 Task: Find connections with filter location Pleven with filter topic #careerswith filter profile language German with filter current company KATERRA with filter school St. Anthony's High School - India with filter industry Public Health with filter service category Interaction Design with filter keywords title Real Estate Broker
Action: Mouse moved to (248, 279)
Screenshot: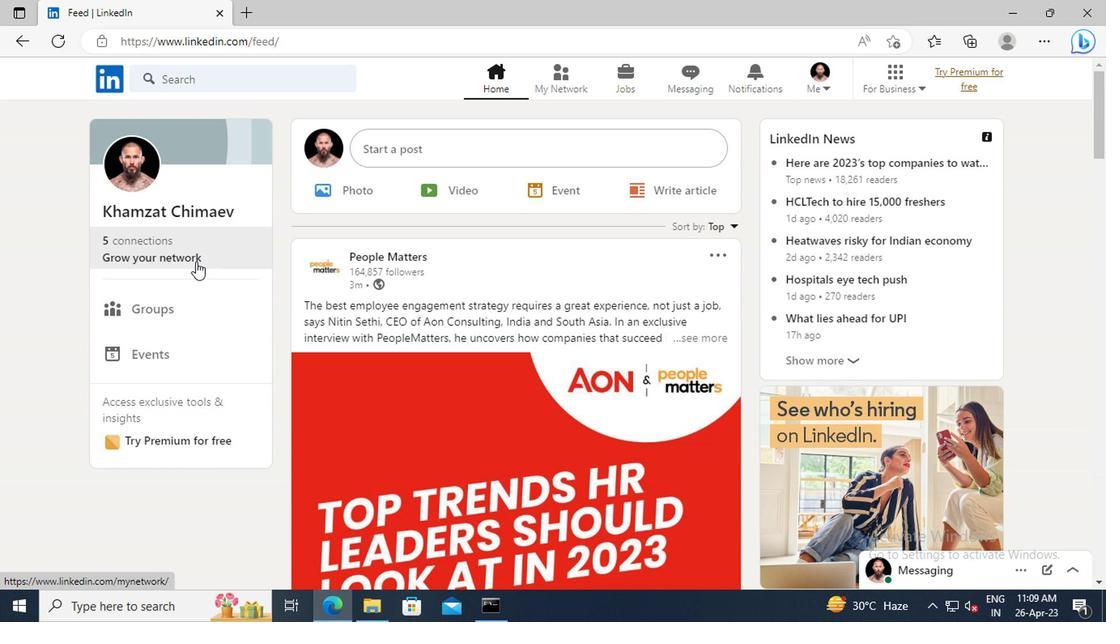 
Action: Mouse pressed left at (248, 279)
Screenshot: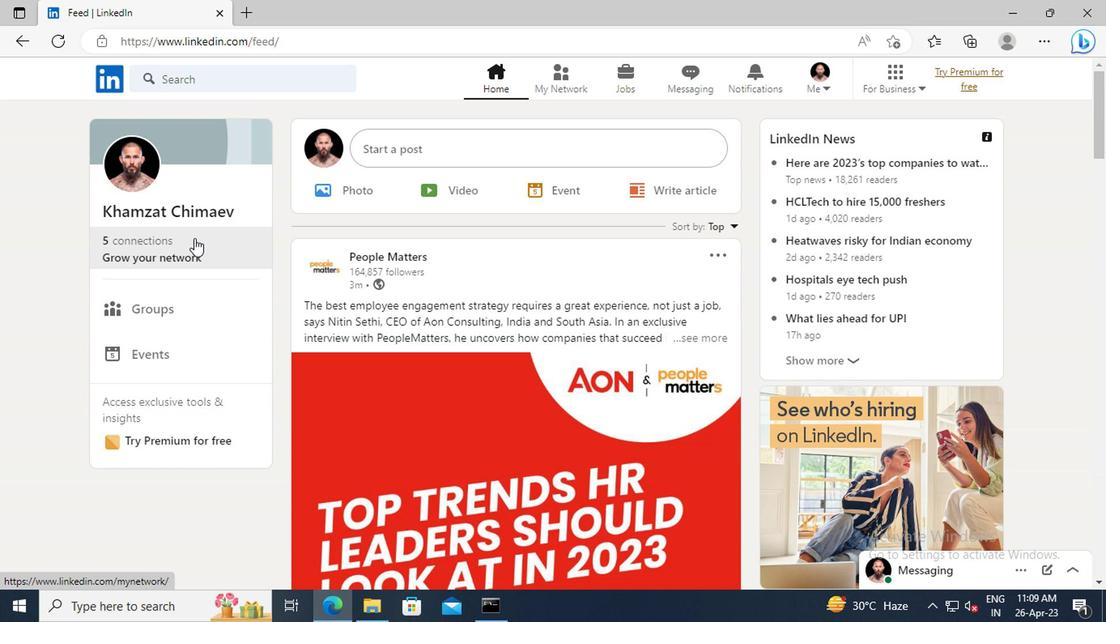 
Action: Mouse moved to (247, 235)
Screenshot: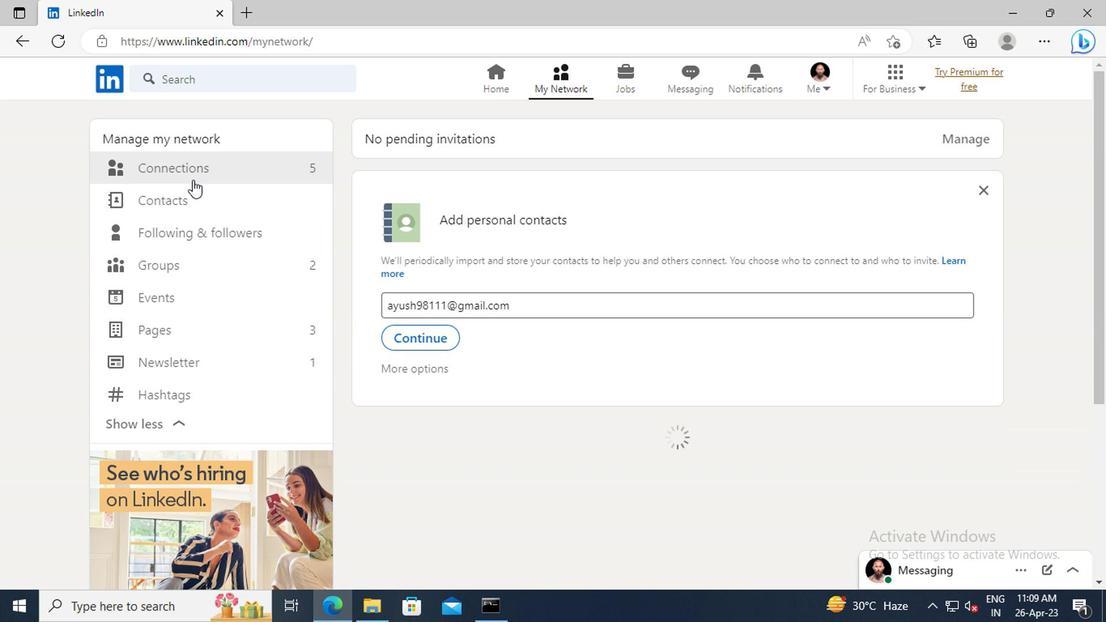
Action: Mouse pressed left at (247, 235)
Screenshot: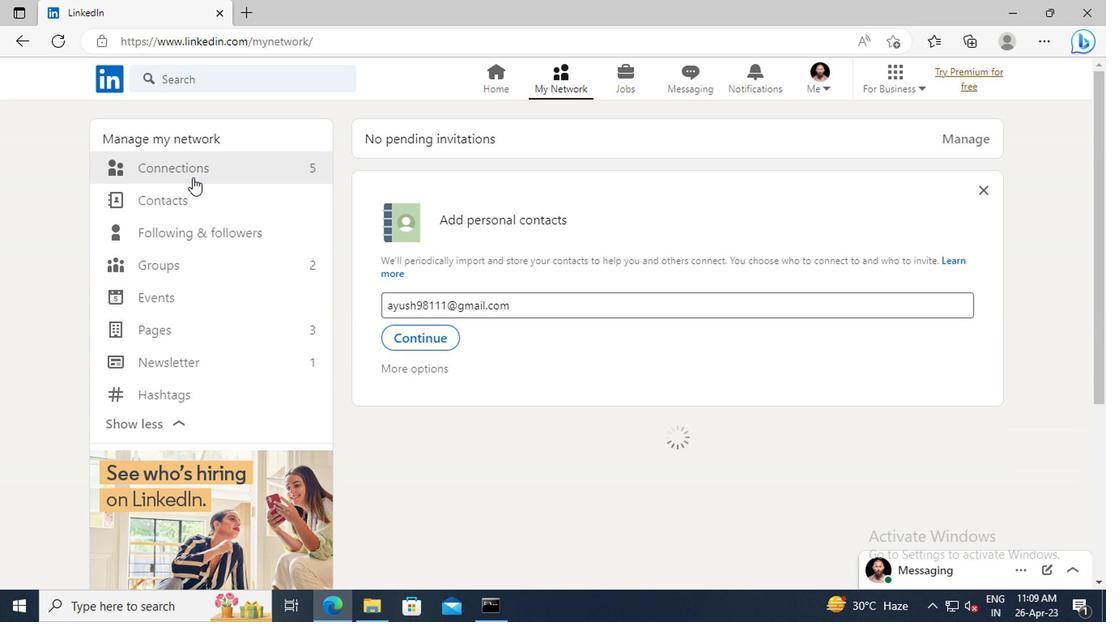 
Action: Mouse moved to (585, 233)
Screenshot: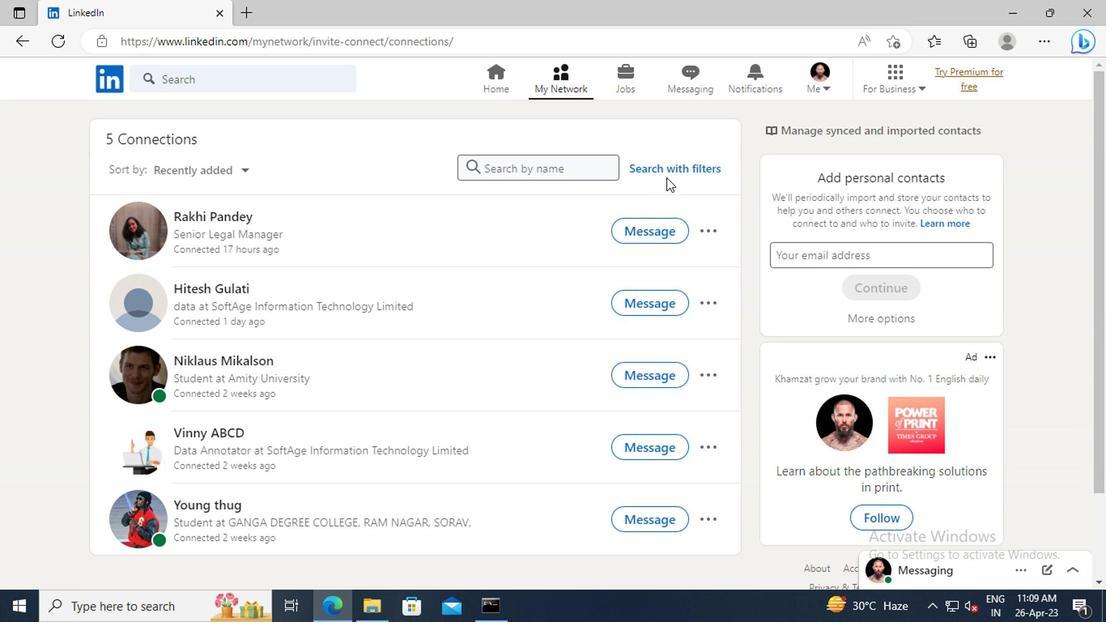
Action: Mouse pressed left at (585, 233)
Screenshot: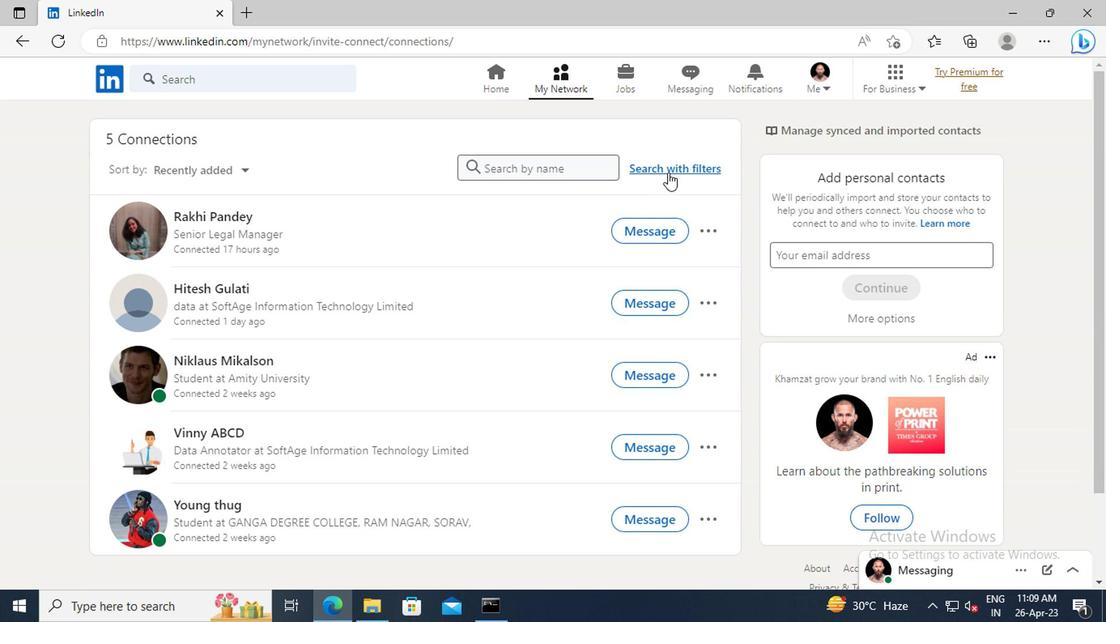 
Action: Mouse moved to (544, 199)
Screenshot: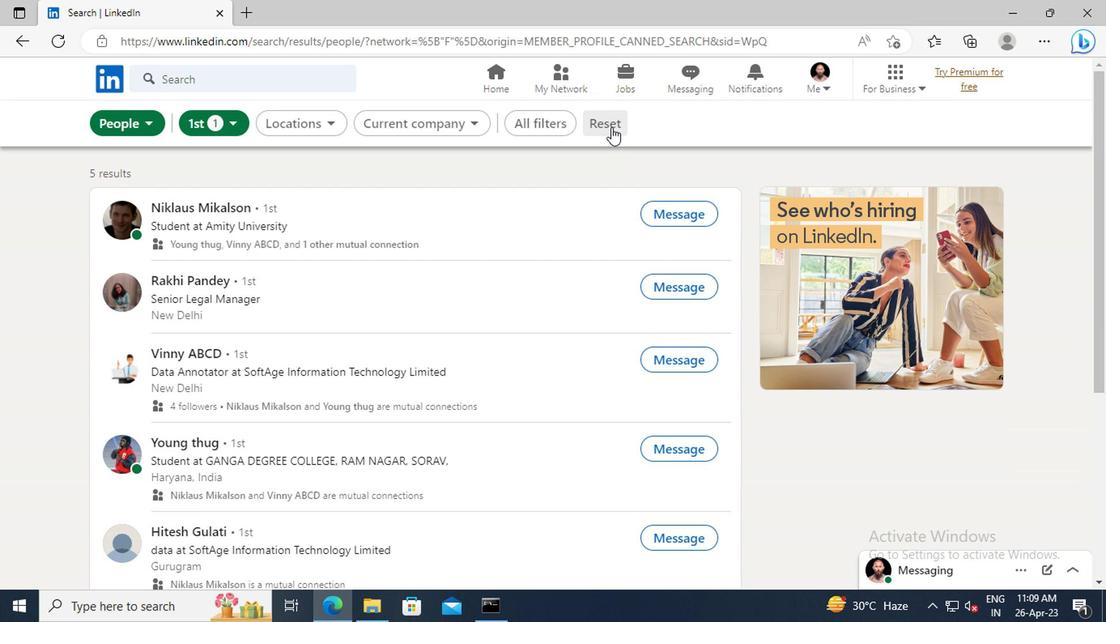 
Action: Mouse pressed left at (544, 199)
Screenshot: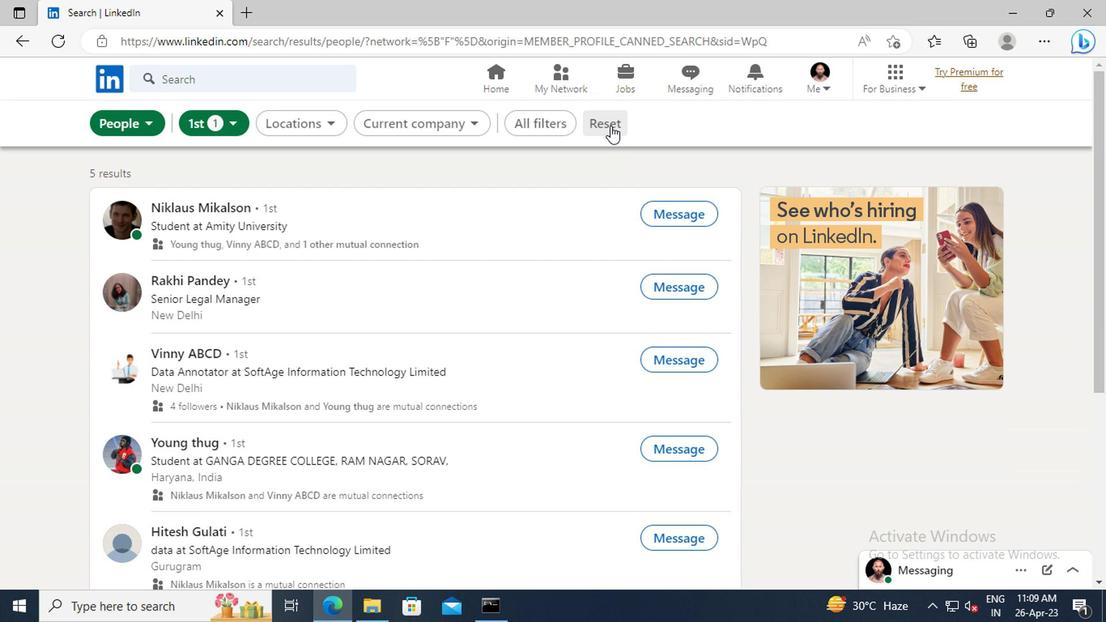 
Action: Mouse moved to (525, 198)
Screenshot: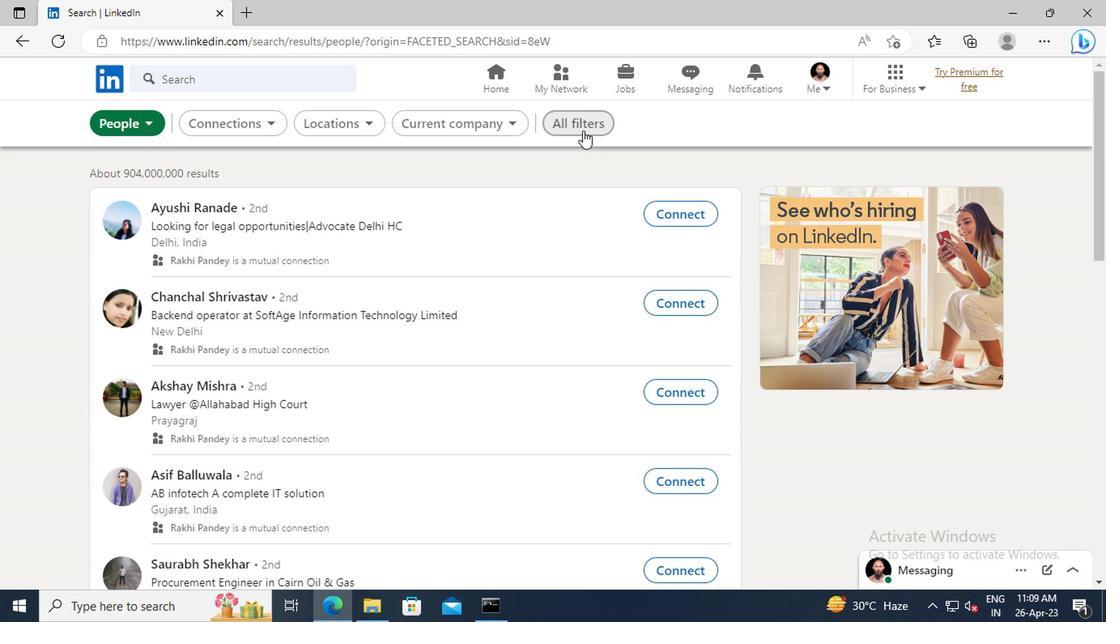 
Action: Mouse pressed left at (525, 198)
Screenshot: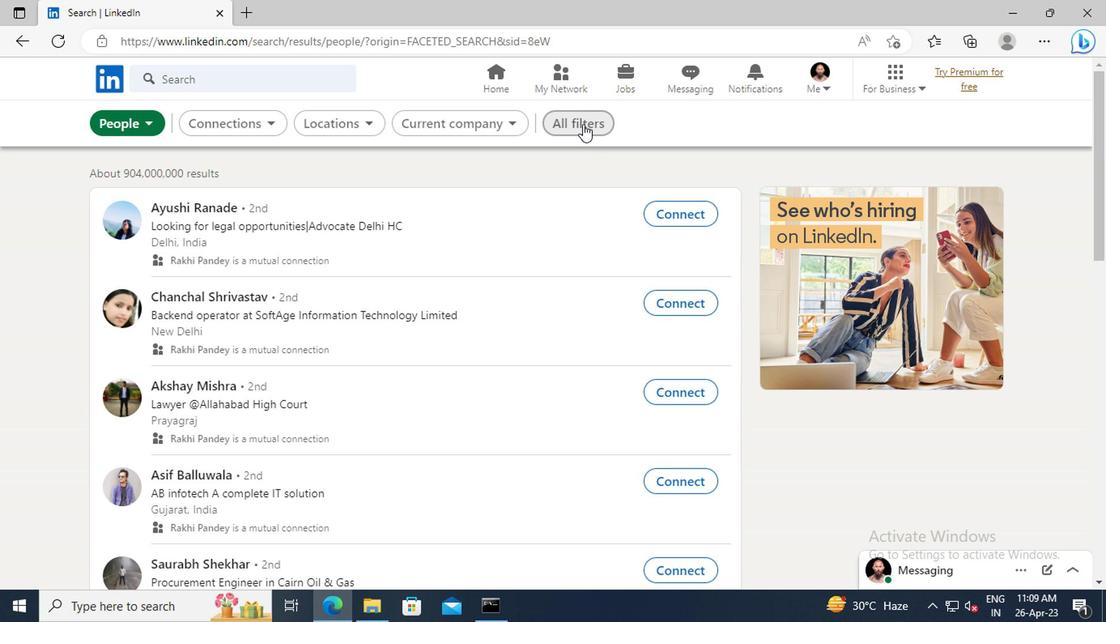 
Action: Mouse moved to (726, 328)
Screenshot: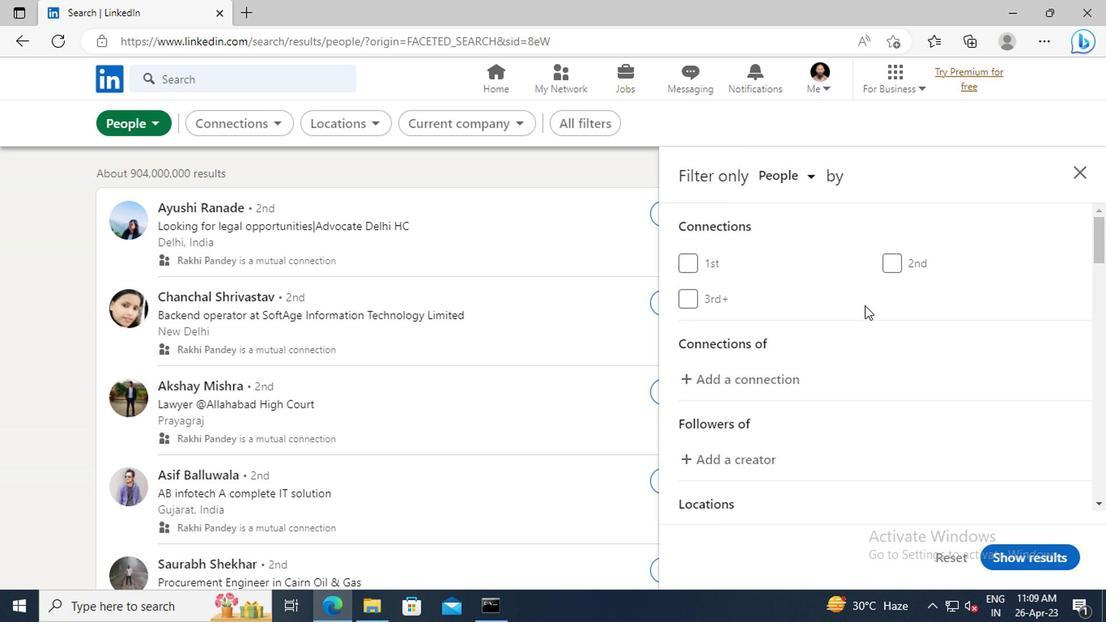 
Action: Mouse scrolled (726, 327) with delta (0, 0)
Screenshot: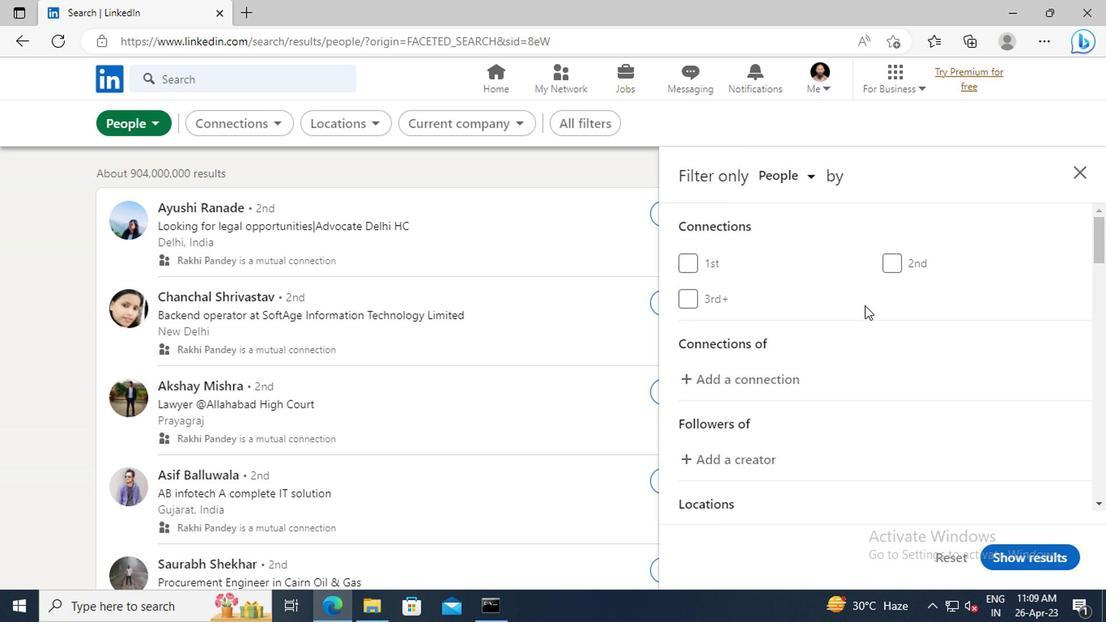 
Action: Mouse scrolled (726, 327) with delta (0, 0)
Screenshot: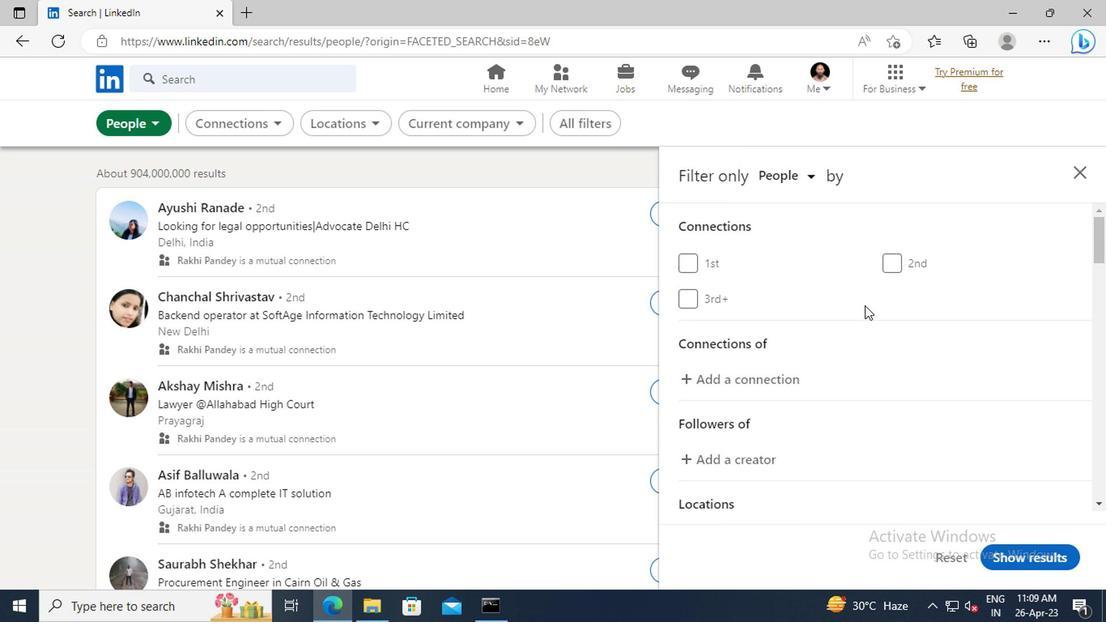 
Action: Mouse moved to (726, 328)
Screenshot: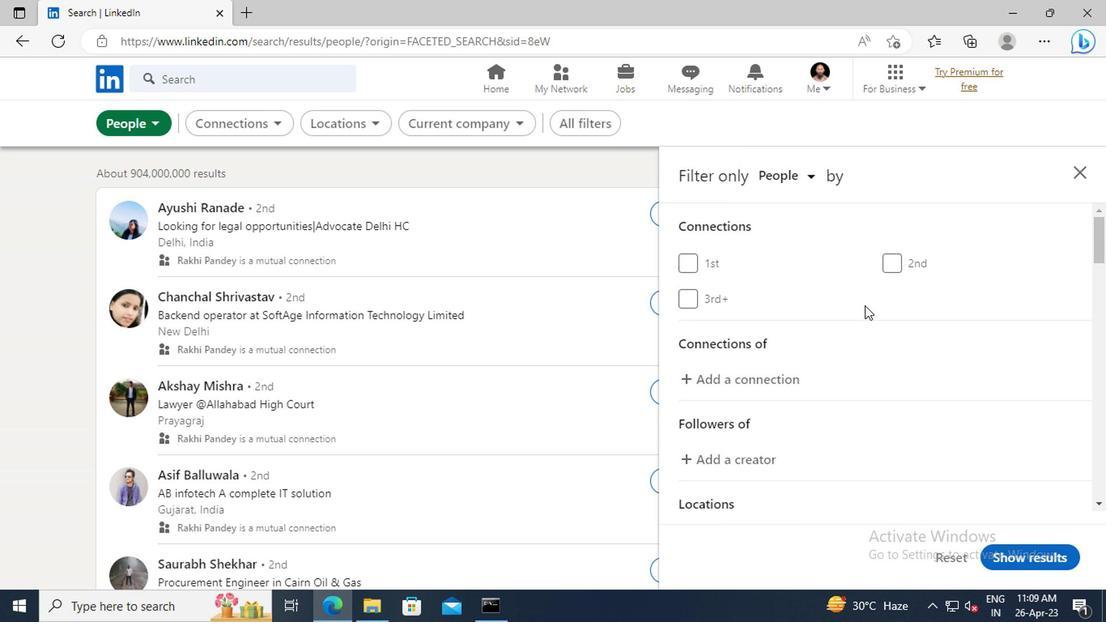 
Action: Mouse scrolled (726, 328) with delta (0, 0)
Screenshot: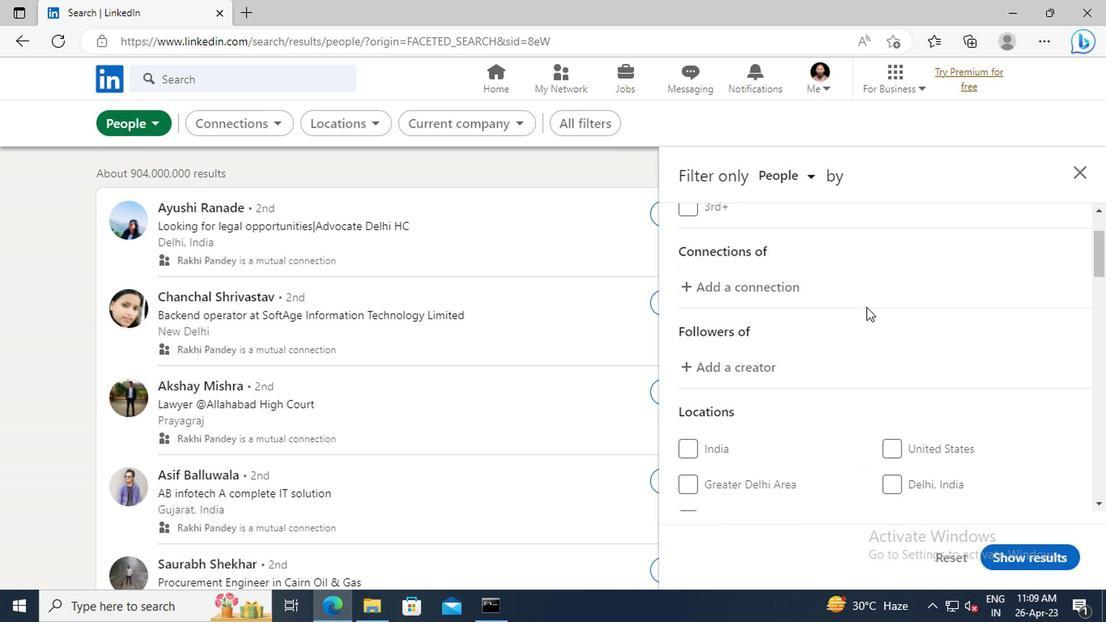 
Action: Mouse scrolled (726, 328) with delta (0, 0)
Screenshot: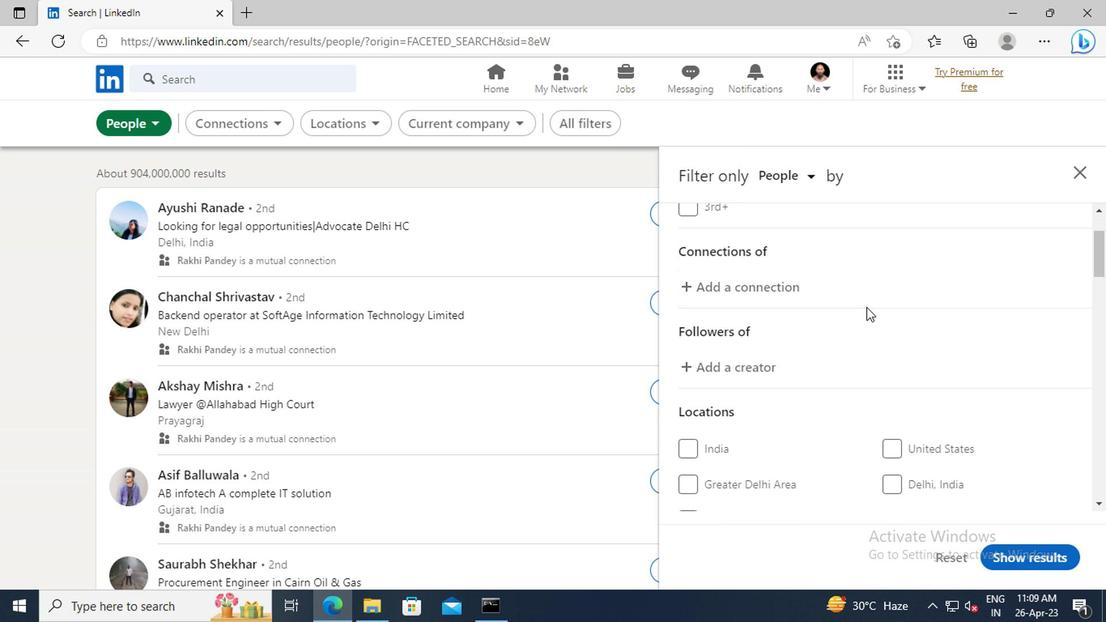 
Action: Mouse scrolled (726, 328) with delta (0, 0)
Screenshot: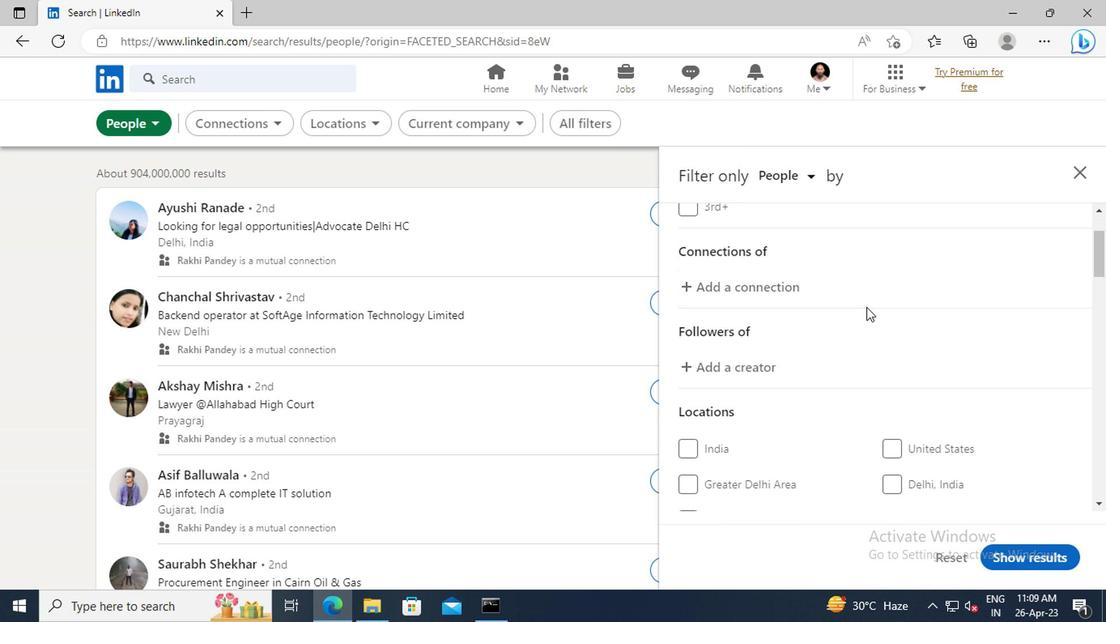 
Action: Mouse moved to (754, 379)
Screenshot: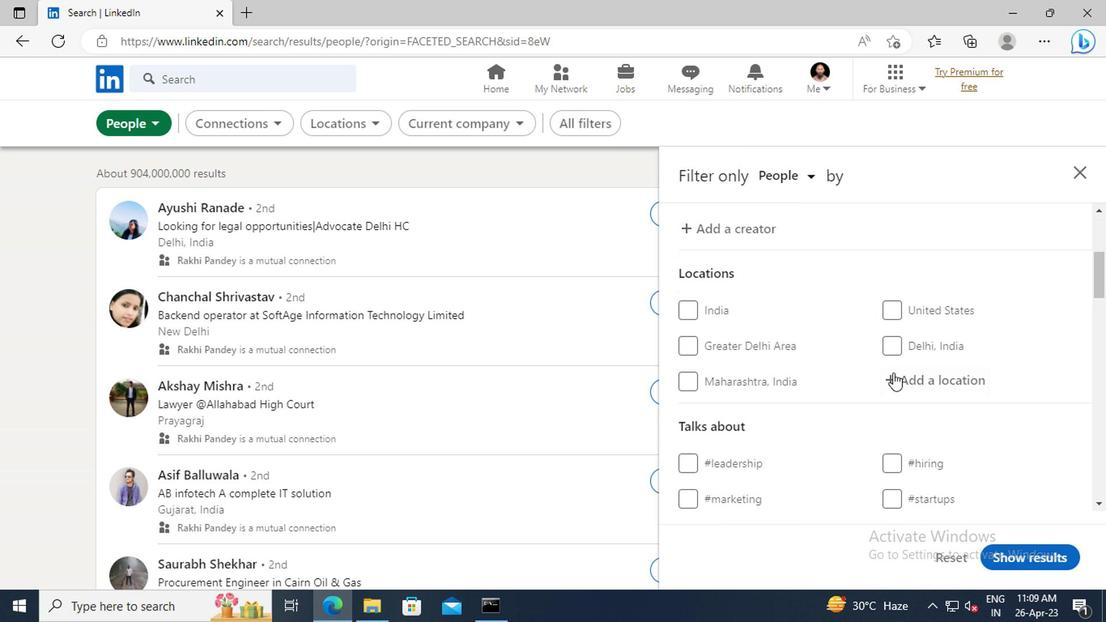 
Action: Mouse pressed left at (754, 379)
Screenshot: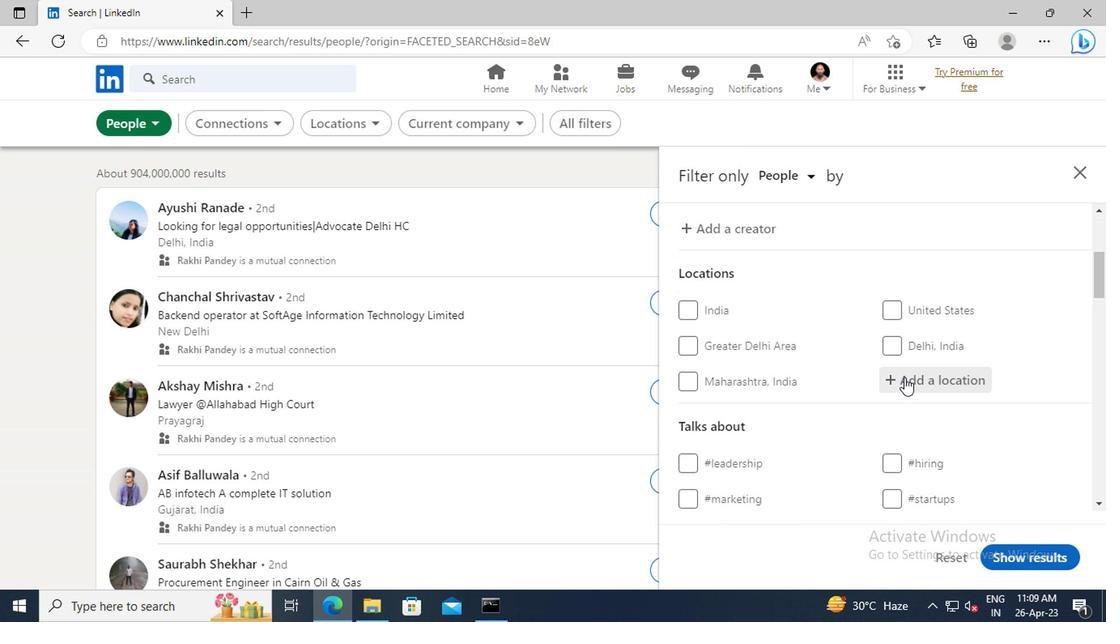 
Action: Key pressed <Key.shift>PLEVEN
Screenshot: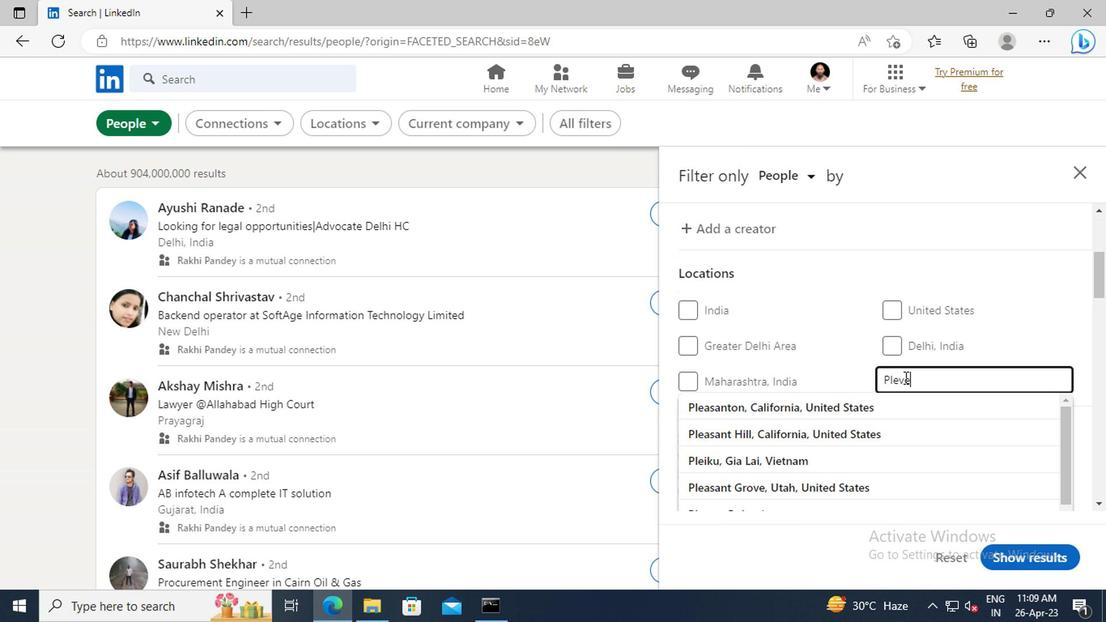 
Action: Mouse moved to (735, 393)
Screenshot: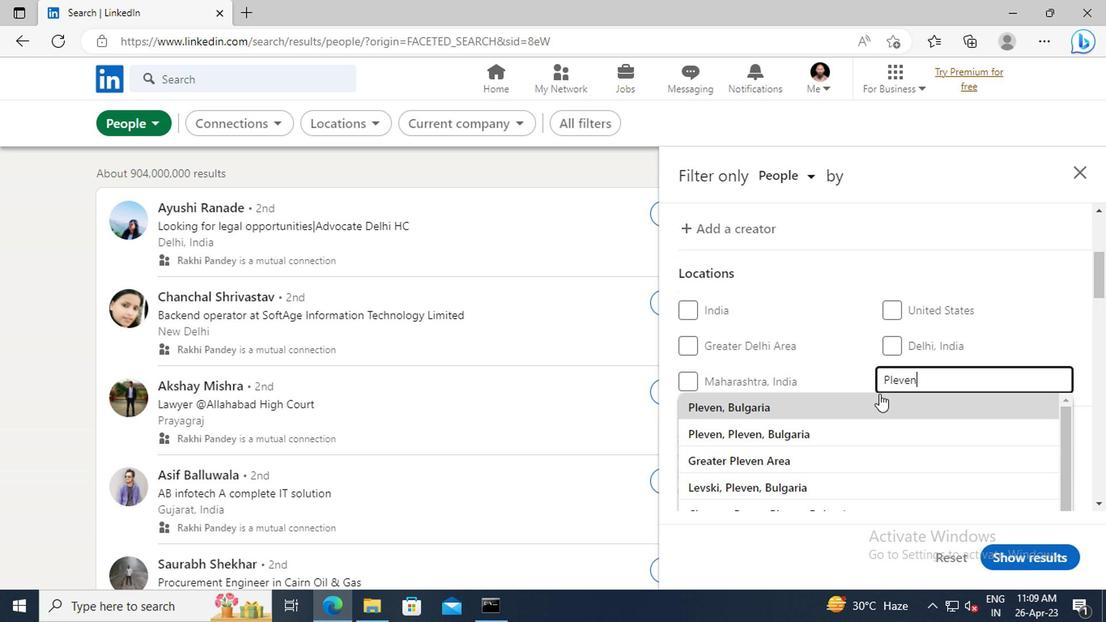 
Action: Mouse pressed left at (735, 393)
Screenshot: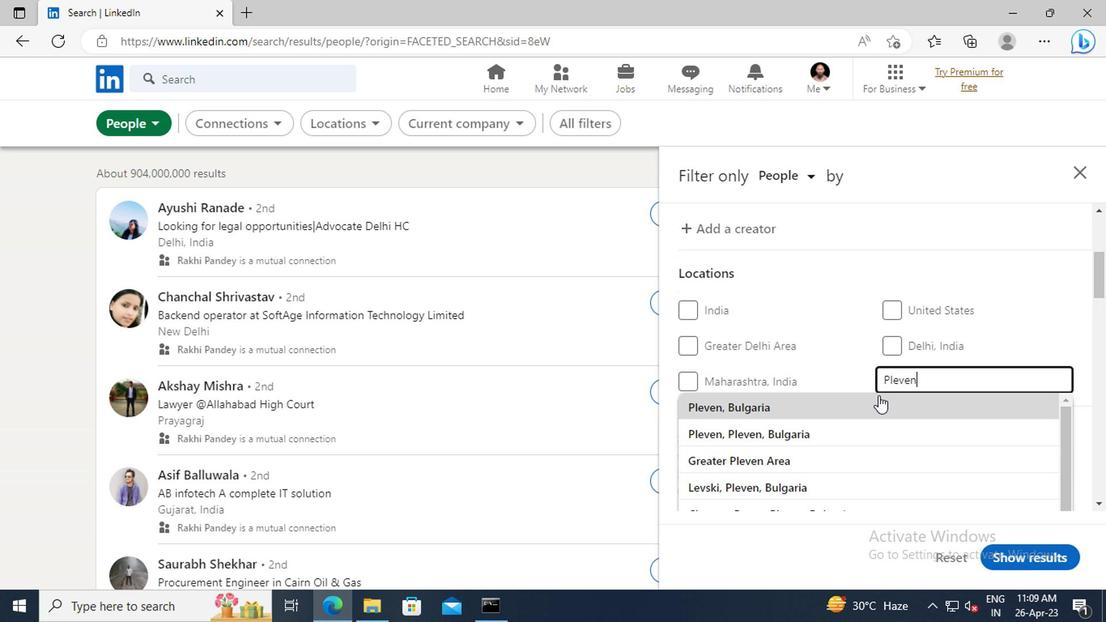
Action: Mouse moved to (755, 347)
Screenshot: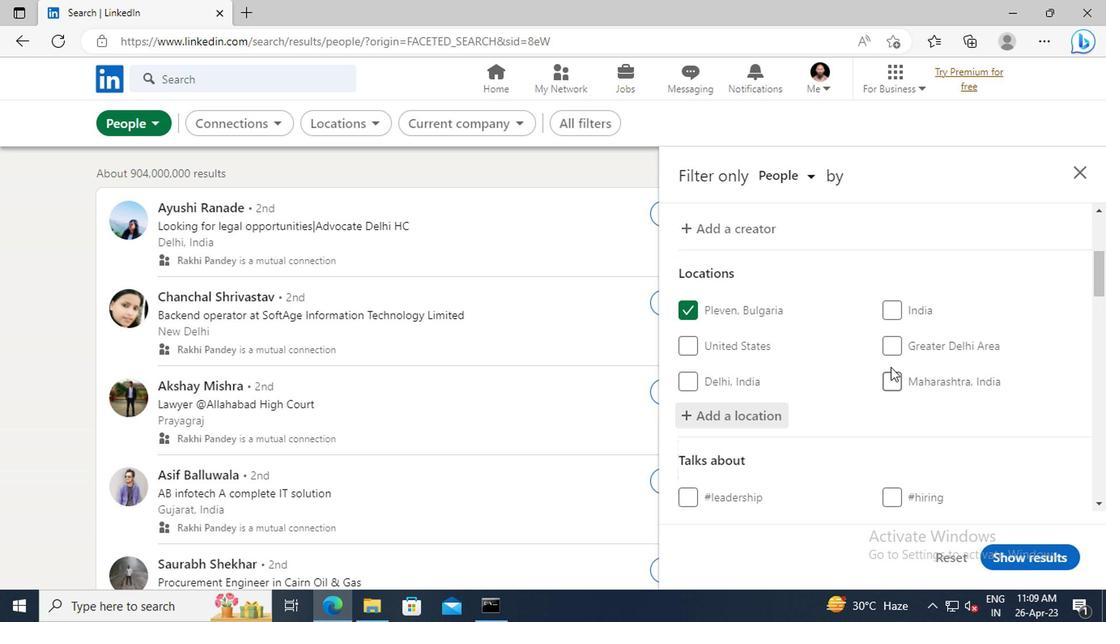 
Action: Mouse scrolled (755, 346) with delta (0, 0)
Screenshot: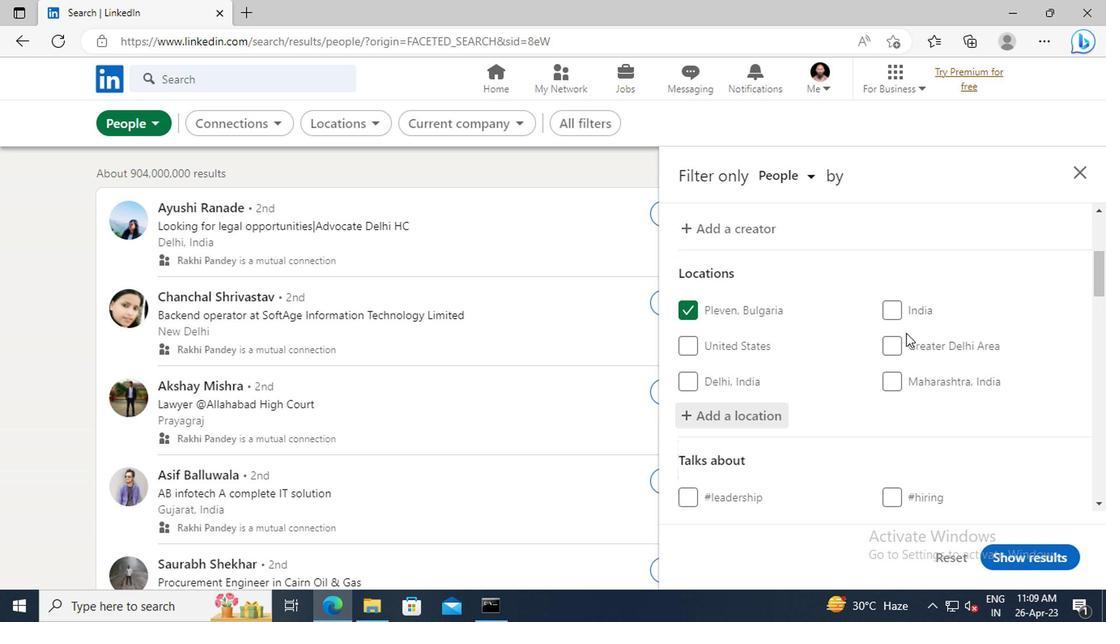 
Action: Mouse scrolled (755, 346) with delta (0, 0)
Screenshot: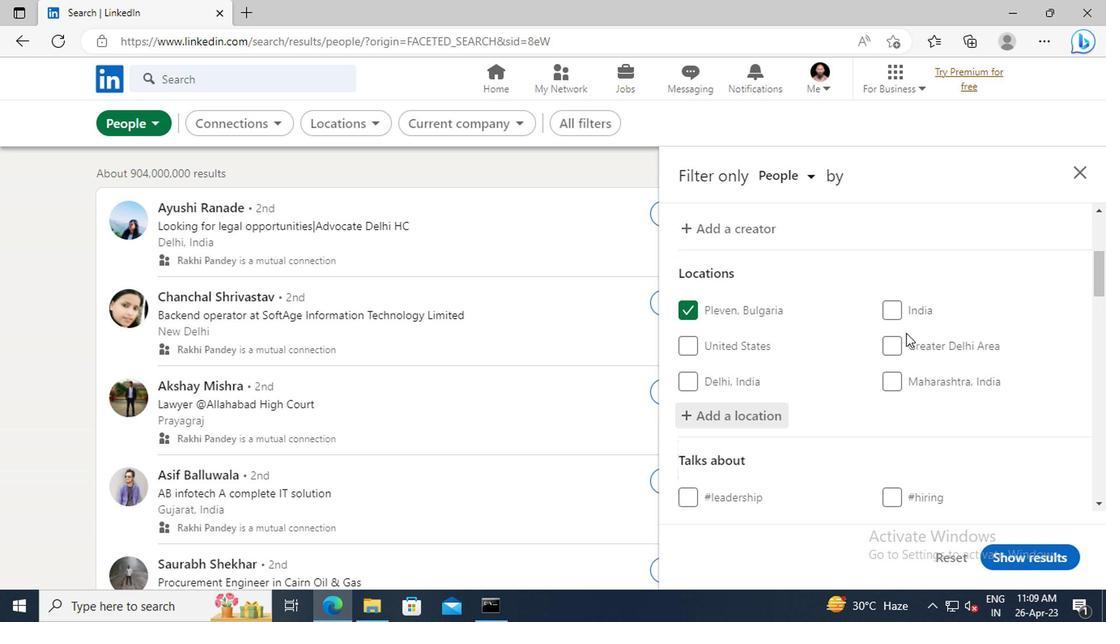 
Action: Mouse scrolled (755, 346) with delta (0, 0)
Screenshot: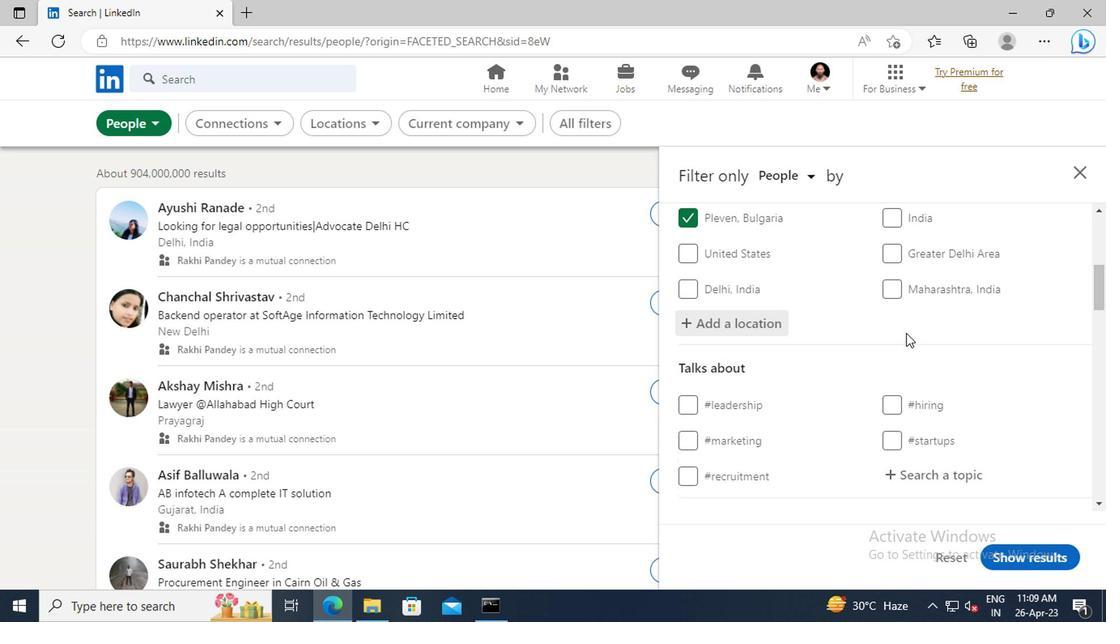 
Action: Mouse scrolled (755, 346) with delta (0, 0)
Screenshot: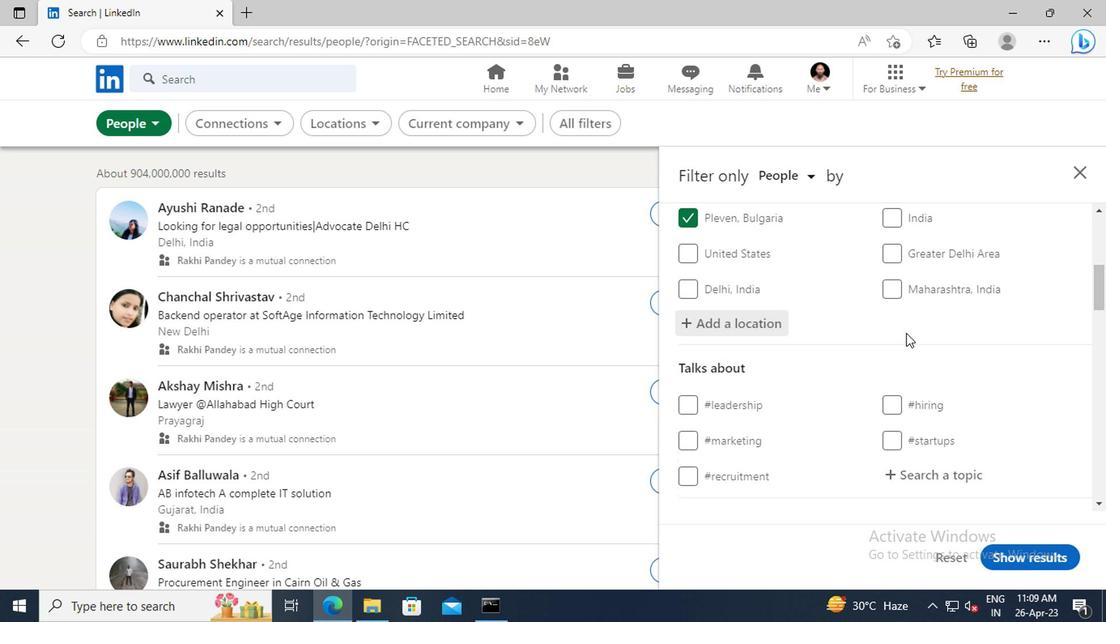 
Action: Mouse moved to (761, 382)
Screenshot: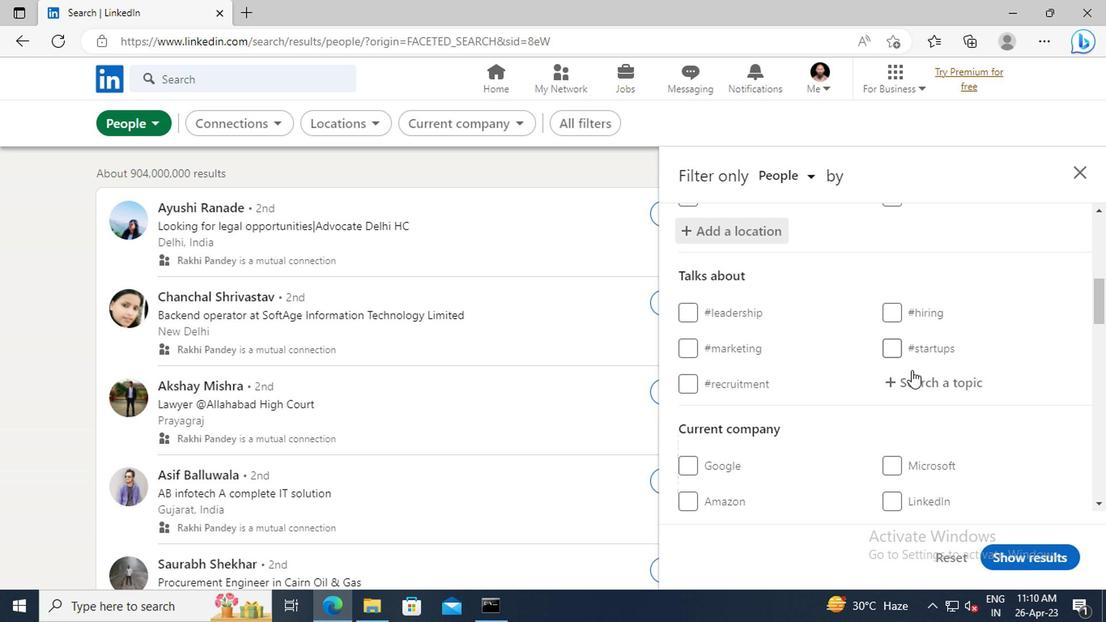 
Action: Mouse pressed left at (761, 382)
Screenshot: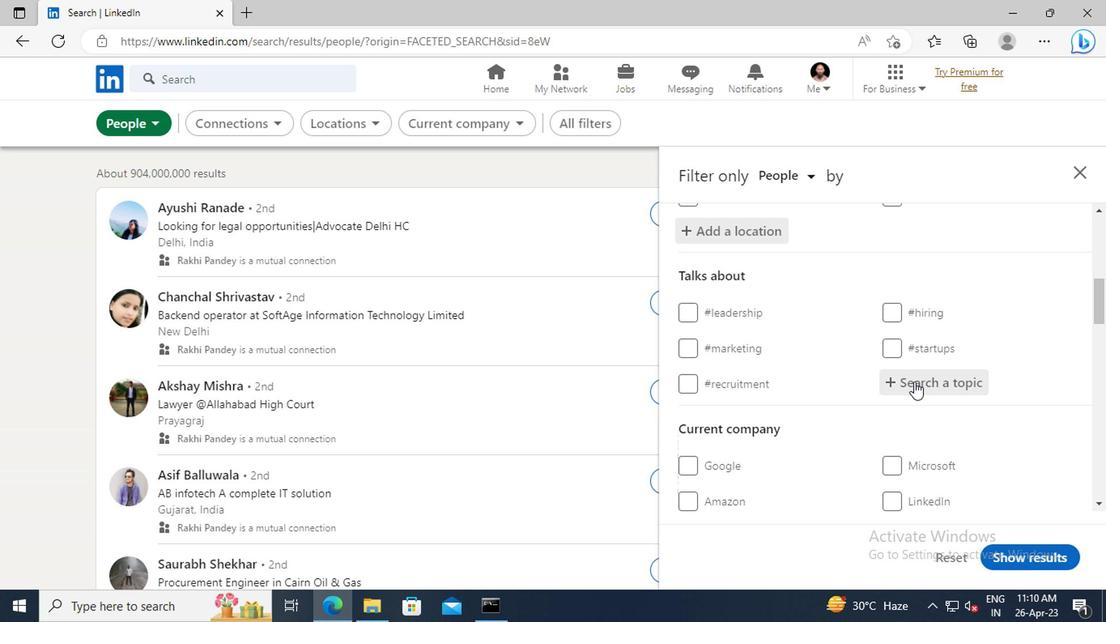 
Action: Key pressed <Key.shift>#CAREERSWITH<Key.enter>
Screenshot: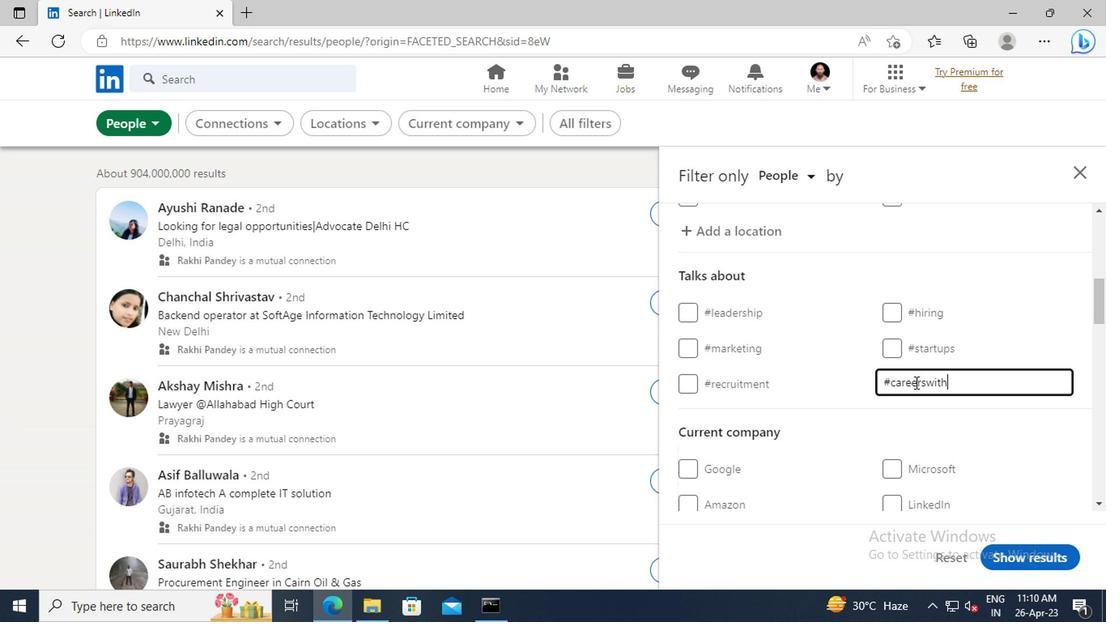 
Action: Mouse moved to (722, 380)
Screenshot: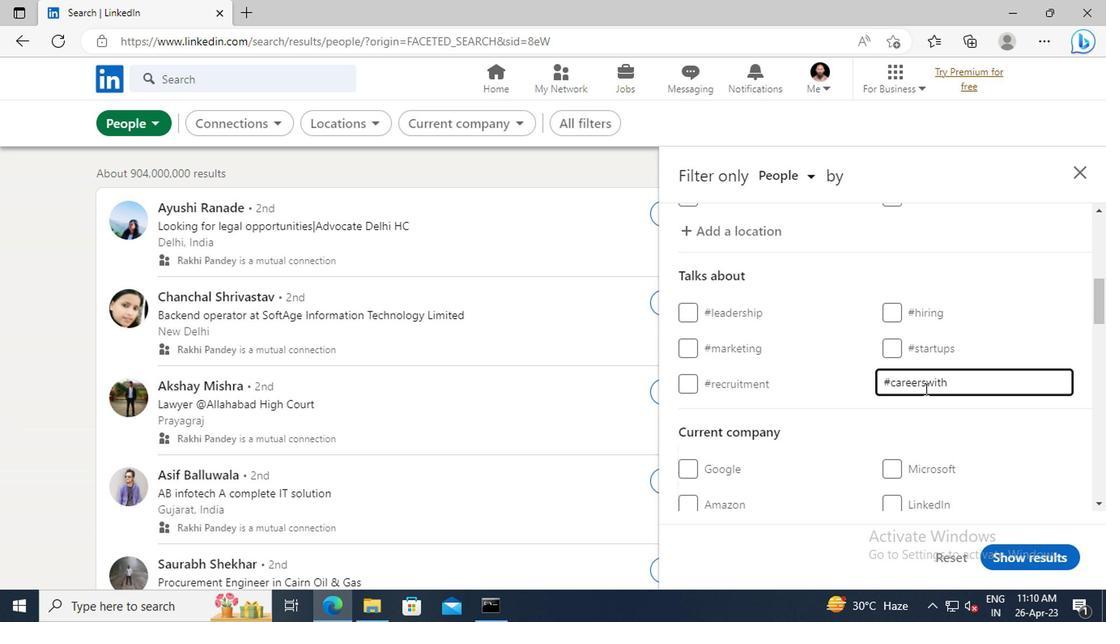 
Action: Mouse scrolled (722, 380) with delta (0, 0)
Screenshot: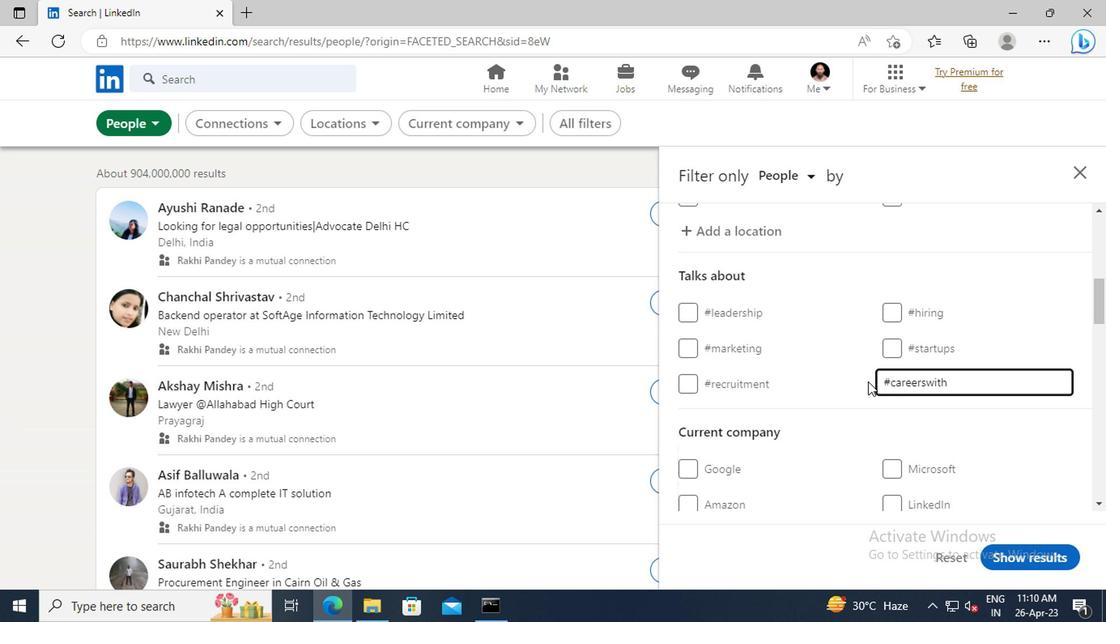 
Action: Mouse scrolled (722, 380) with delta (0, 0)
Screenshot: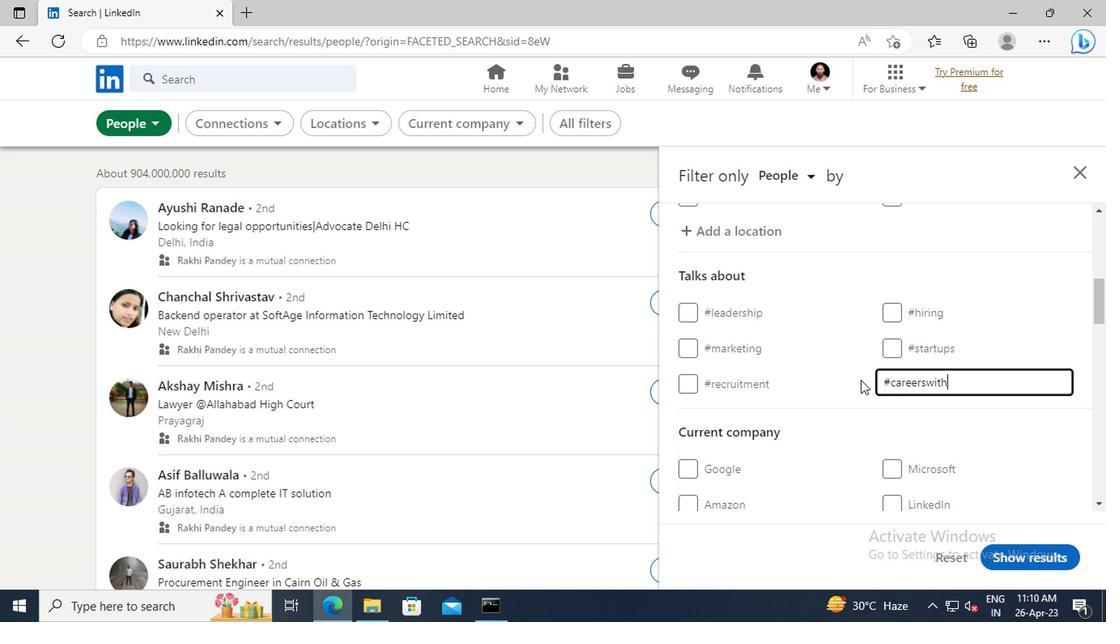 
Action: Mouse scrolled (722, 380) with delta (0, 0)
Screenshot: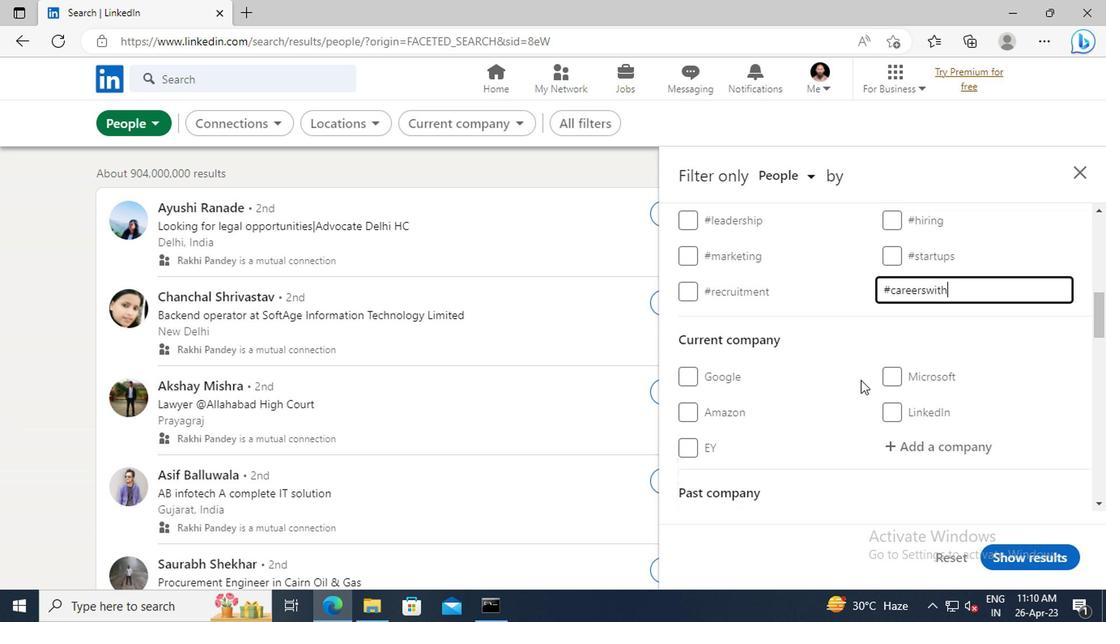 
Action: Mouse scrolled (722, 380) with delta (0, 0)
Screenshot: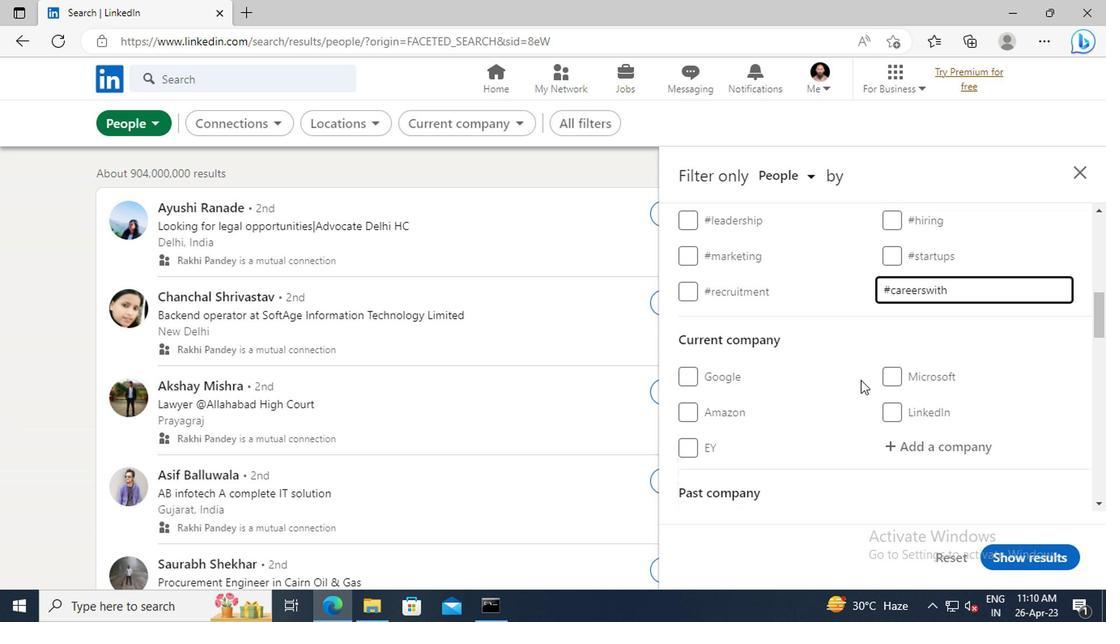 
Action: Mouse scrolled (722, 380) with delta (0, 0)
Screenshot: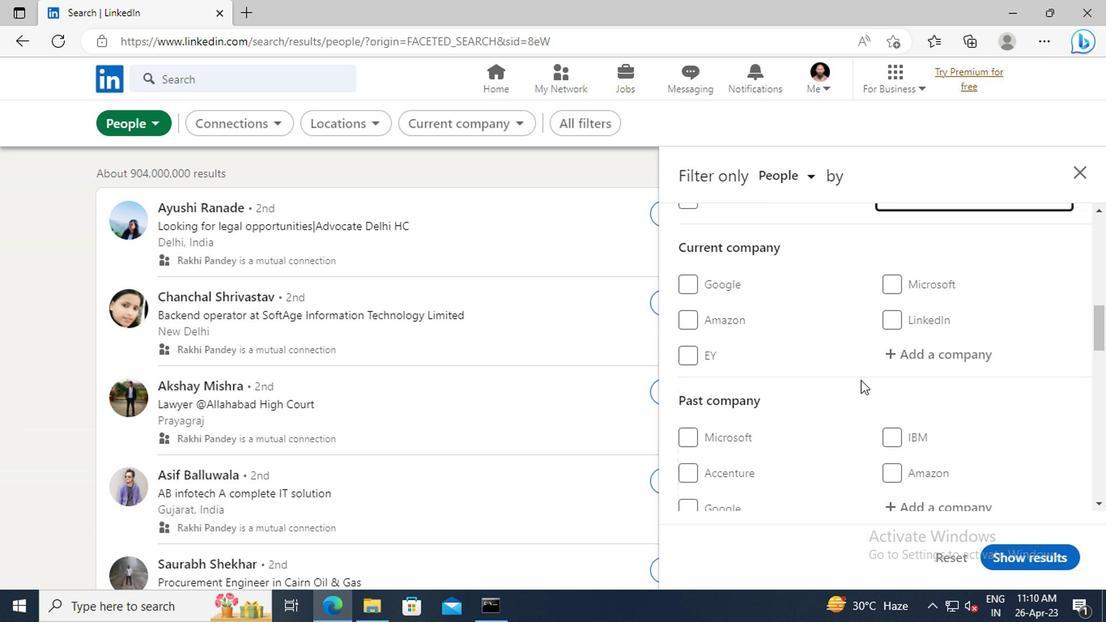 
Action: Mouse scrolled (722, 380) with delta (0, 0)
Screenshot: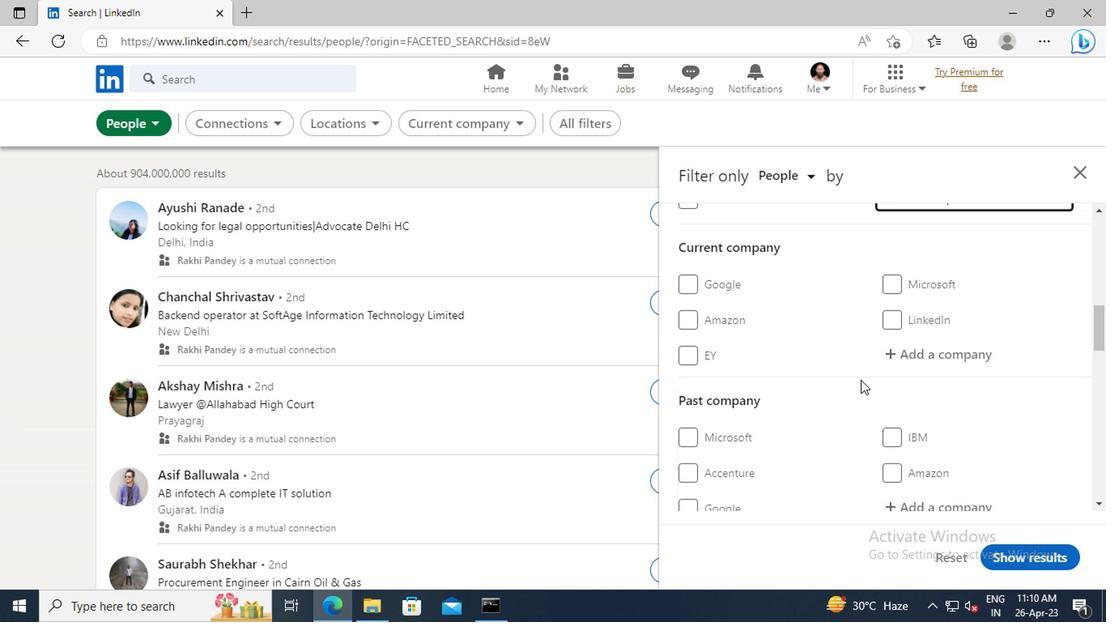 
Action: Mouse scrolled (722, 380) with delta (0, 0)
Screenshot: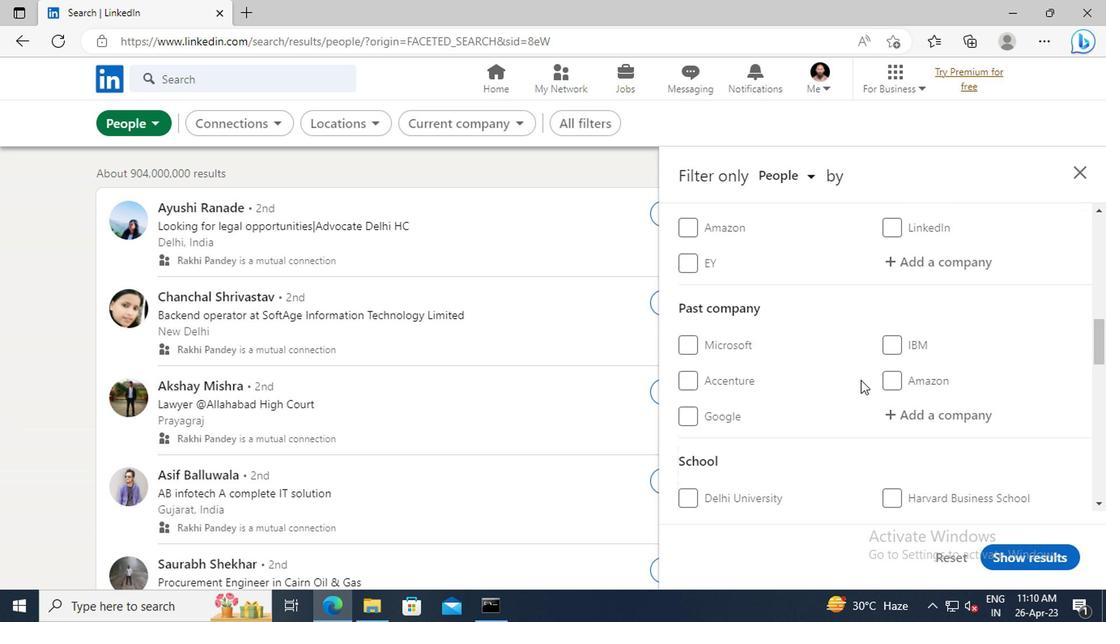 
Action: Mouse scrolled (722, 380) with delta (0, 0)
Screenshot: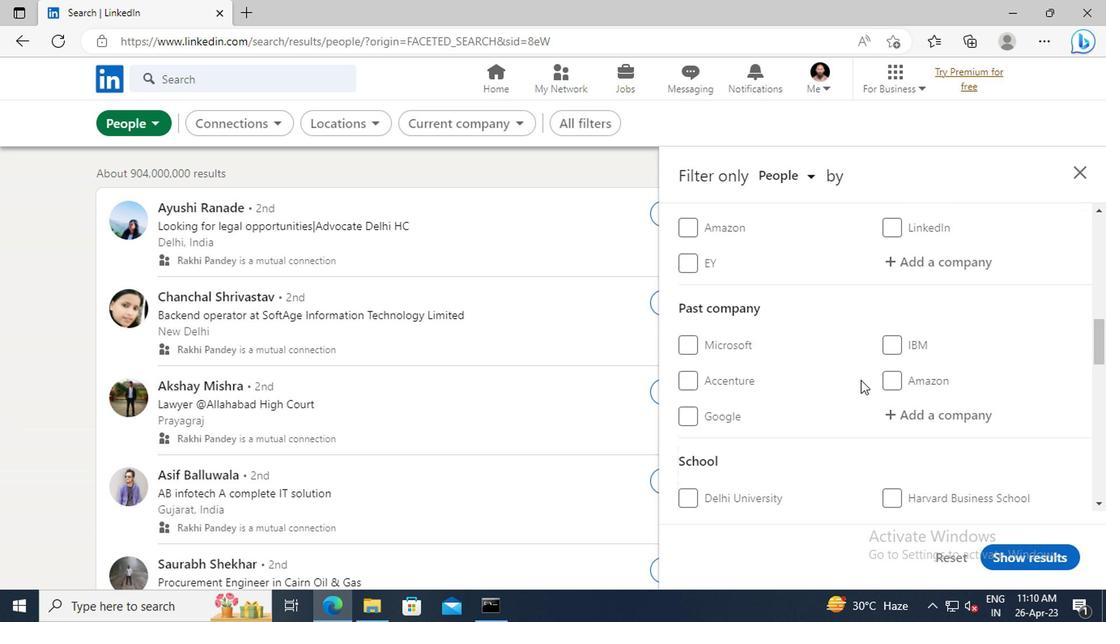 
Action: Mouse scrolled (722, 380) with delta (0, 0)
Screenshot: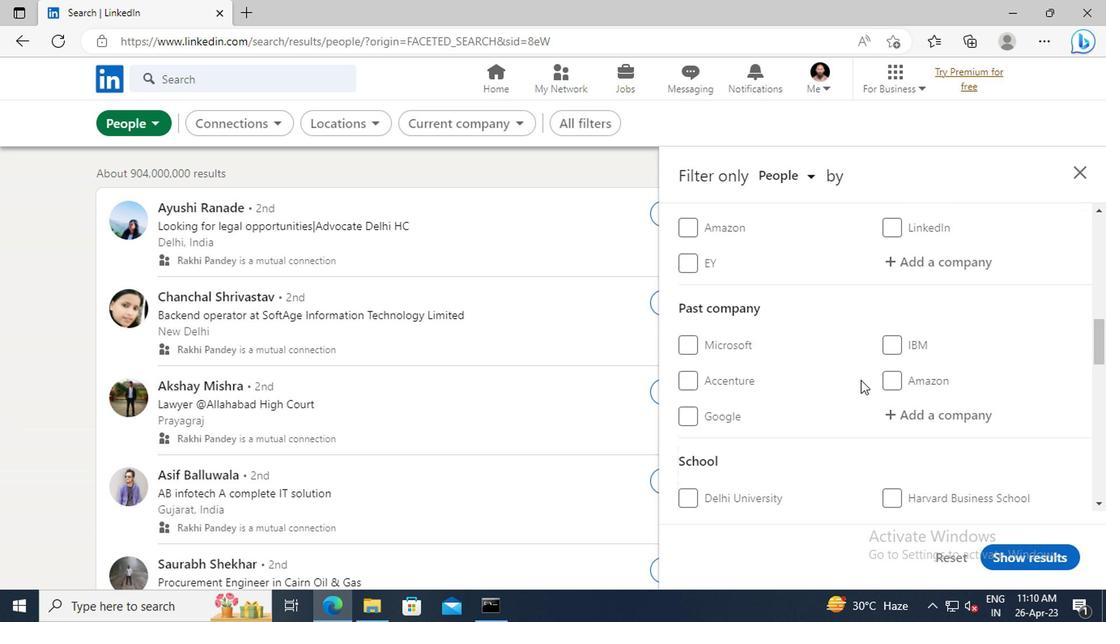 
Action: Mouse scrolled (722, 380) with delta (0, 0)
Screenshot: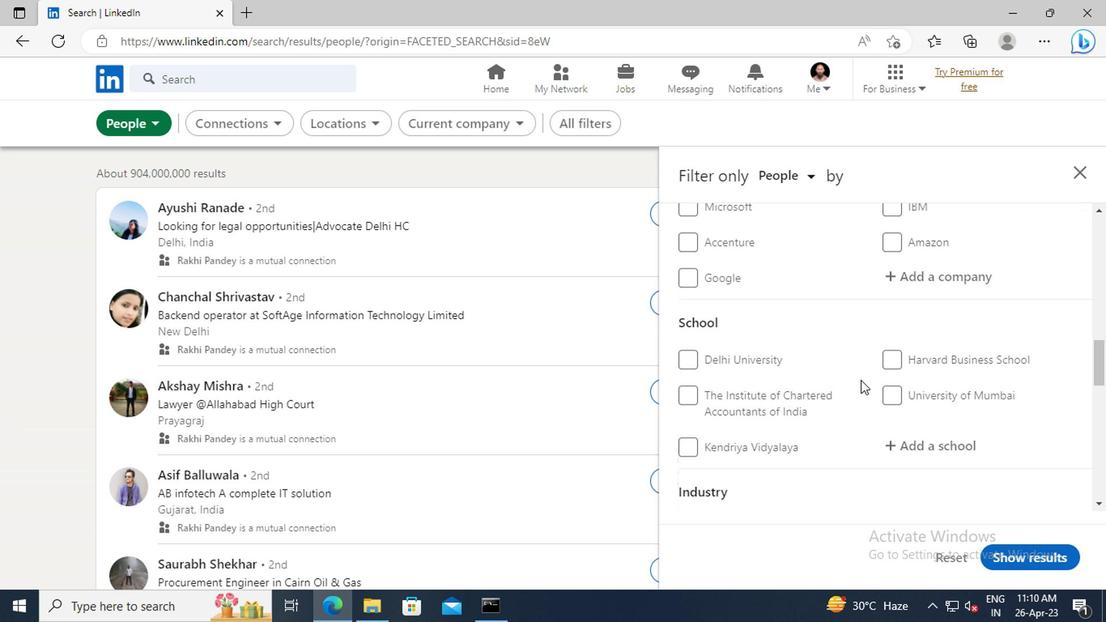 
Action: Mouse scrolled (722, 380) with delta (0, 0)
Screenshot: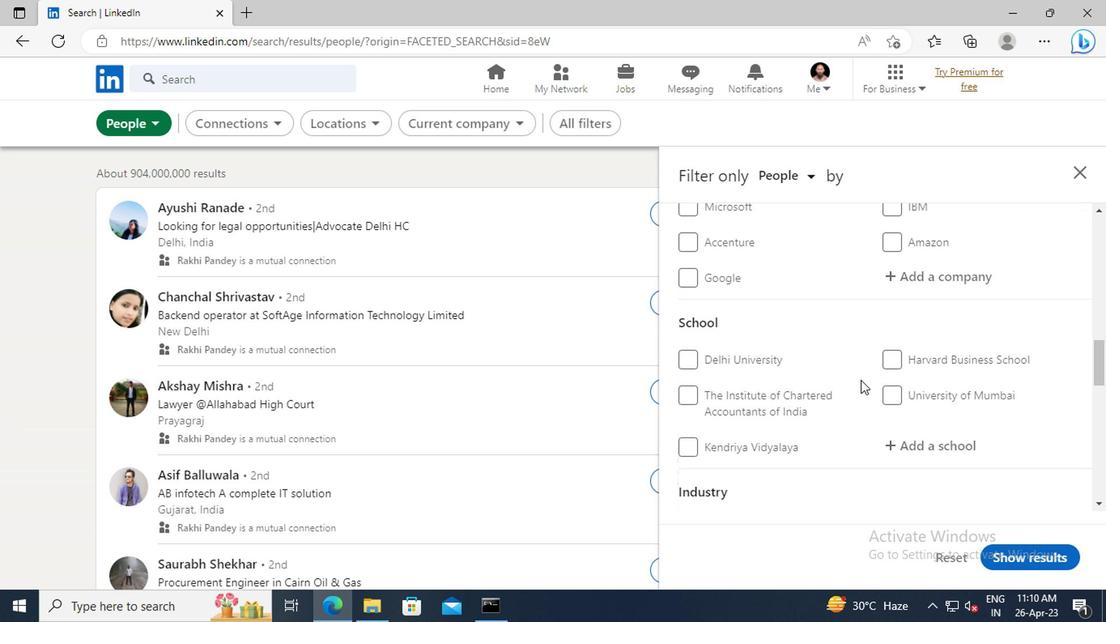 
Action: Mouse scrolled (722, 380) with delta (0, 0)
Screenshot: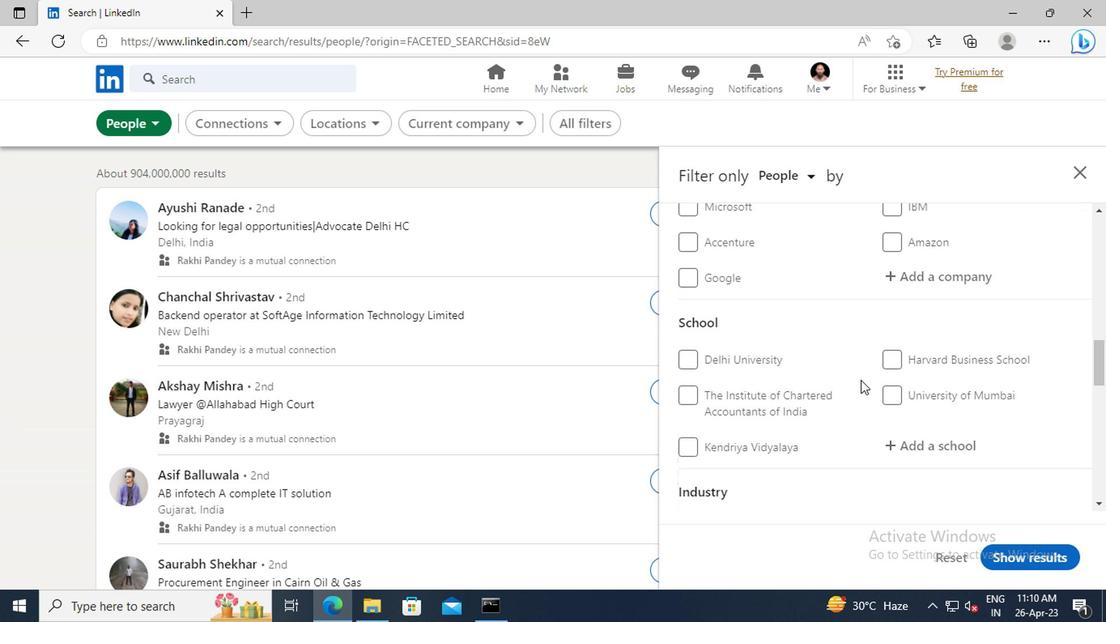 
Action: Mouse scrolled (722, 380) with delta (0, 0)
Screenshot: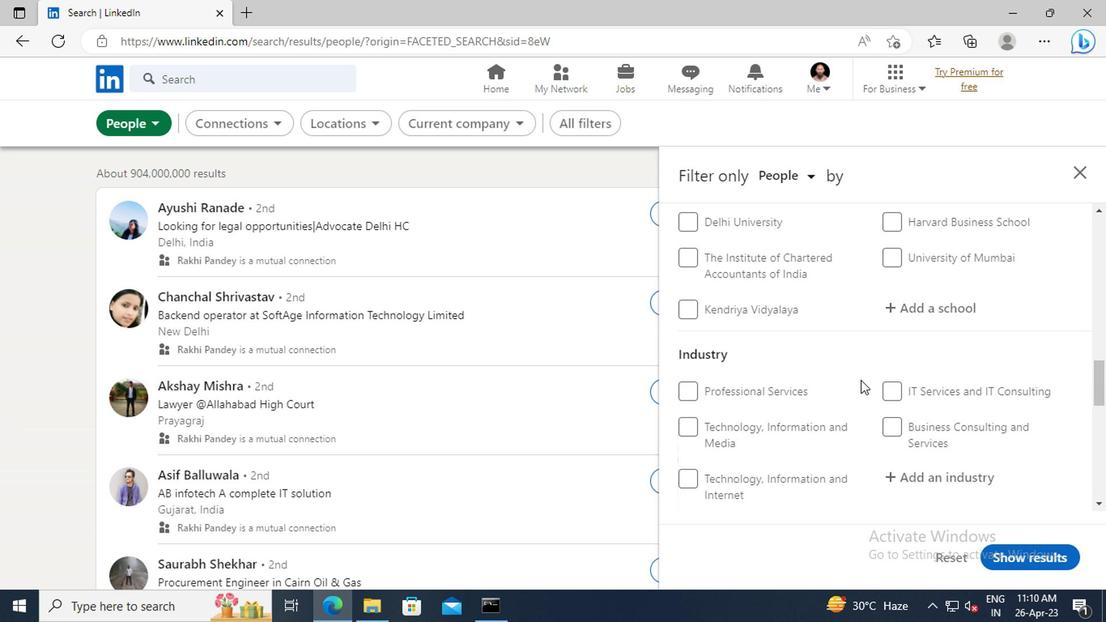 
Action: Mouse scrolled (722, 380) with delta (0, 0)
Screenshot: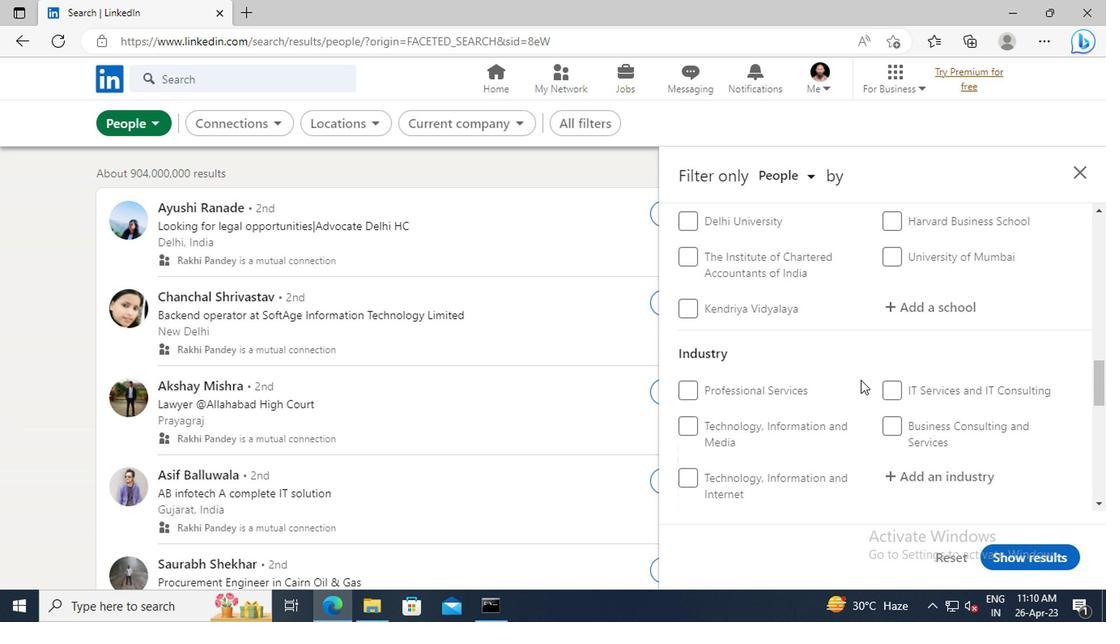 
Action: Mouse scrolled (722, 380) with delta (0, 0)
Screenshot: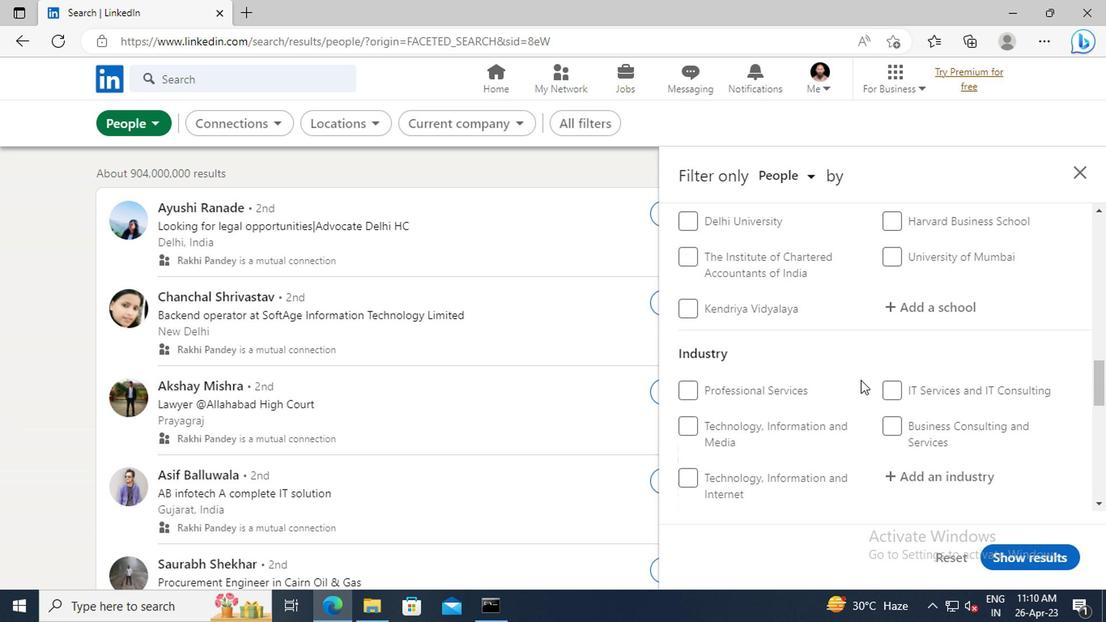 
Action: Mouse scrolled (722, 380) with delta (0, 0)
Screenshot: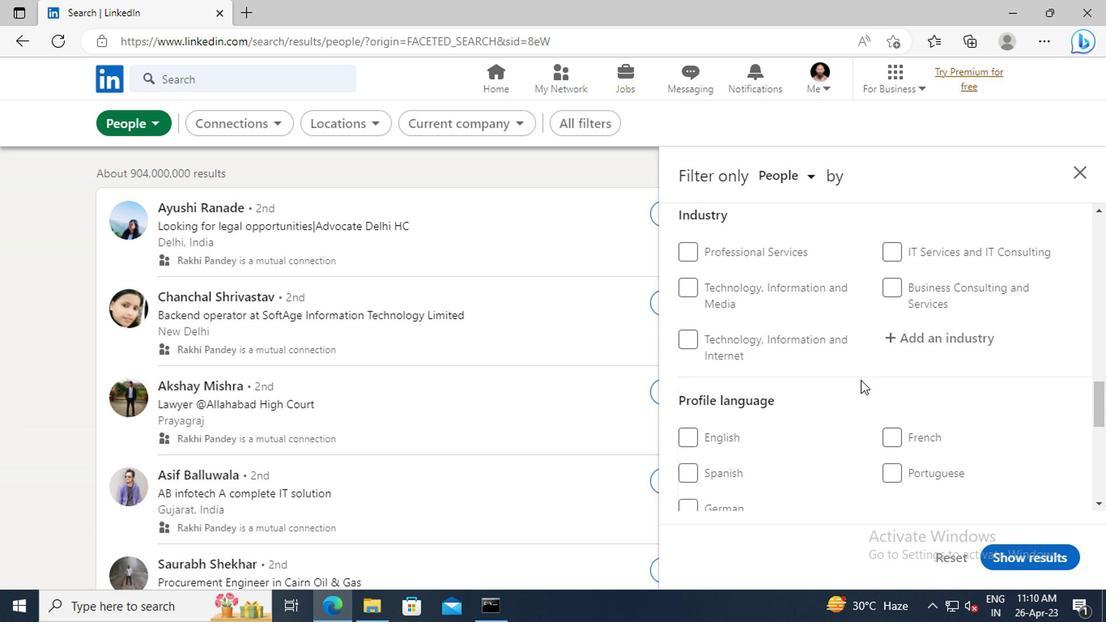
Action: Mouse scrolled (722, 380) with delta (0, 0)
Screenshot: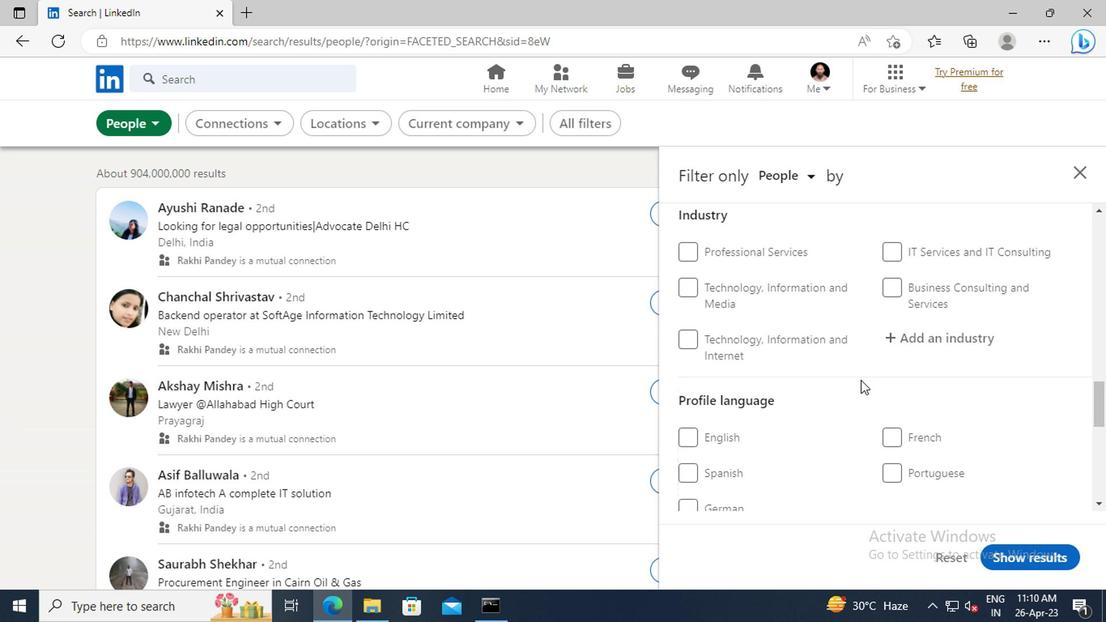 
Action: Mouse moved to (604, 407)
Screenshot: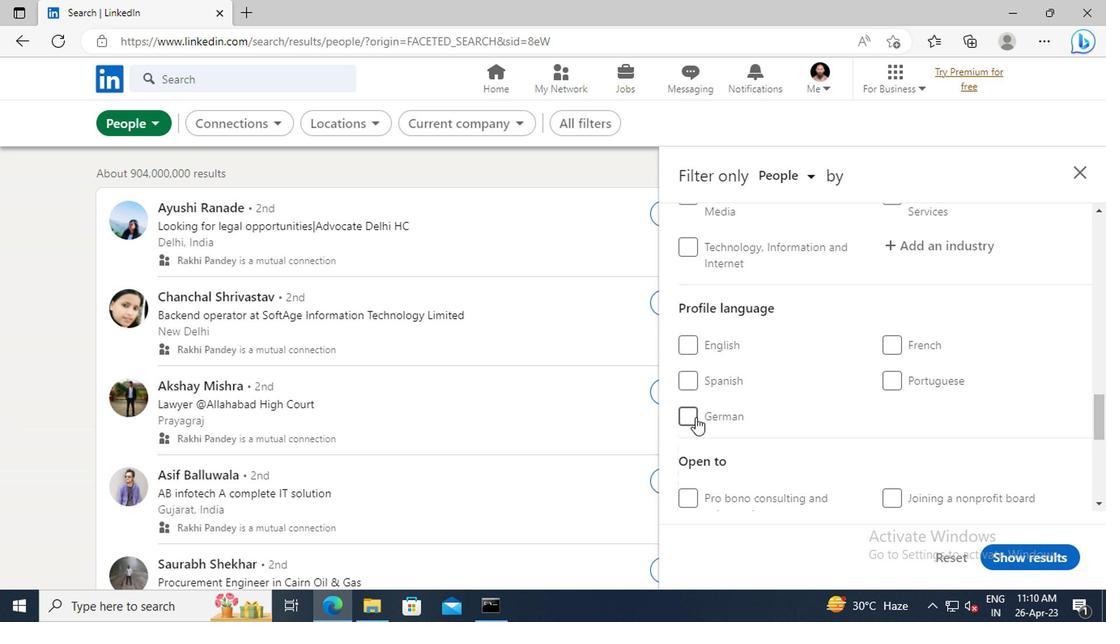 
Action: Mouse pressed left at (604, 407)
Screenshot: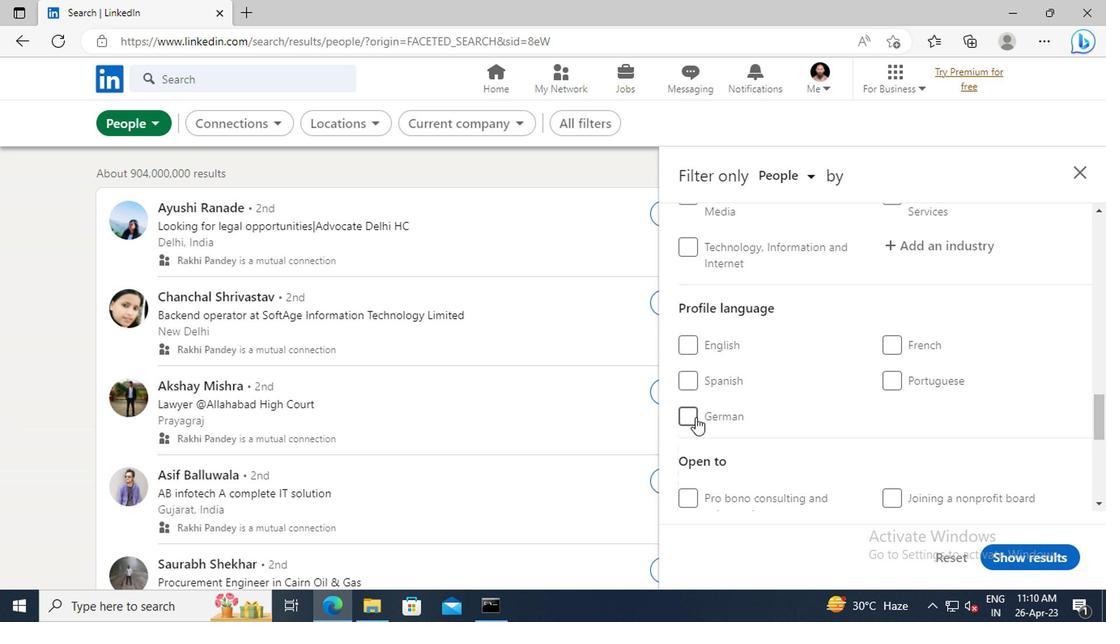 
Action: Mouse moved to (740, 388)
Screenshot: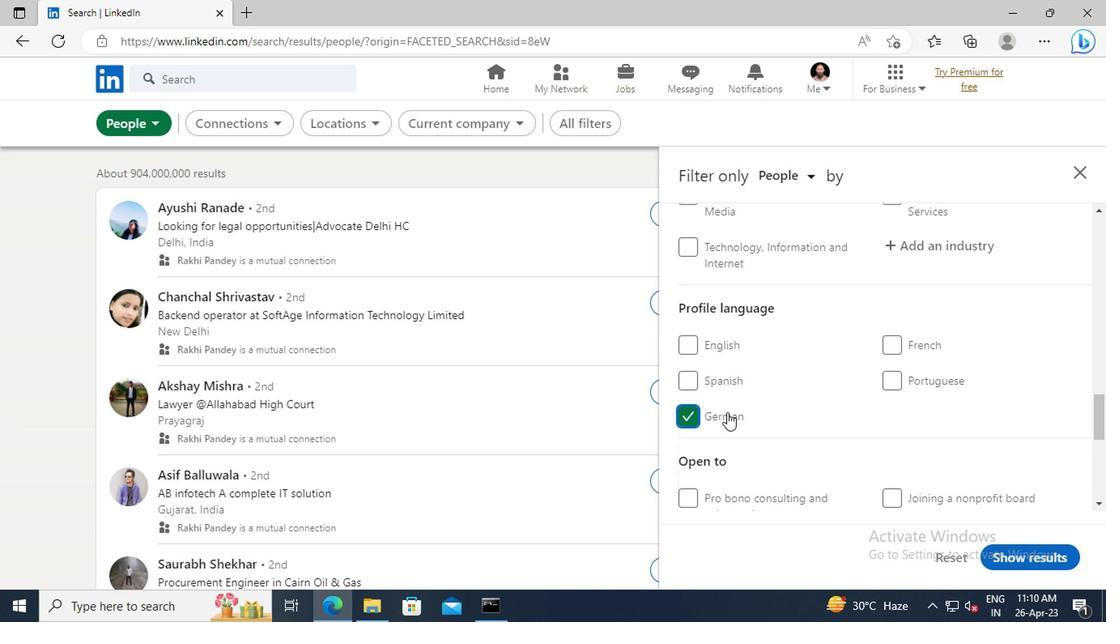
Action: Mouse scrolled (740, 388) with delta (0, 0)
Screenshot: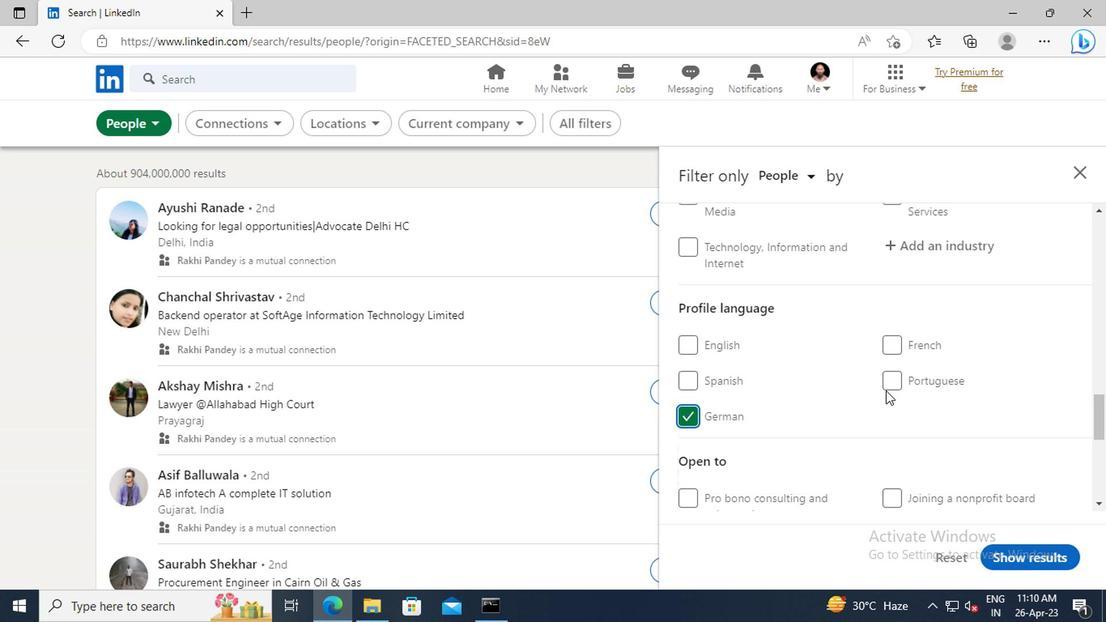 
Action: Mouse scrolled (740, 388) with delta (0, 0)
Screenshot: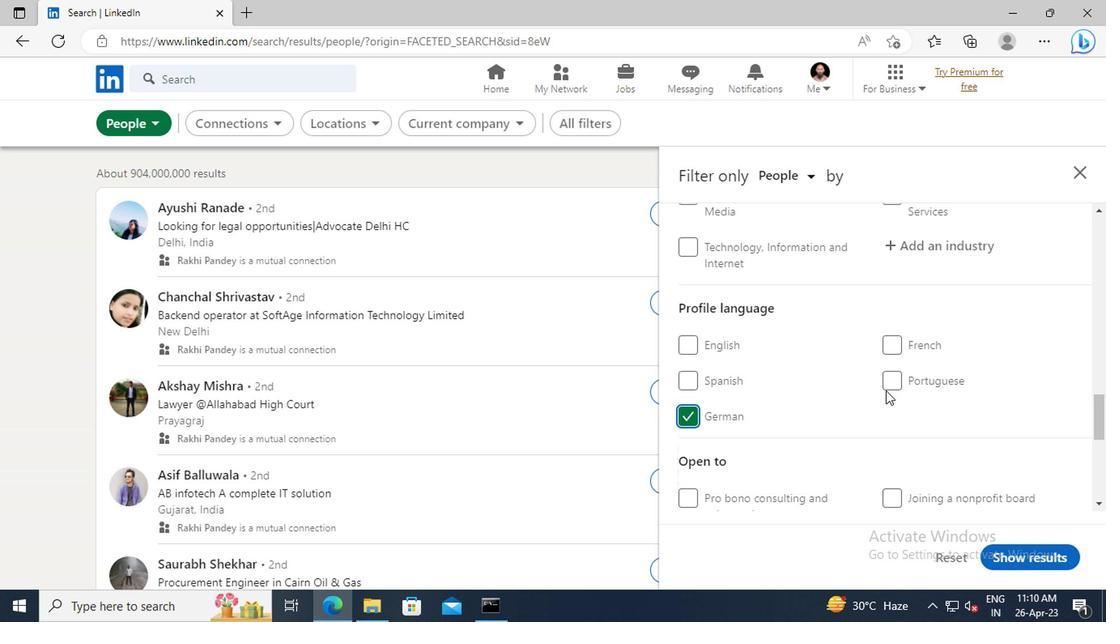 
Action: Mouse scrolled (740, 388) with delta (0, 0)
Screenshot: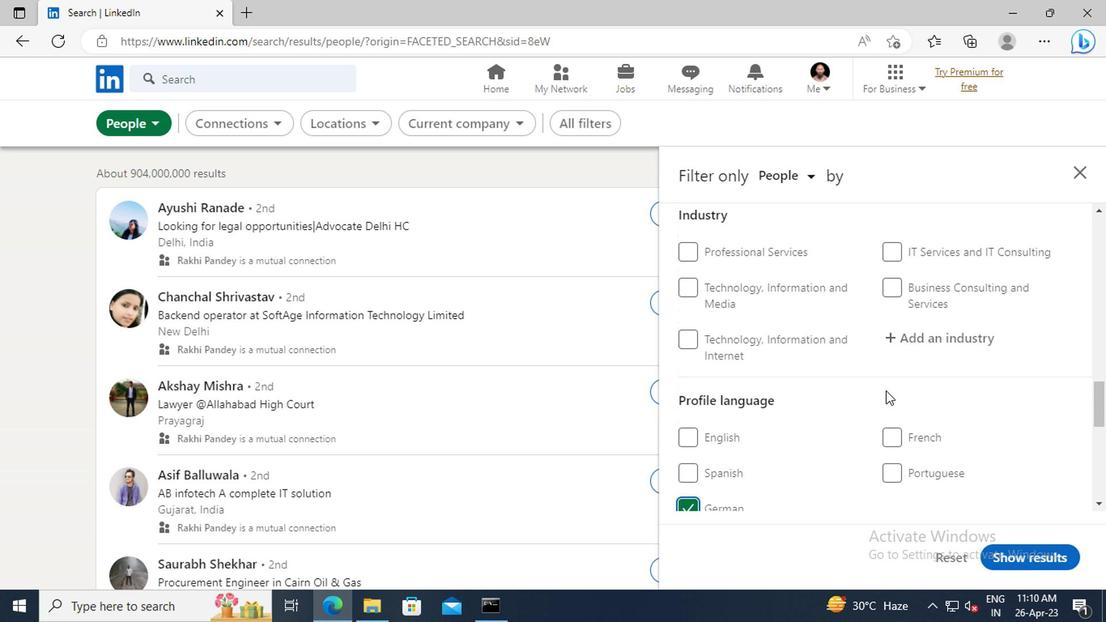 
Action: Mouse scrolled (740, 388) with delta (0, 0)
Screenshot: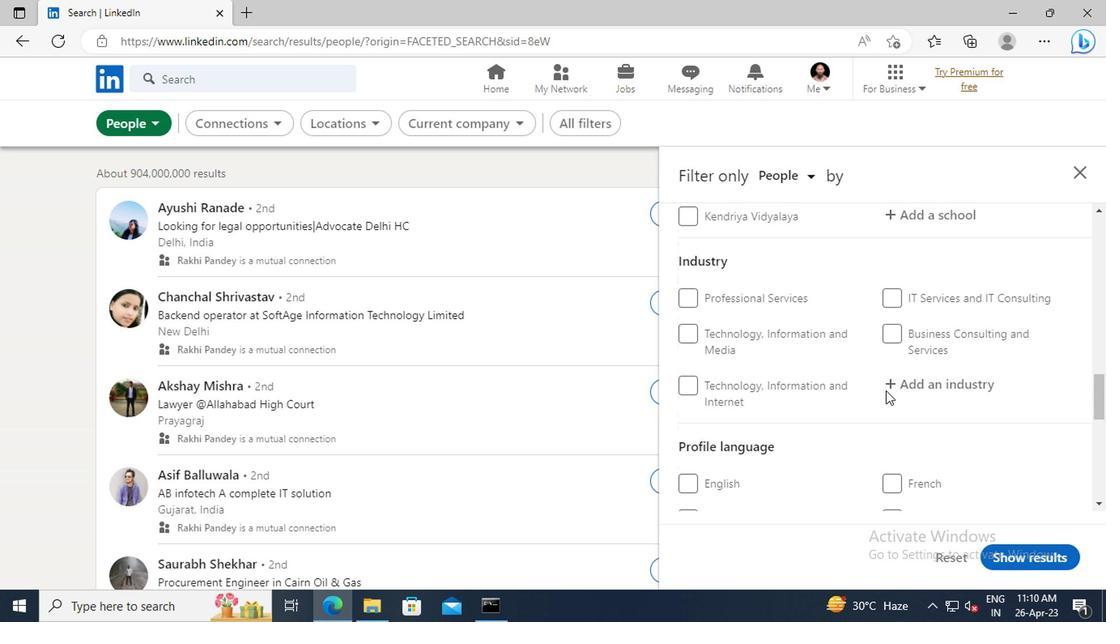 
Action: Mouse scrolled (740, 388) with delta (0, 0)
Screenshot: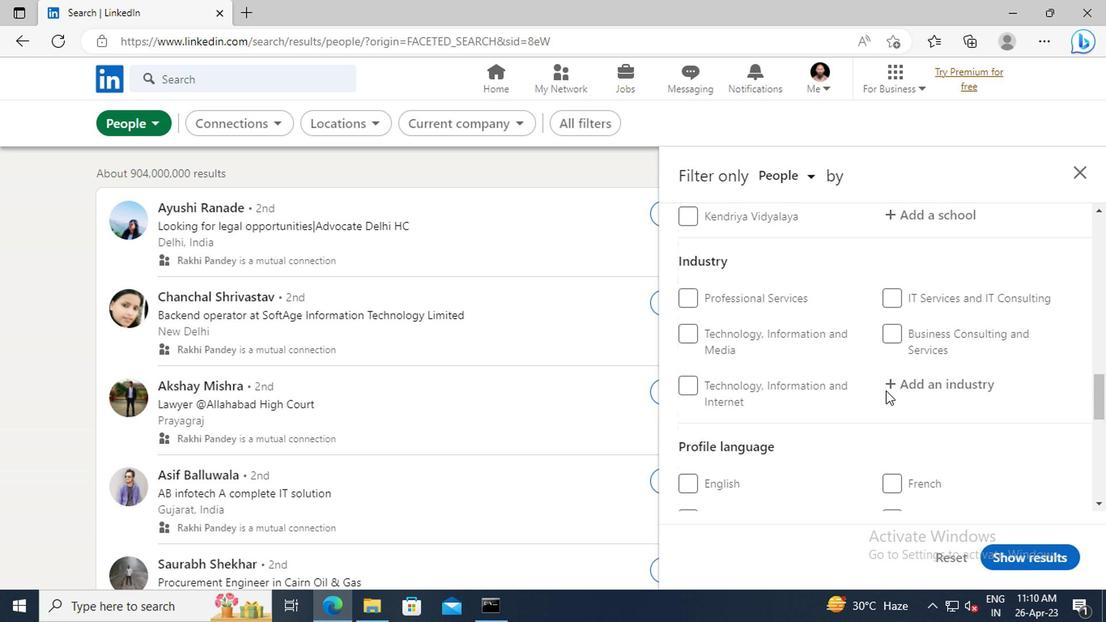 
Action: Mouse scrolled (740, 388) with delta (0, 0)
Screenshot: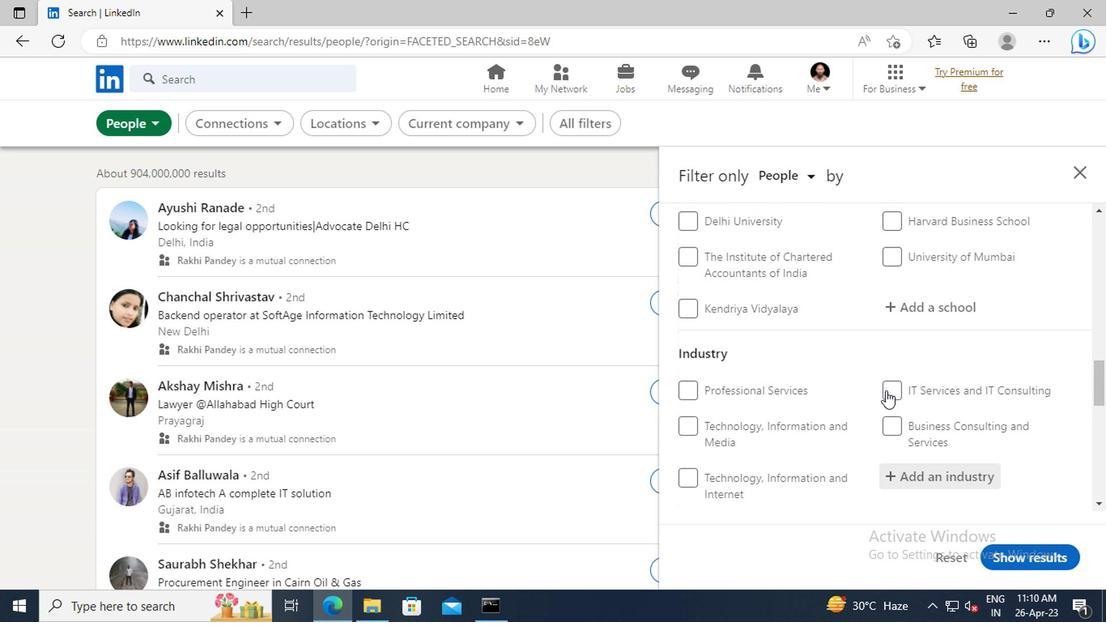 
Action: Mouse scrolled (740, 388) with delta (0, 0)
Screenshot: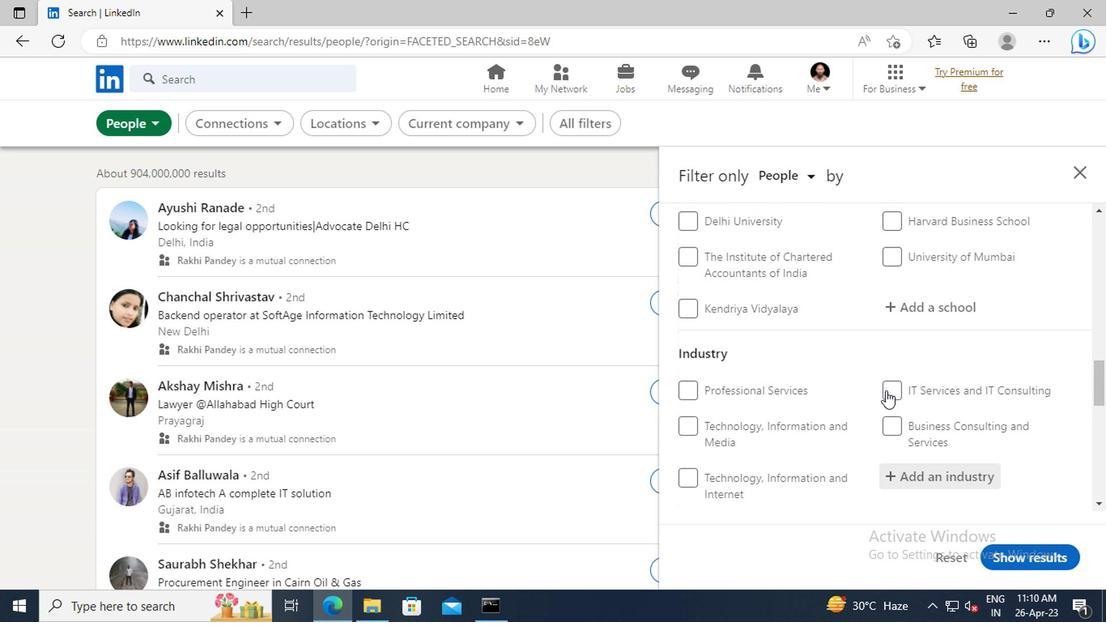 
Action: Mouse scrolled (740, 388) with delta (0, 0)
Screenshot: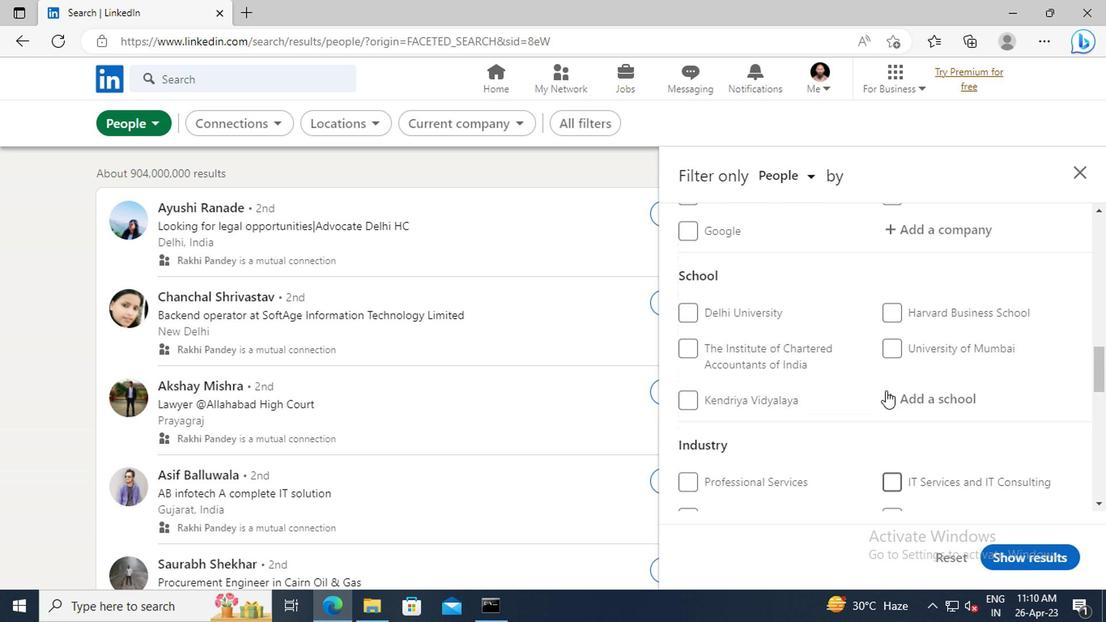 
Action: Mouse scrolled (740, 388) with delta (0, 0)
Screenshot: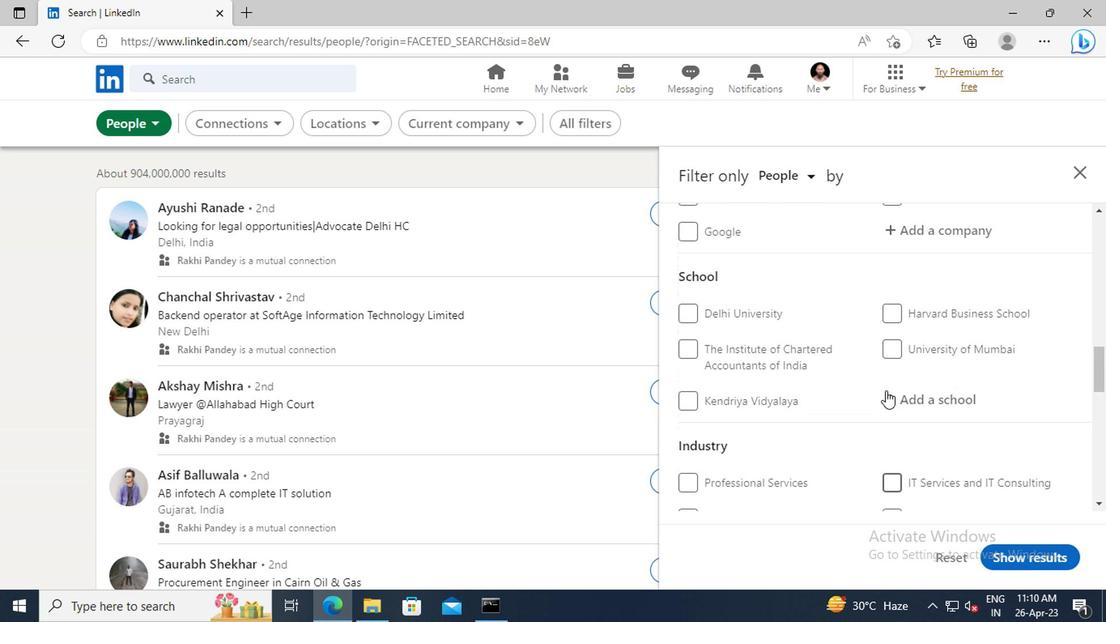 
Action: Mouse scrolled (740, 388) with delta (0, 0)
Screenshot: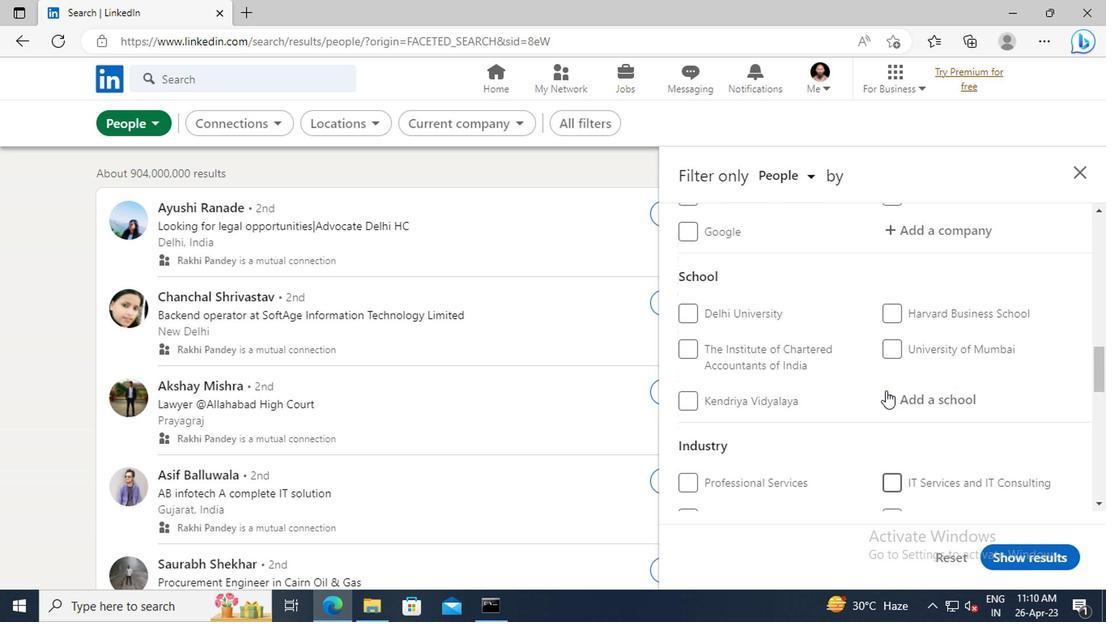 
Action: Mouse scrolled (740, 388) with delta (0, 0)
Screenshot: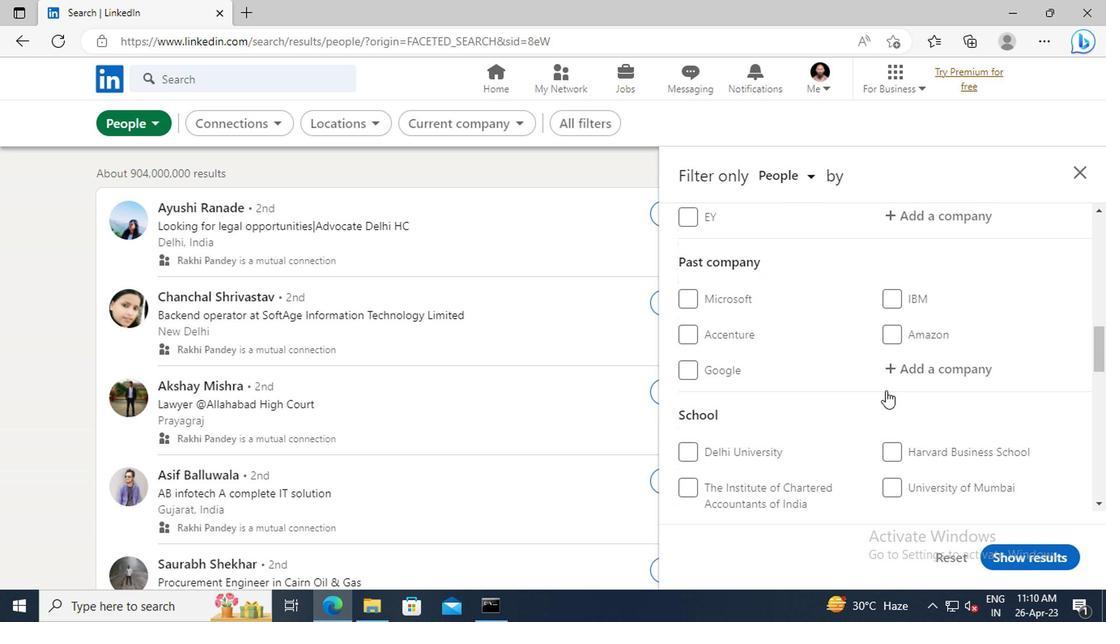 
Action: Mouse scrolled (740, 388) with delta (0, 0)
Screenshot: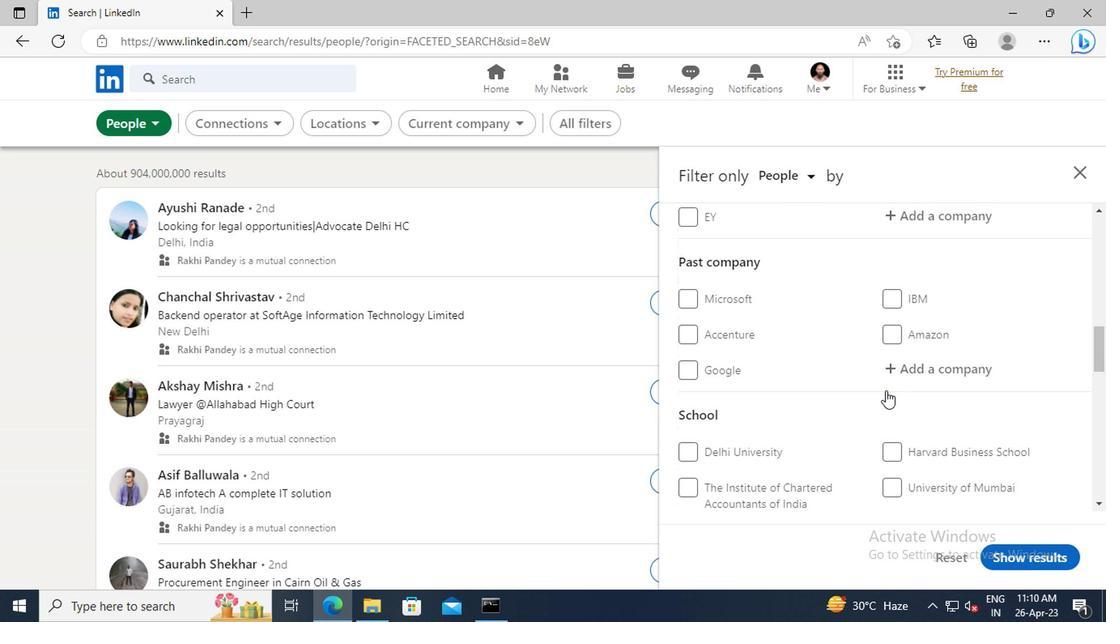 
Action: Mouse moved to (758, 348)
Screenshot: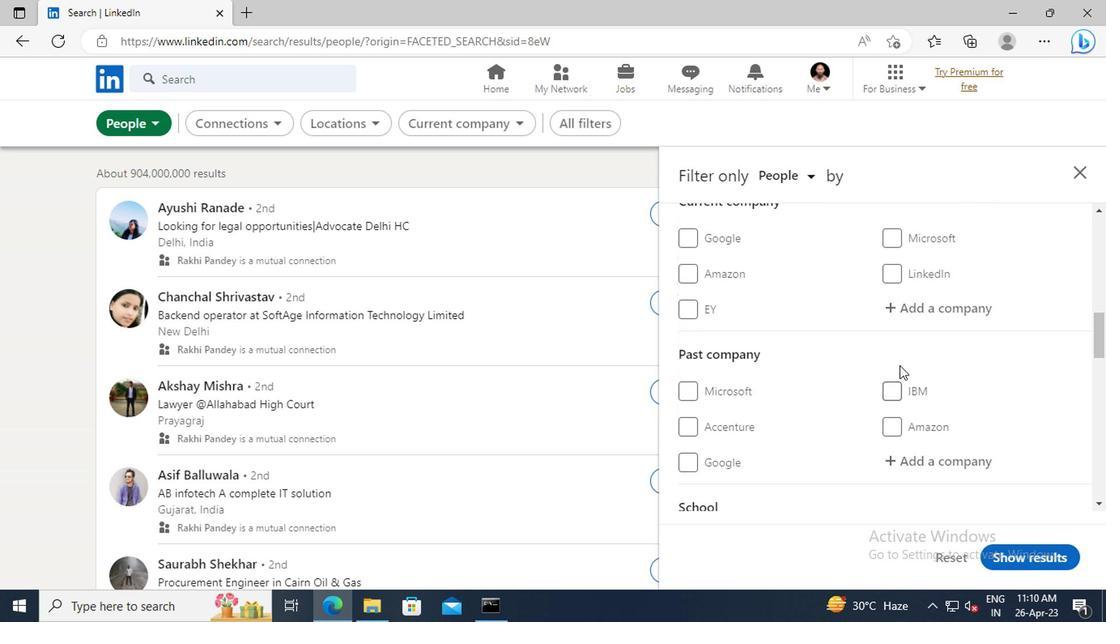 
Action: Mouse scrolled (758, 349) with delta (0, 0)
Screenshot: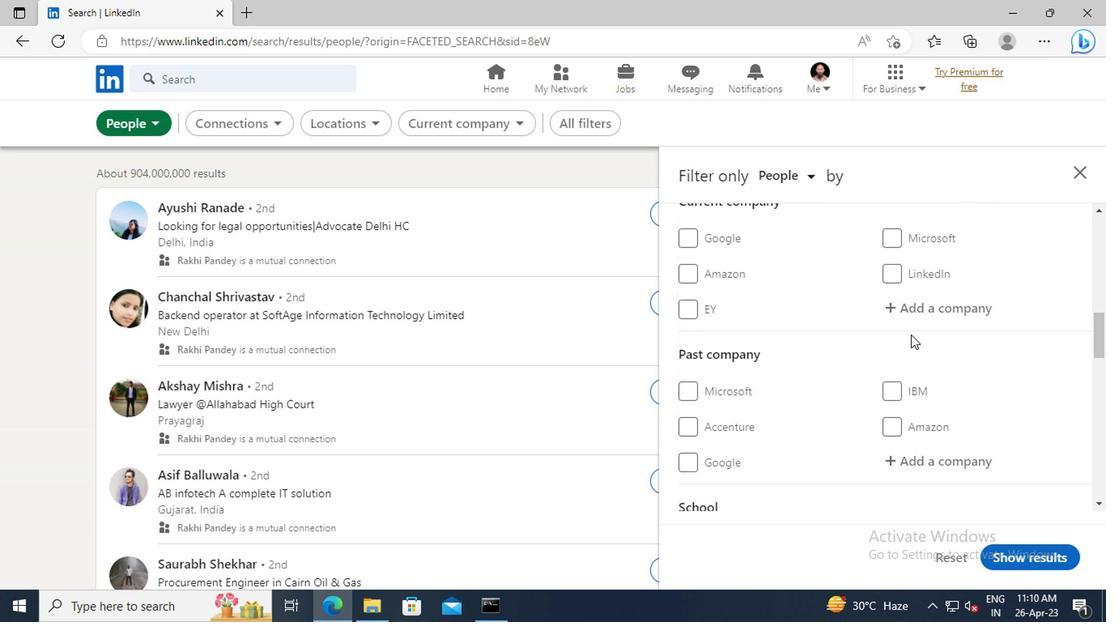 
Action: Mouse moved to (753, 358)
Screenshot: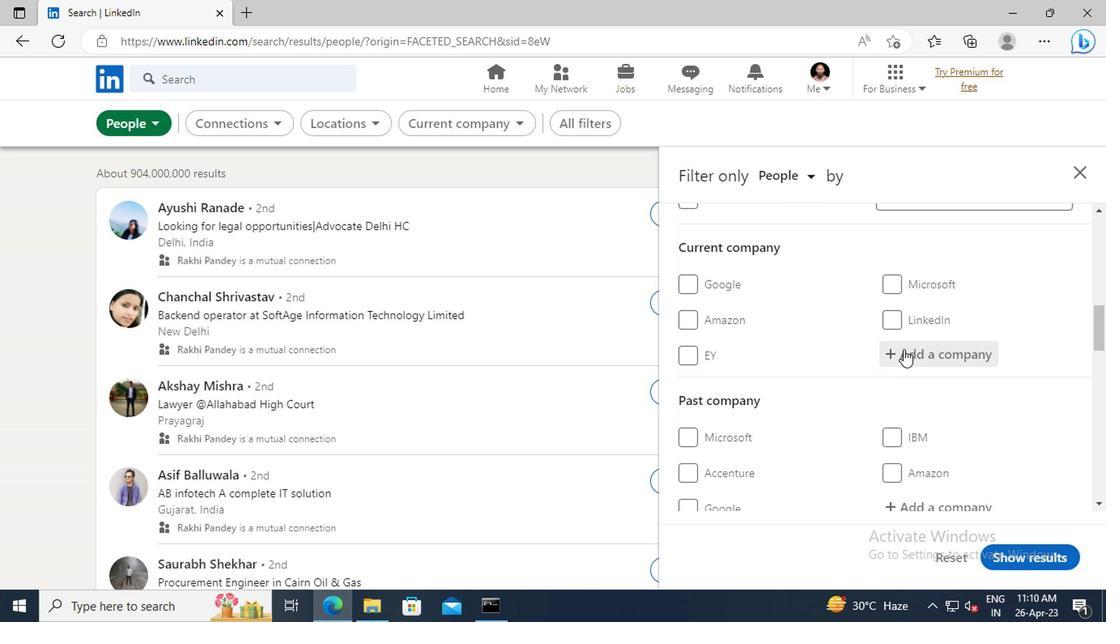 
Action: Mouse pressed left at (753, 358)
Screenshot: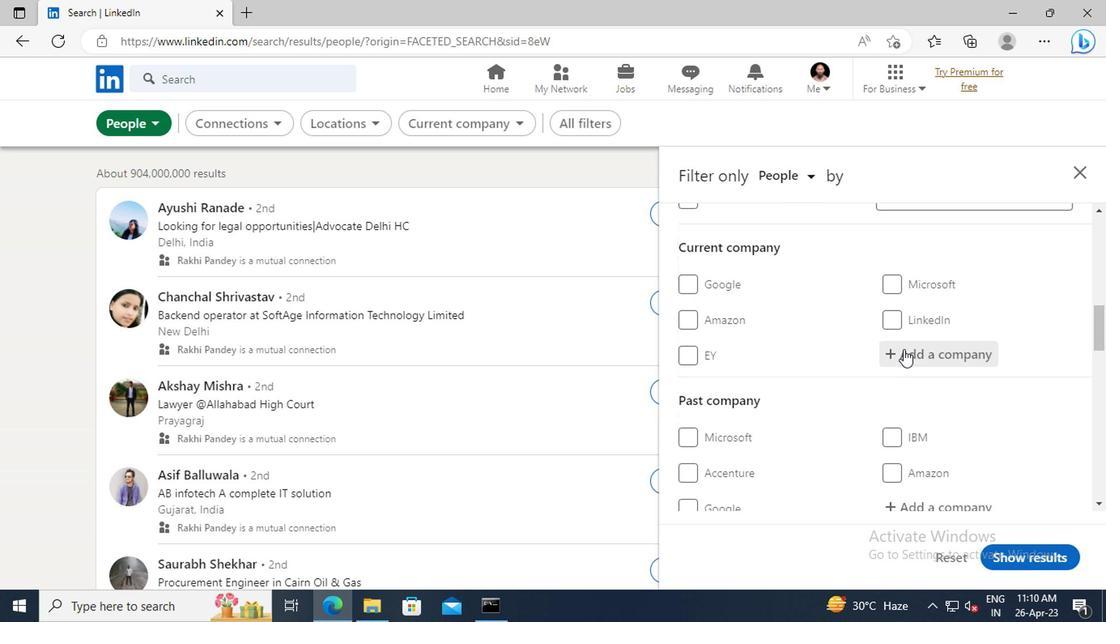 
Action: Key pressed <Key.shift>KATERRA
Screenshot: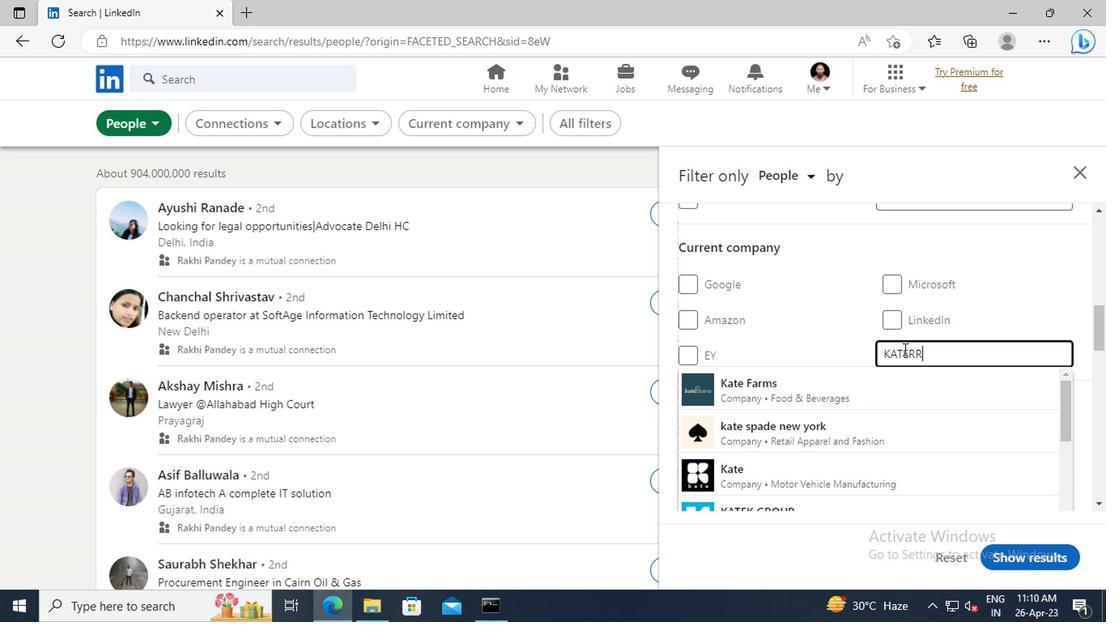 
Action: Mouse moved to (730, 385)
Screenshot: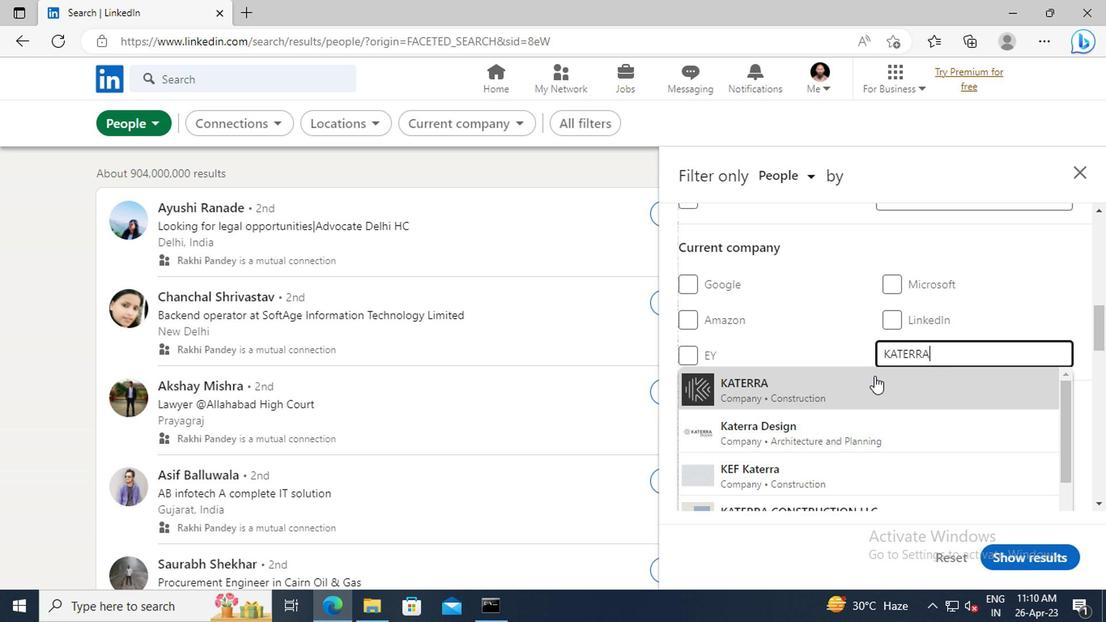 
Action: Mouse pressed left at (730, 385)
Screenshot: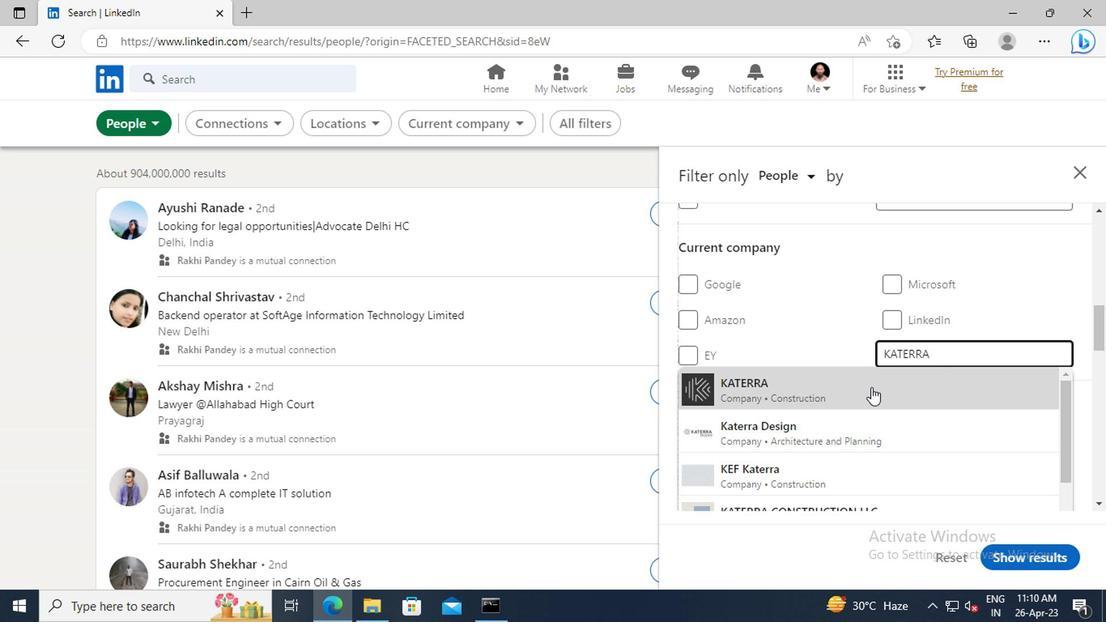 
Action: Mouse moved to (712, 343)
Screenshot: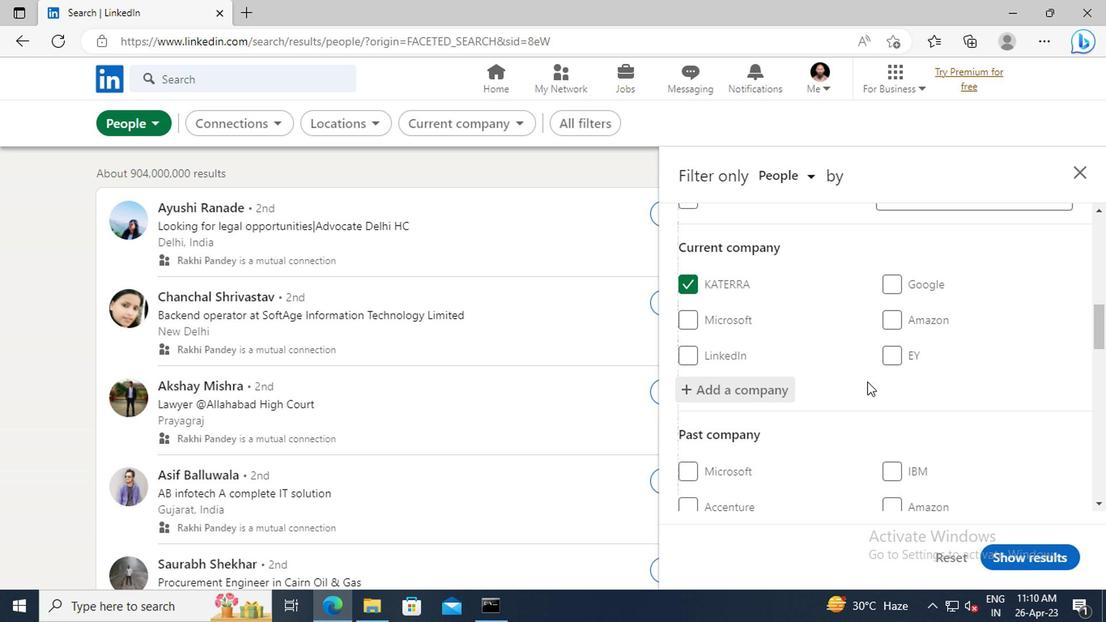 
Action: Mouse scrolled (712, 342) with delta (0, 0)
Screenshot: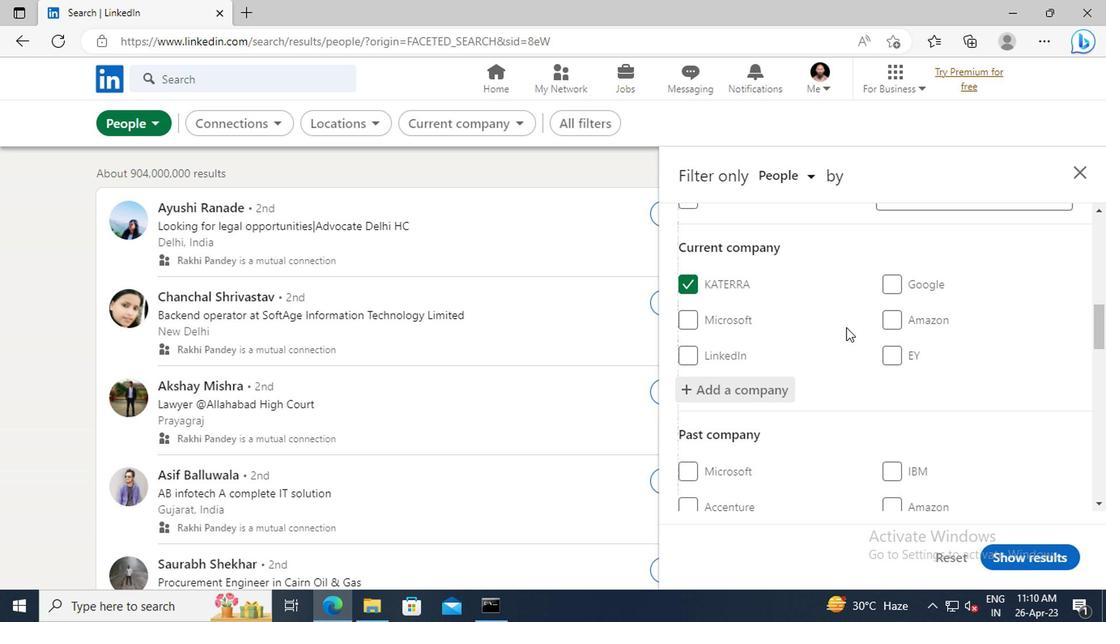 
Action: Mouse scrolled (712, 342) with delta (0, 0)
Screenshot: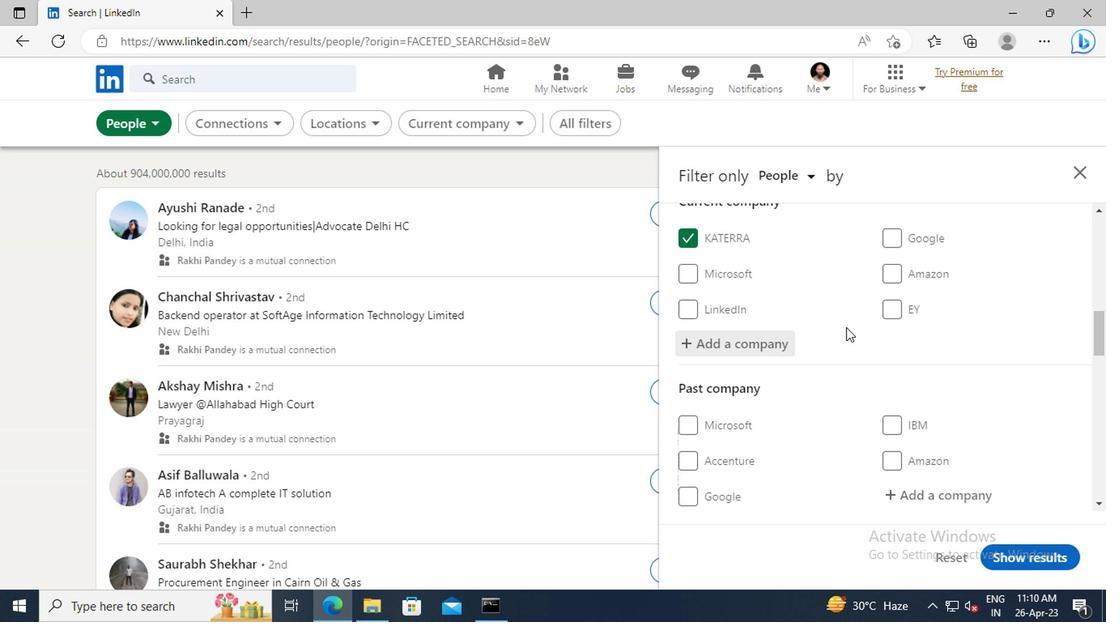 
Action: Mouse scrolled (712, 342) with delta (0, 0)
Screenshot: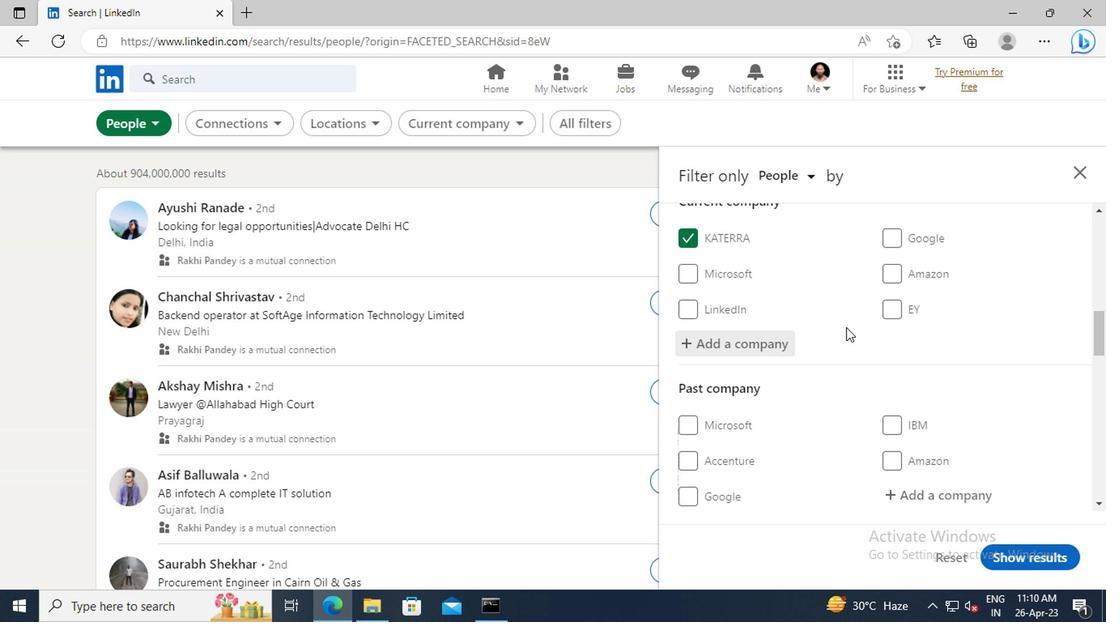 
Action: Mouse scrolled (712, 342) with delta (0, 0)
Screenshot: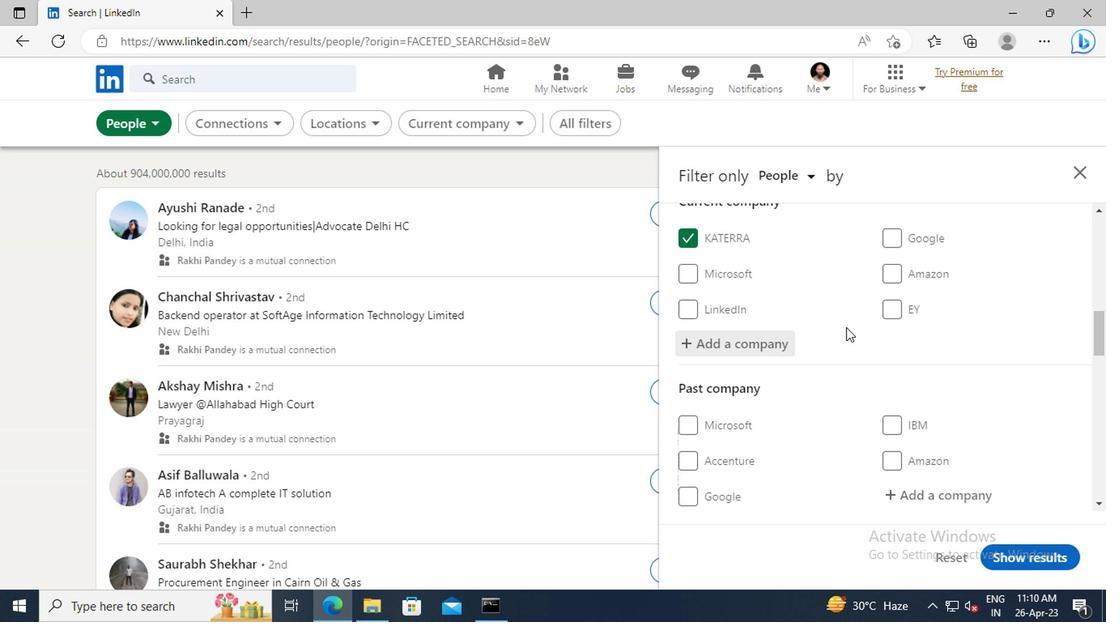 
Action: Mouse scrolled (712, 342) with delta (0, 0)
Screenshot: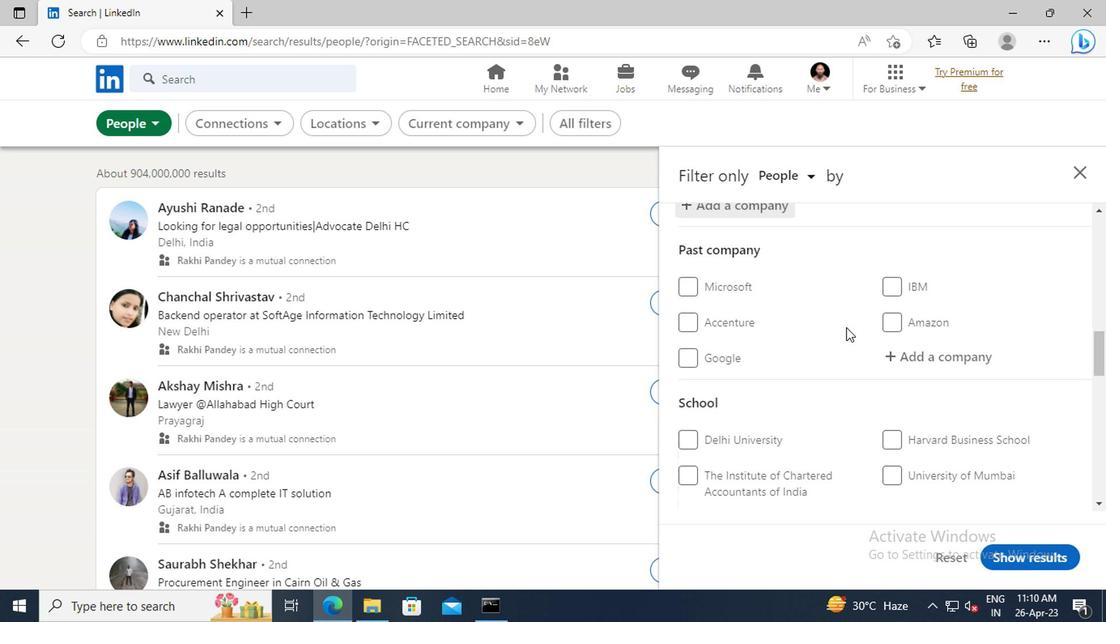 
Action: Mouse scrolled (712, 342) with delta (0, 0)
Screenshot: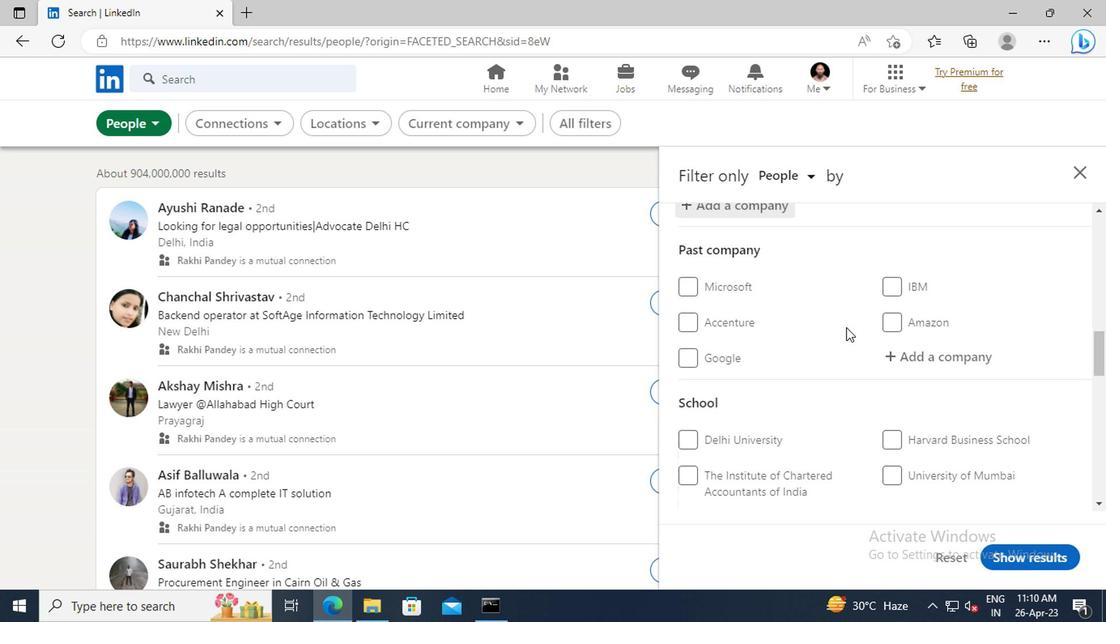 
Action: Mouse scrolled (712, 342) with delta (0, 0)
Screenshot: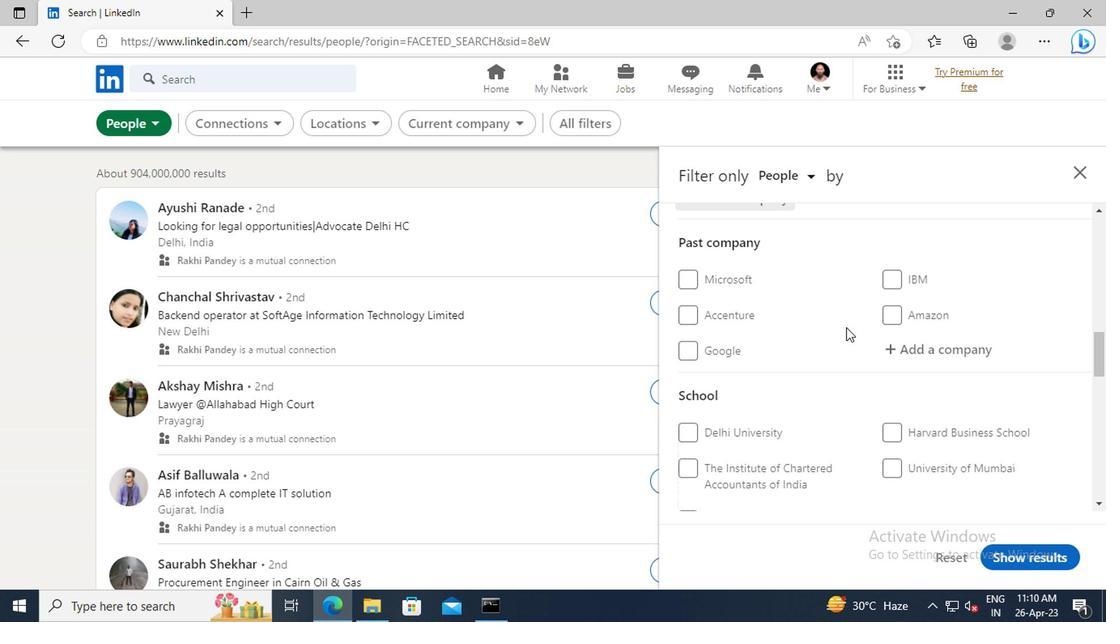 
Action: Mouse moved to (758, 389)
Screenshot: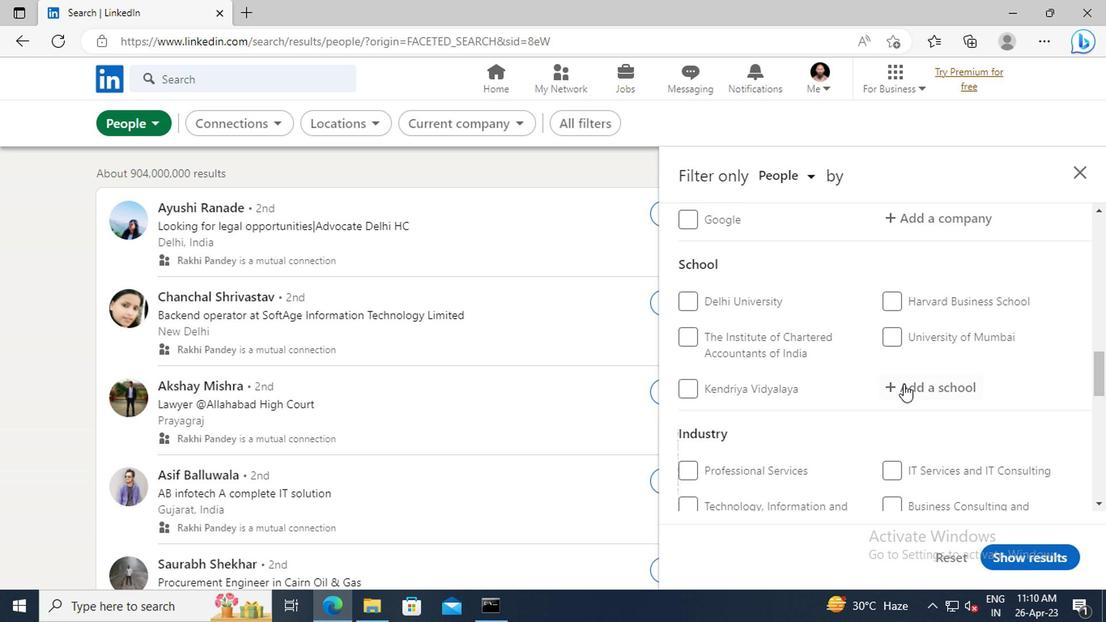 
Action: Mouse pressed left at (758, 389)
Screenshot: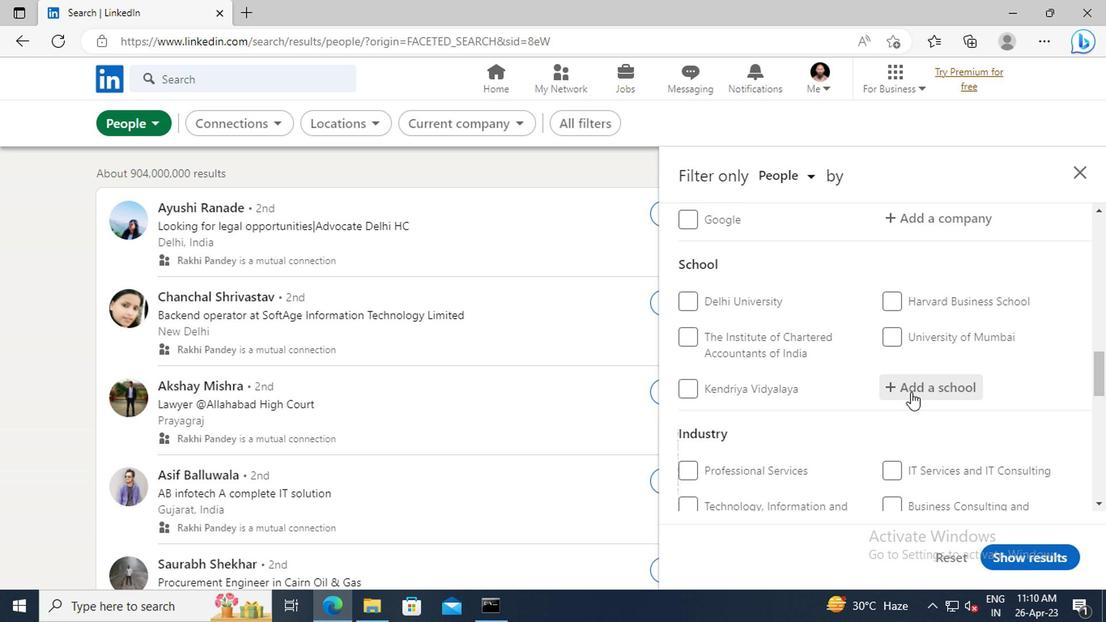 
Action: Key pressed <Key.shift>ST.<Key.space><Key.shift>ANTHONY'S<Key.space><Key.shift>HIGH<Key.space><Key.shift>SCHOOL<Key.space>-<Key.space><Key.shift>INDIA
Screenshot: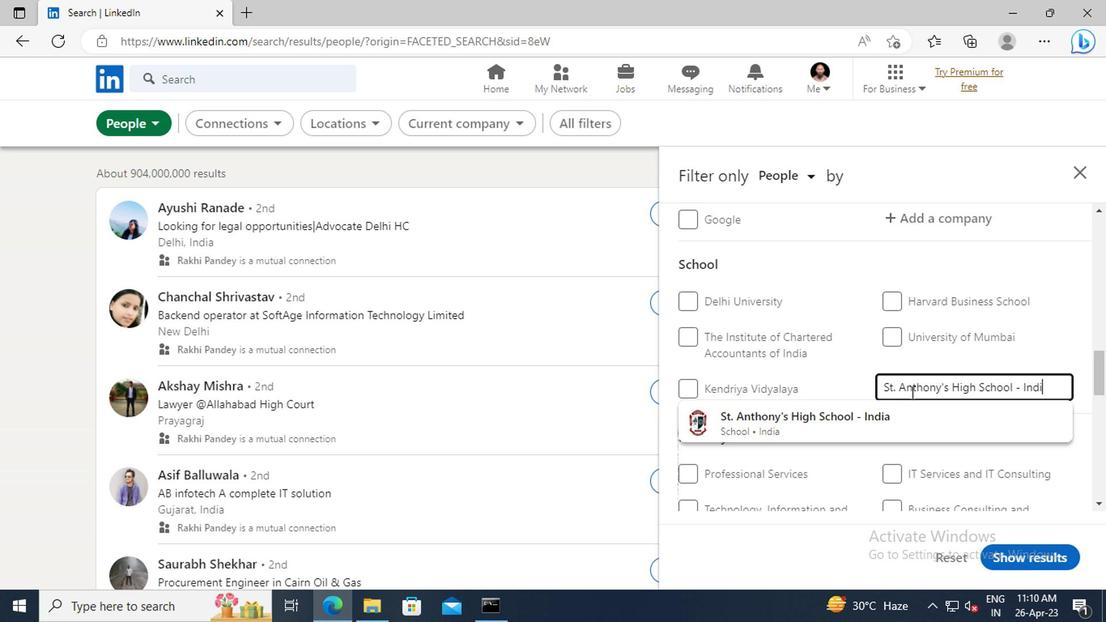 
Action: Mouse moved to (754, 410)
Screenshot: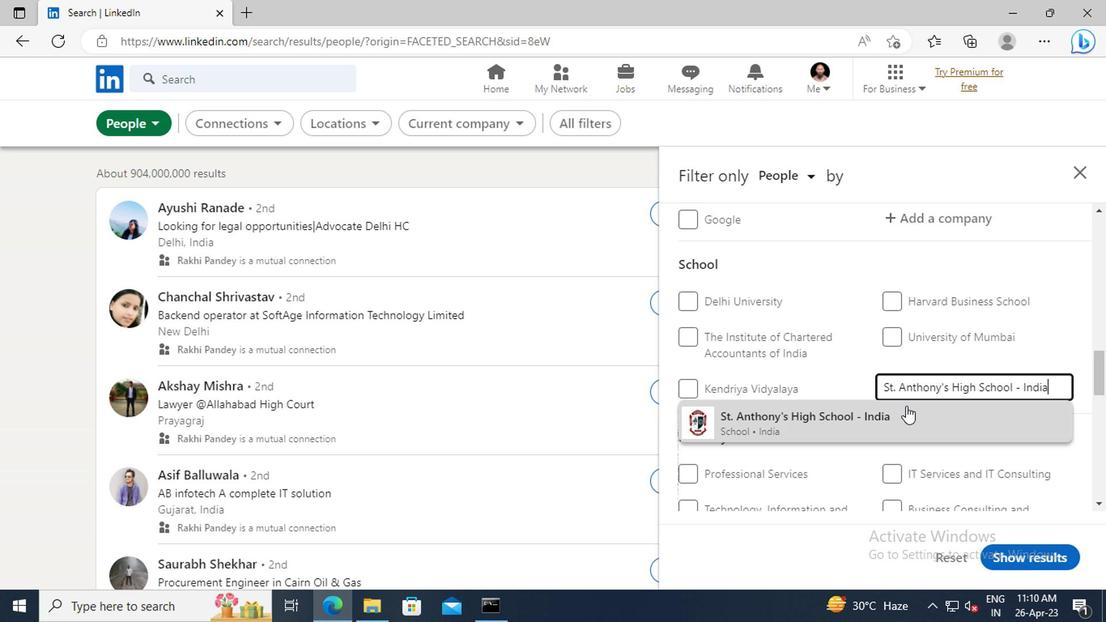 
Action: Mouse pressed left at (754, 410)
Screenshot: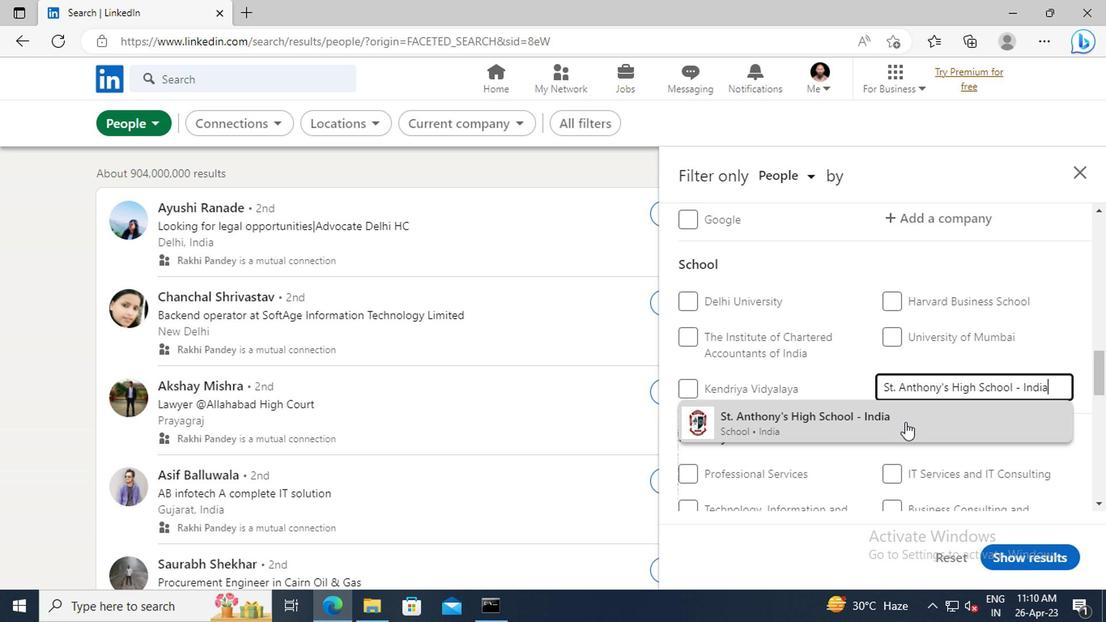 
Action: Mouse moved to (732, 309)
Screenshot: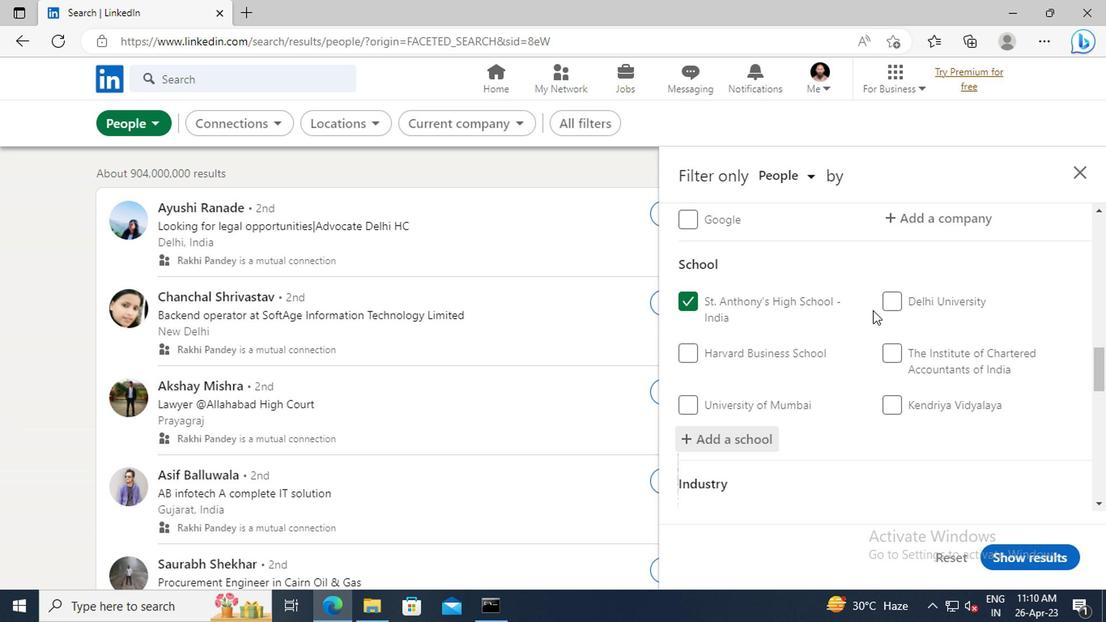 
Action: Mouse scrolled (732, 309) with delta (0, 0)
Screenshot: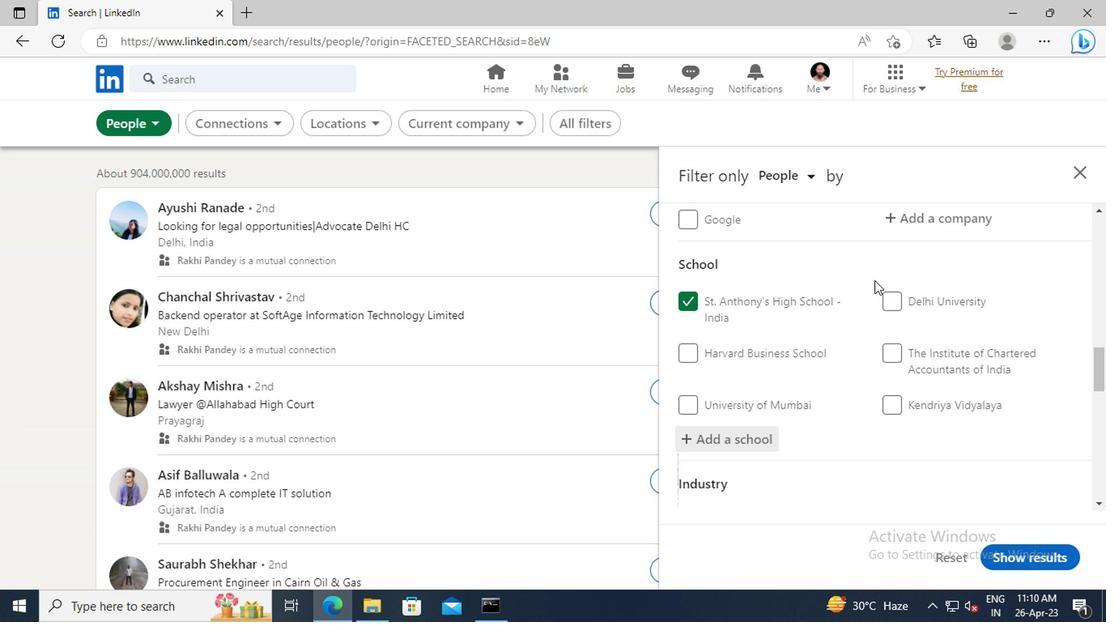 
Action: Mouse scrolled (732, 309) with delta (0, 0)
Screenshot: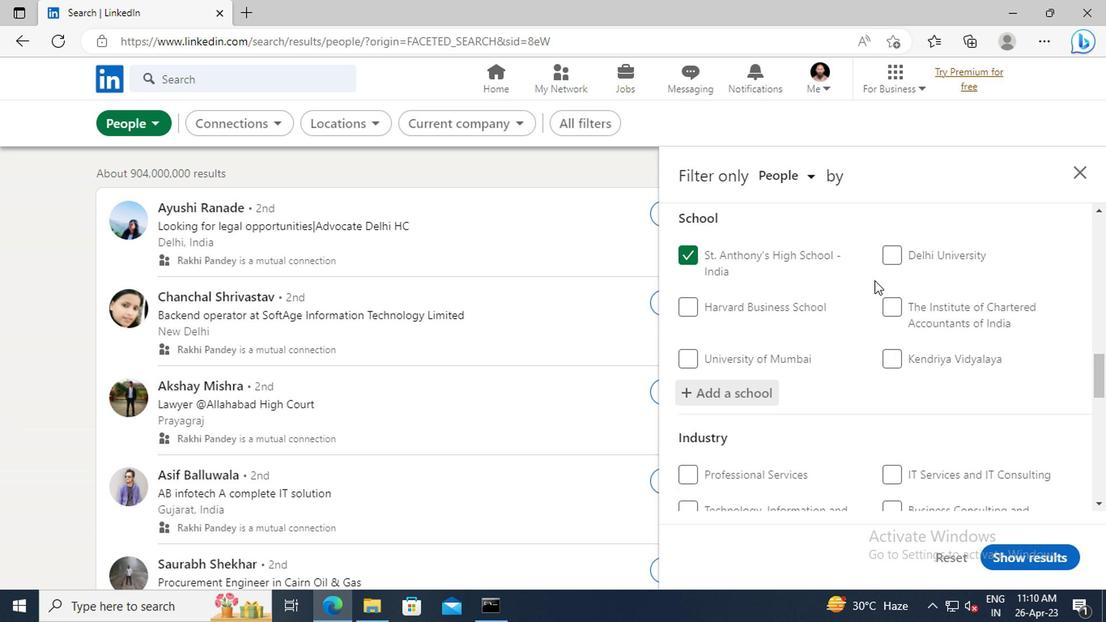 
Action: Mouse scrolled (732, 309) with delta (0, 0)
Screenshot: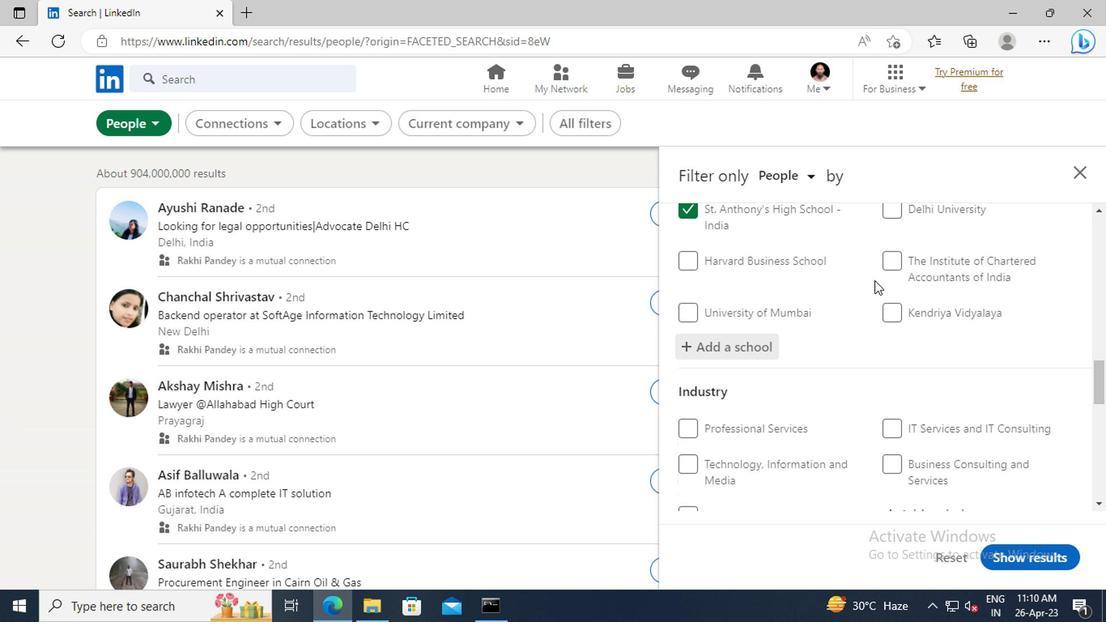 
Action: Mouse scrolled (732, 309) with delta (0, 0)
Screenshot: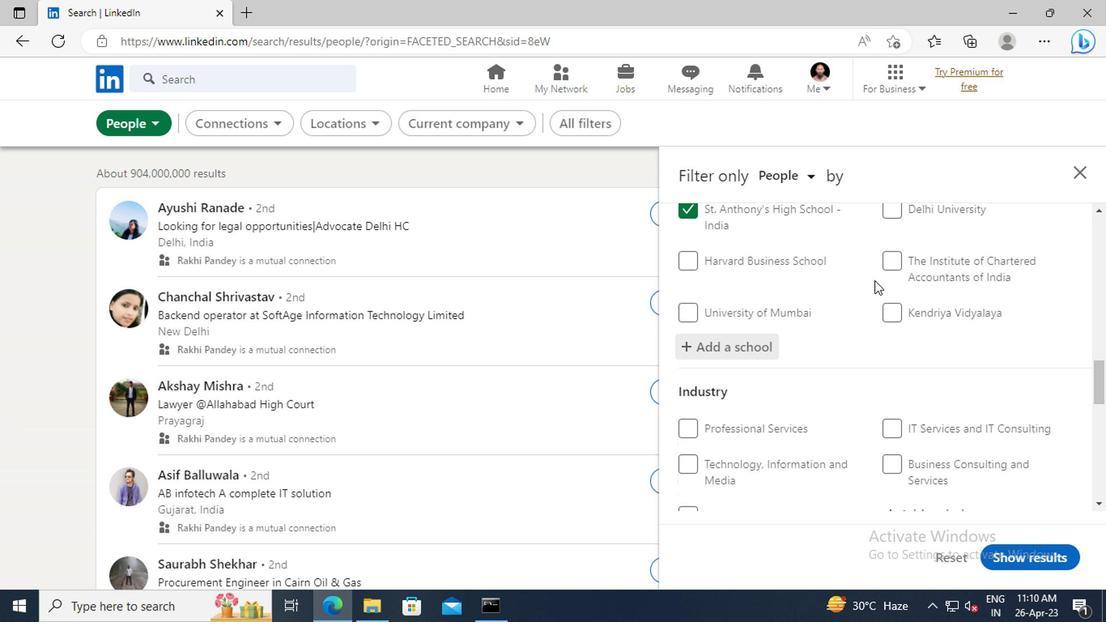 
Action: Mouse scrolled (732, 309) with delta (0, 0)
Screenshot: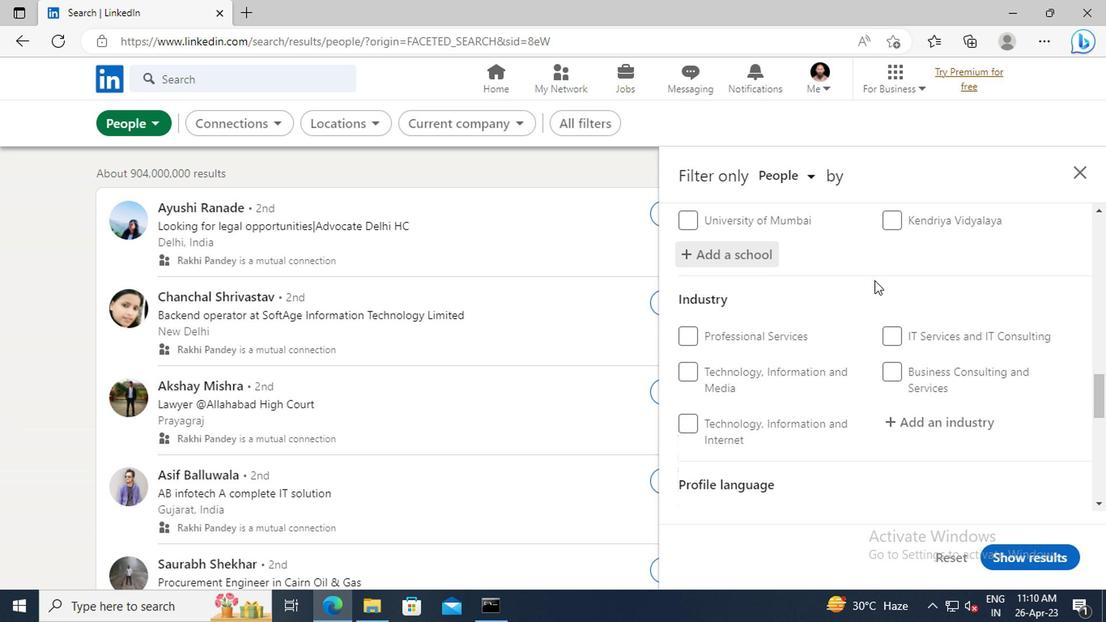 
Action: Mouse moved to (759, 378)
Screenshot: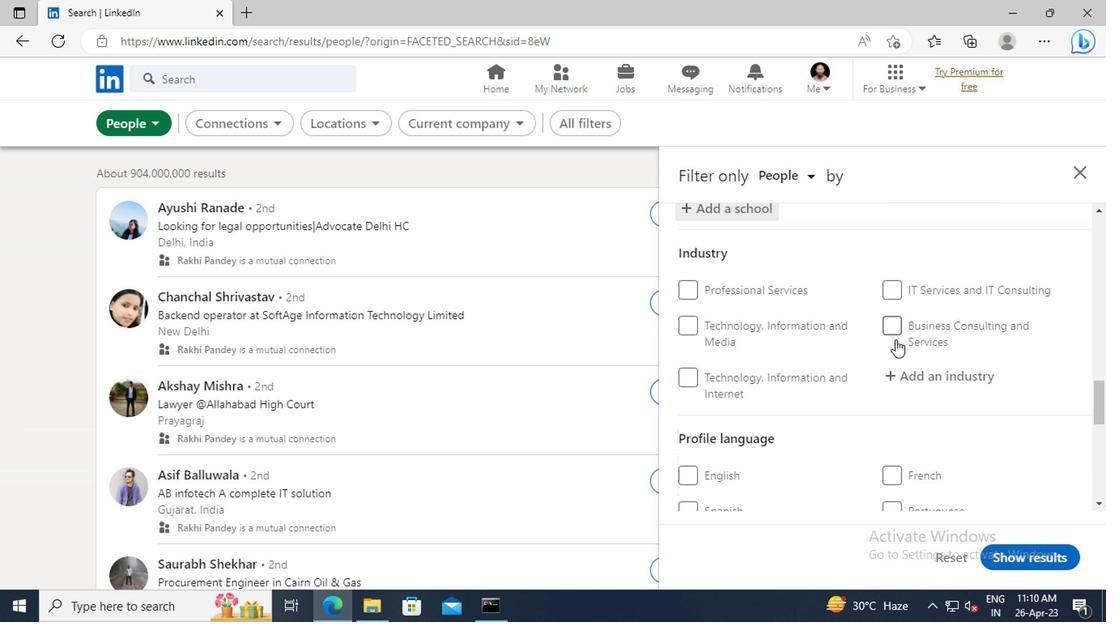 
Action: Mouse pressed left at (759, 378)
Screenshot: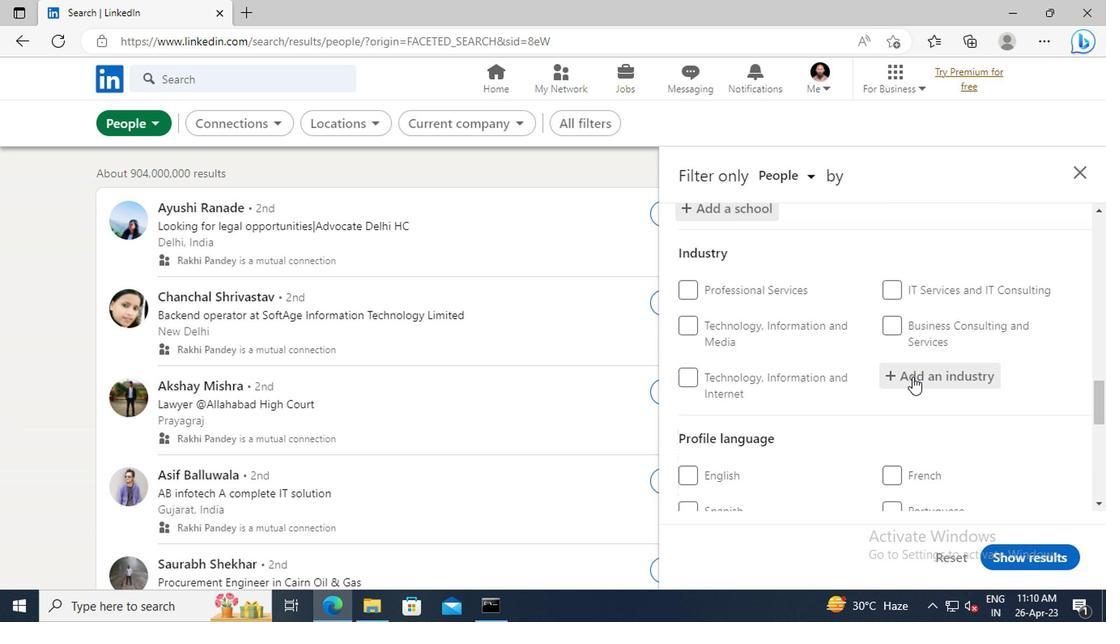 
Action: Key pressed <Key.shift>PUBLIC<Key.space><Key.shift>HEALTH
Screenshot: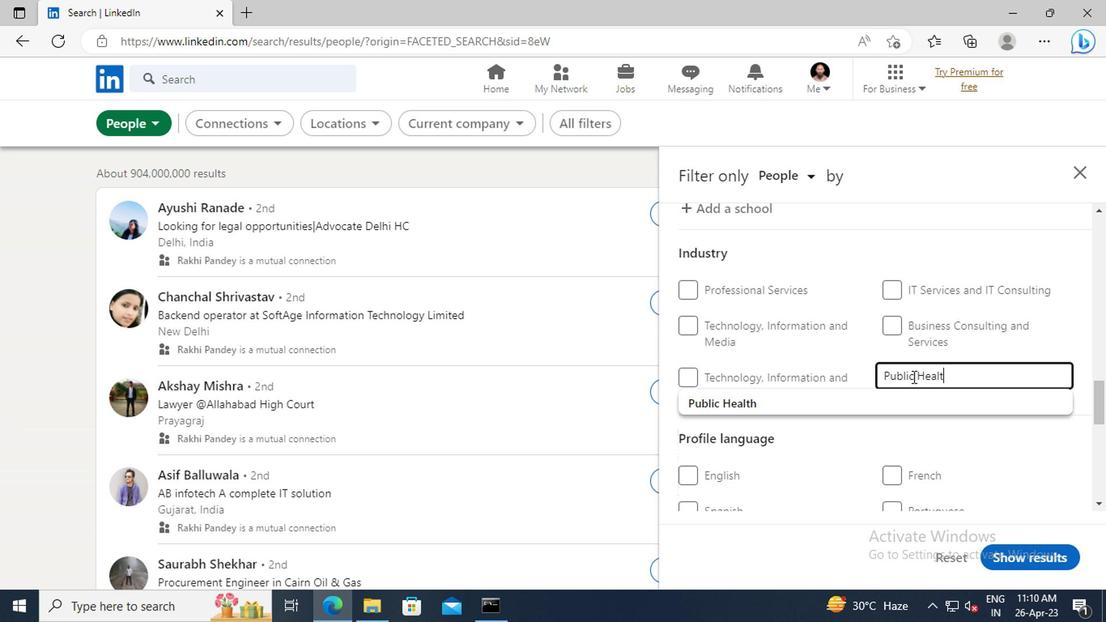 
Action: Mouse moved to (746, 395)
Screenshot: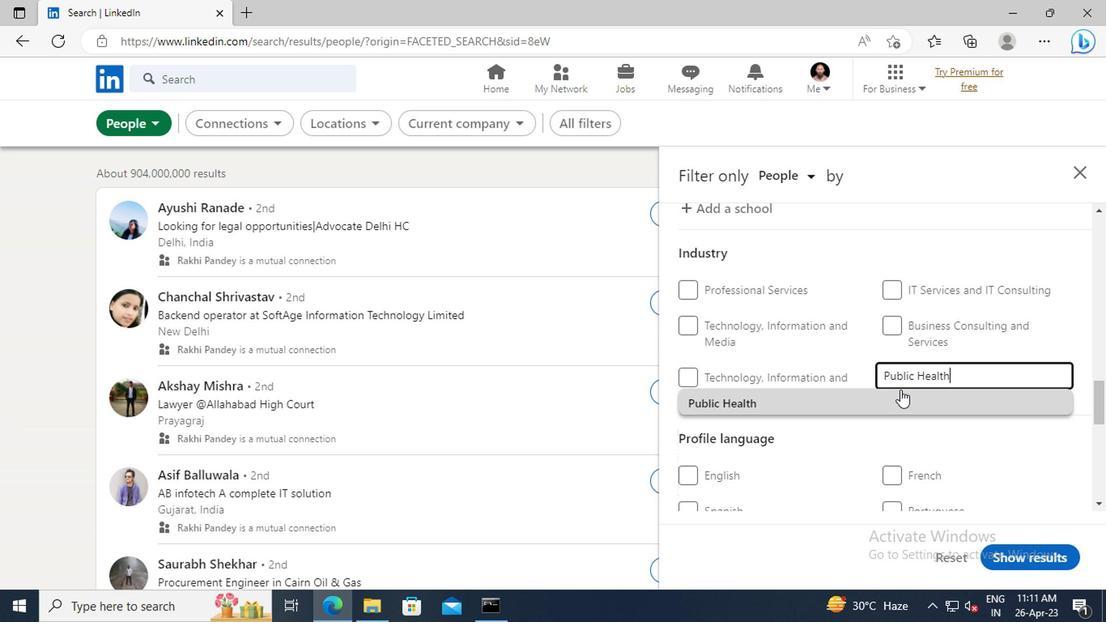 
Action: Mouse pressed left at (746, 395)
Screenshot: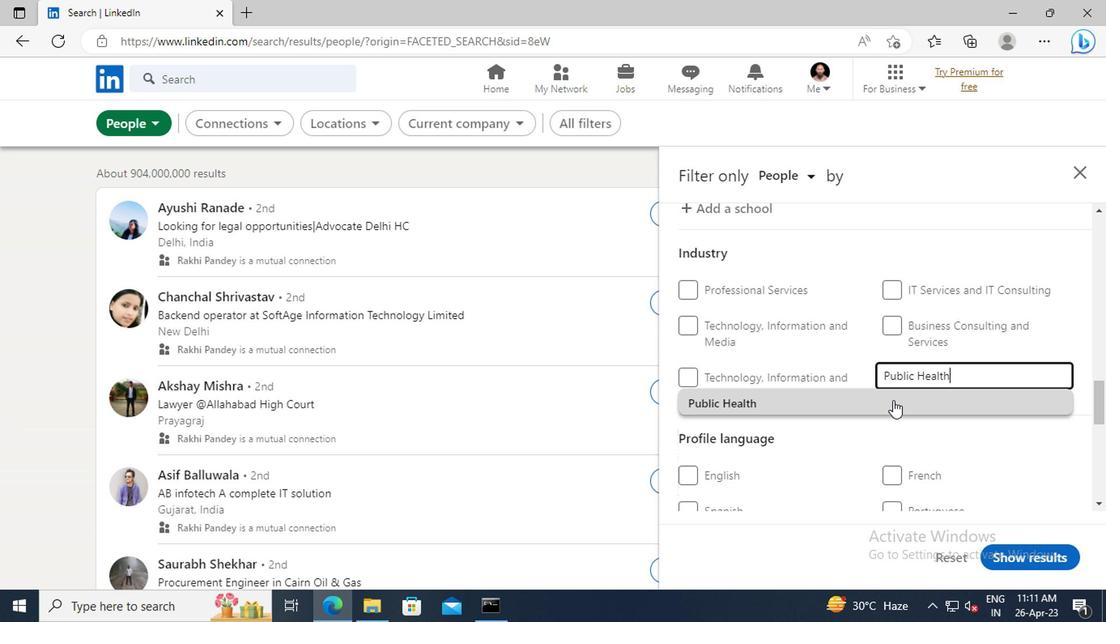 
Action: Mouse moved to (717, 342)
Screenshot: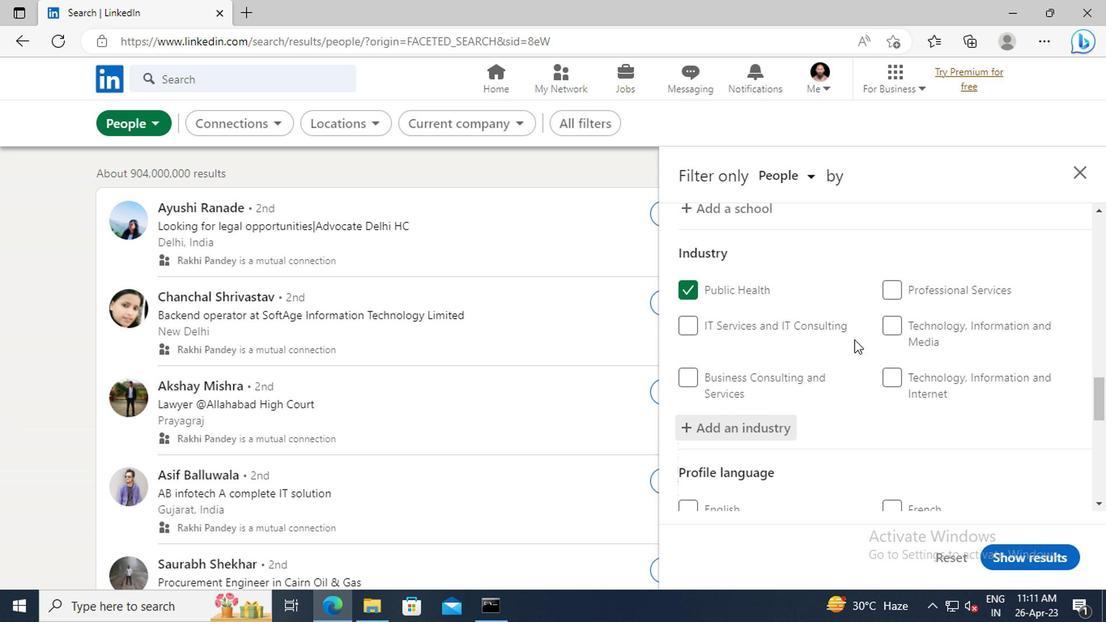 
Action: Mouse scrolled (717, 342) with delta (0, 0)
Screenshot: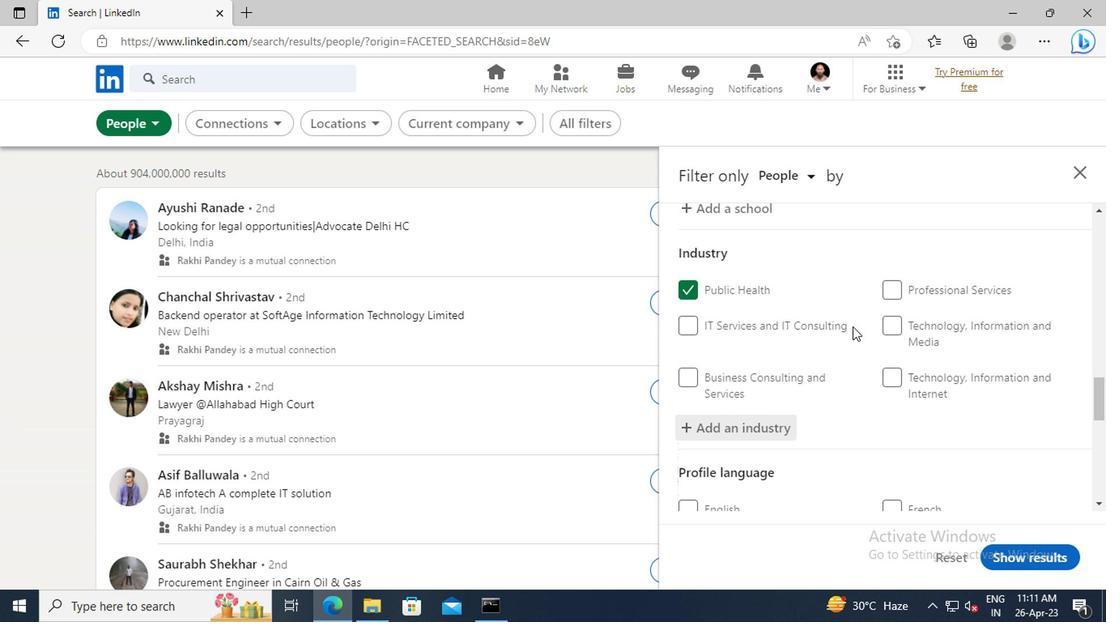
Action: Mouse scrolled (717, 342) with delta (0, 0)
Screenshot: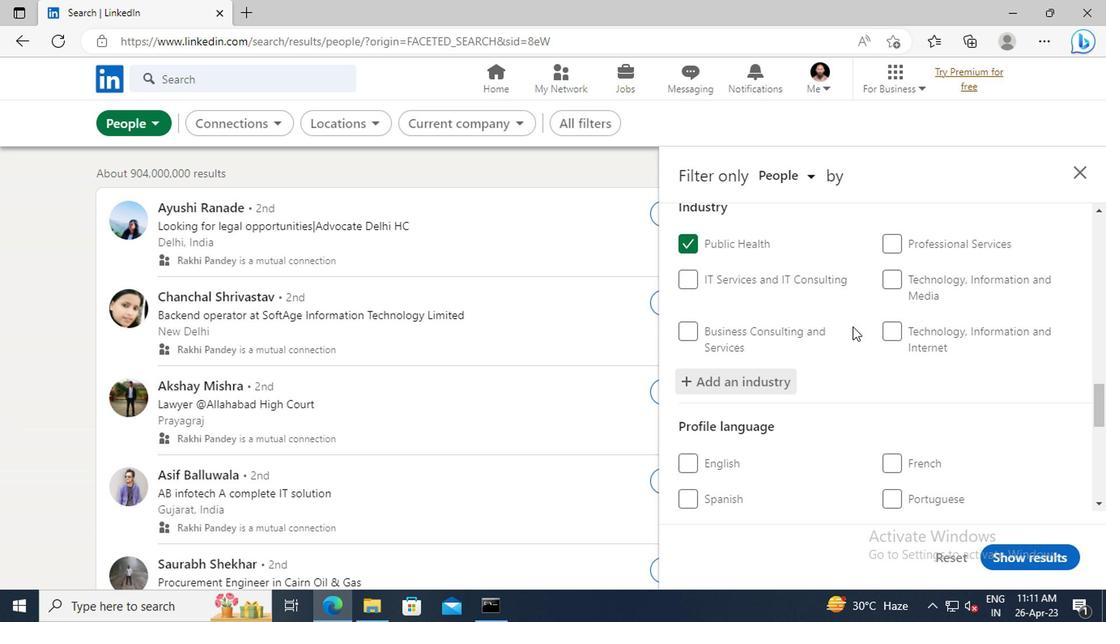 
Action: Mouse scrolled (717, 342) with delta (0, 0)
Screenshot: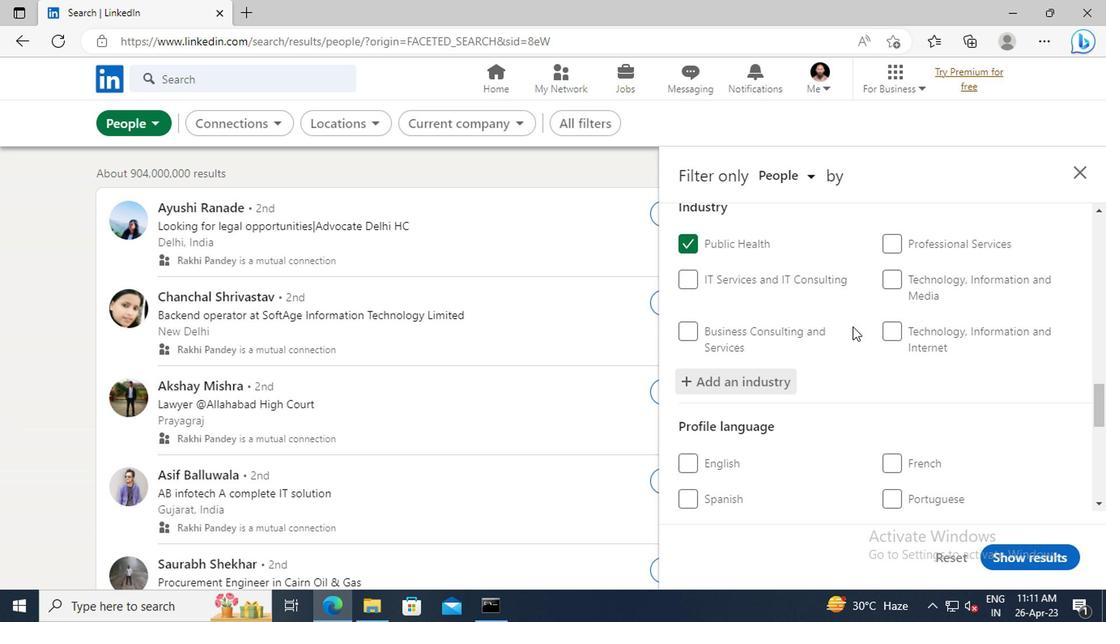
Action: Mouse scrolled (717, 342) with delta (0, 0)
Screenshot: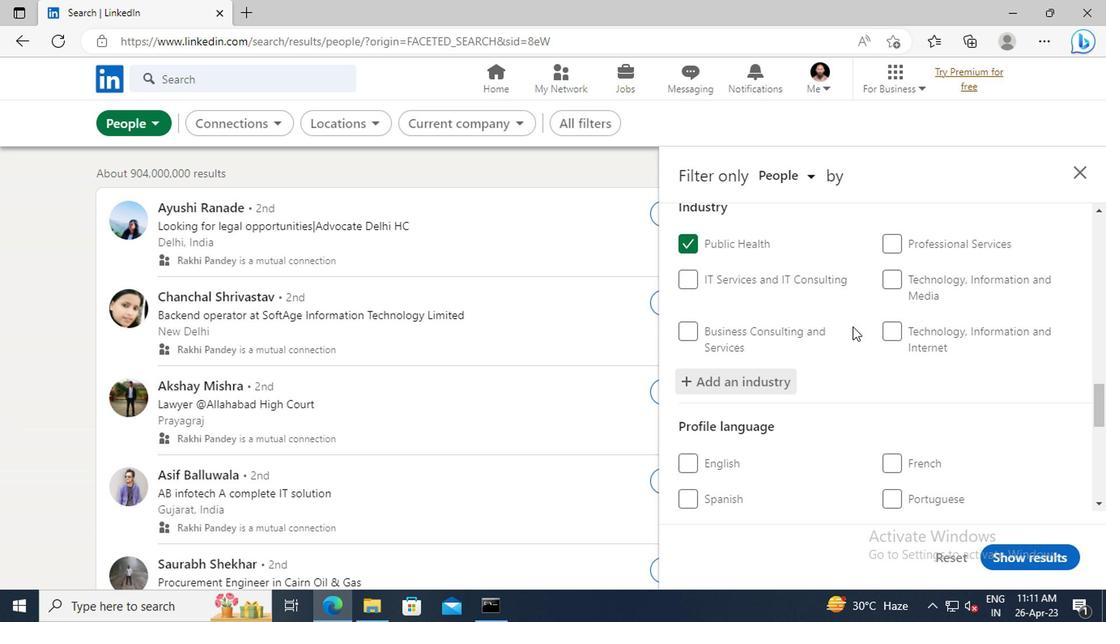 
Action: Mouse scrolled (717, 342) with delta (0, 0)
Screenshot: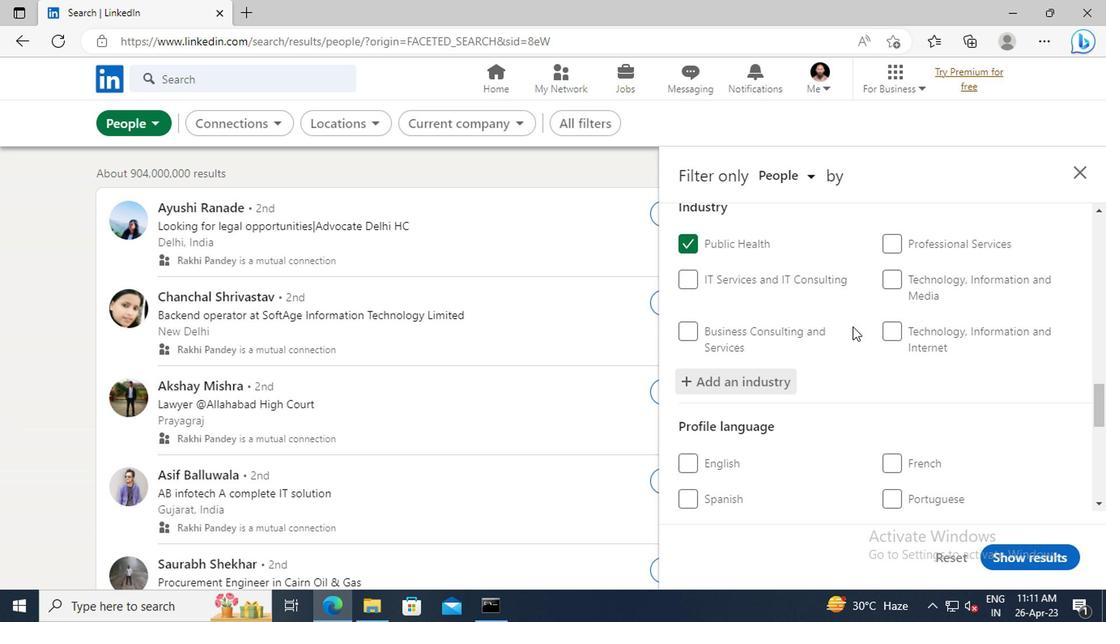 
Action: Mouse scrolled (717, 342) with delta (0, 0)
Screenshot: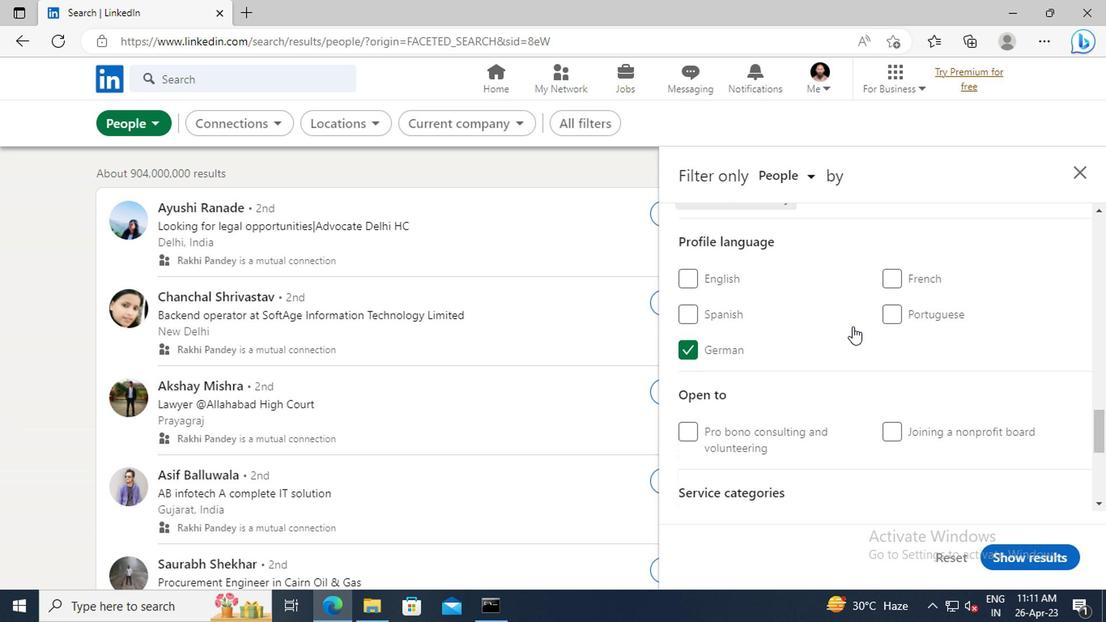 
Action: Mouse scrolled (717, 342) with delta (0, 0)
Screenshot: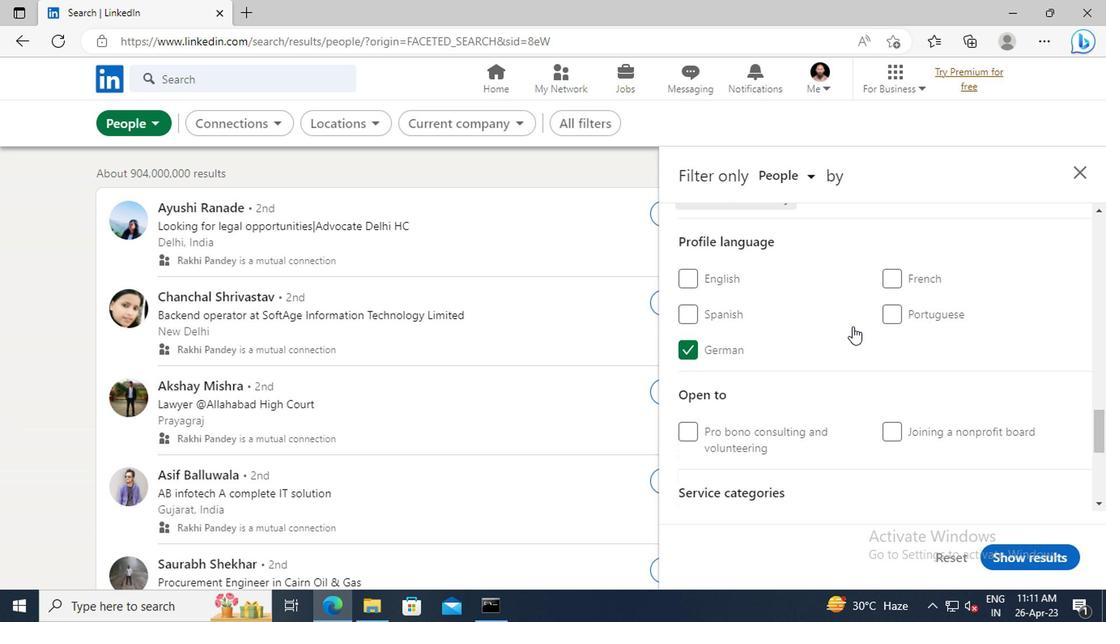 
Action: Mouse scrolled (717, 342) with delta (0, 0)
Screenshot: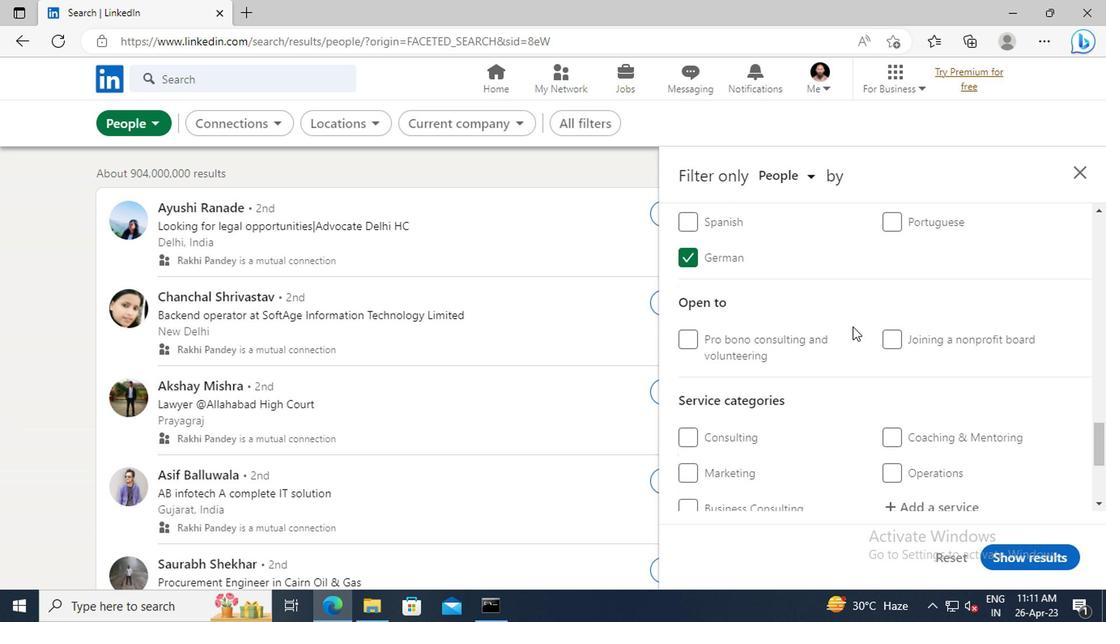 
Action: Mouse scrolled (717, 342) with delta (0, 0)
Screenshot: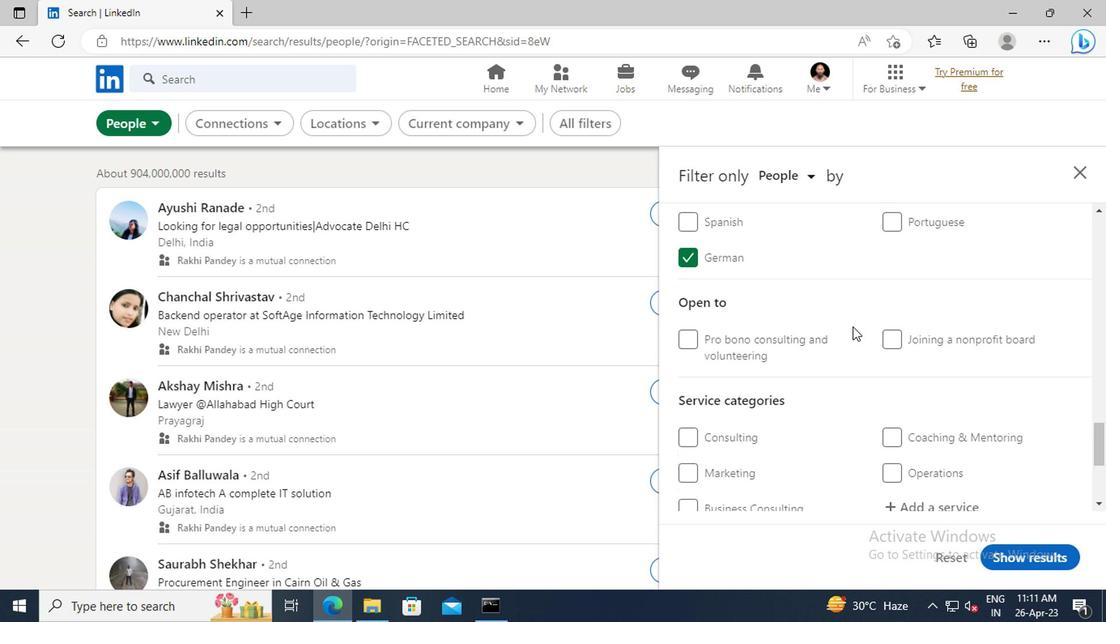 
Action: Mouse scrolled (717, 342) with delta (0, 0)
Screenshot: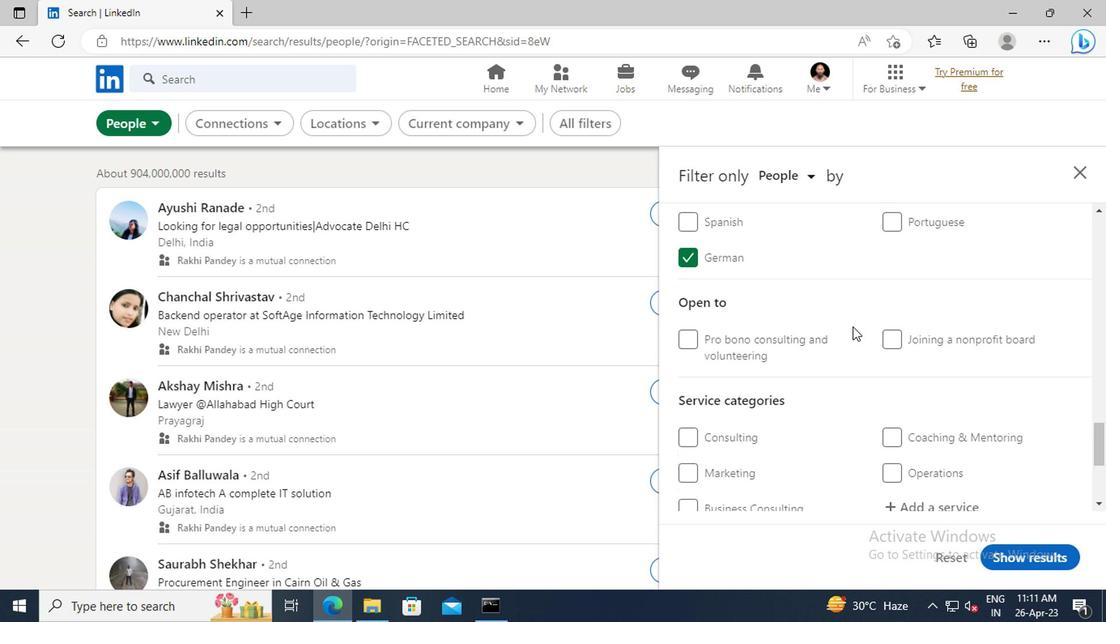 
Action: Mouse moved to (753, 369)
Screenshot: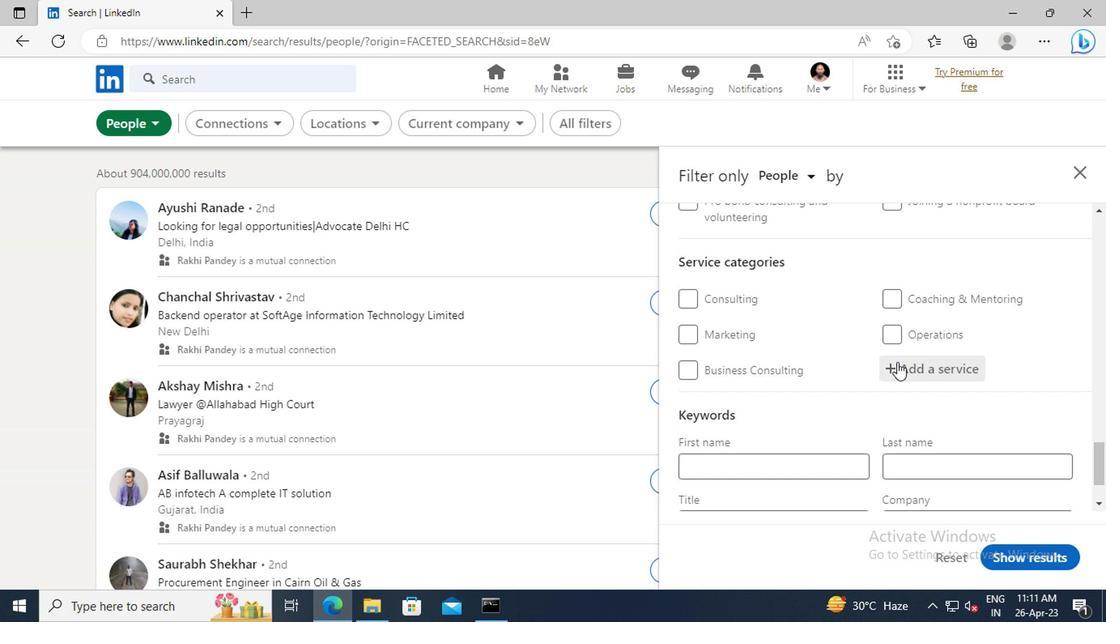 
Action: Mouse pressed left at (753, 369)
Screenshot: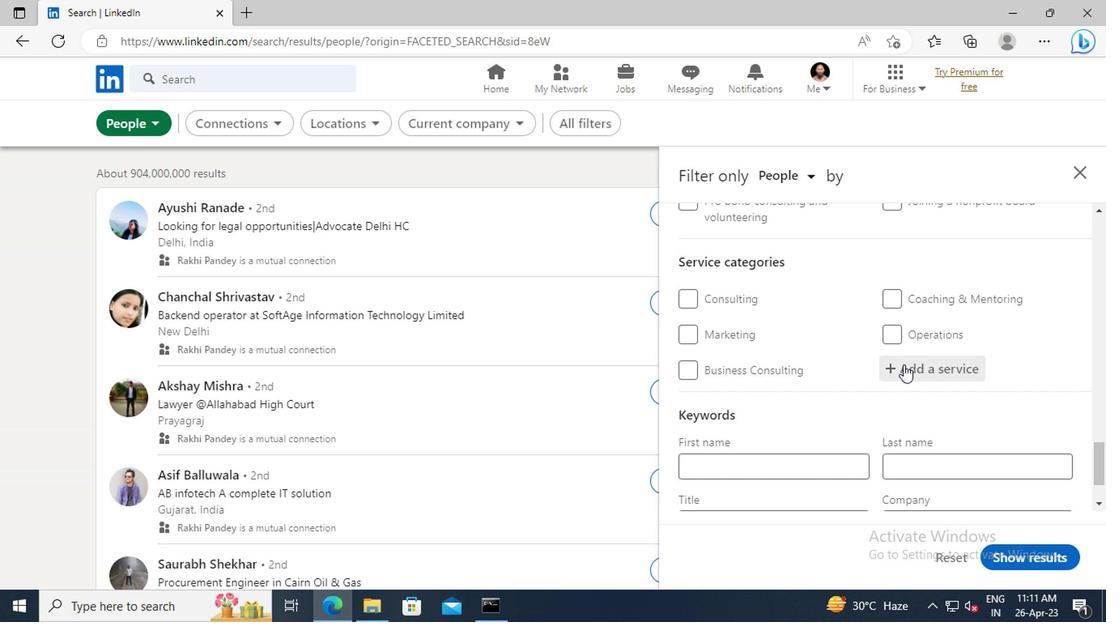 
Action: Key pressed <Key.shift>INTERACTION<Key.space><Key.shift>DESIGN
Screenshot: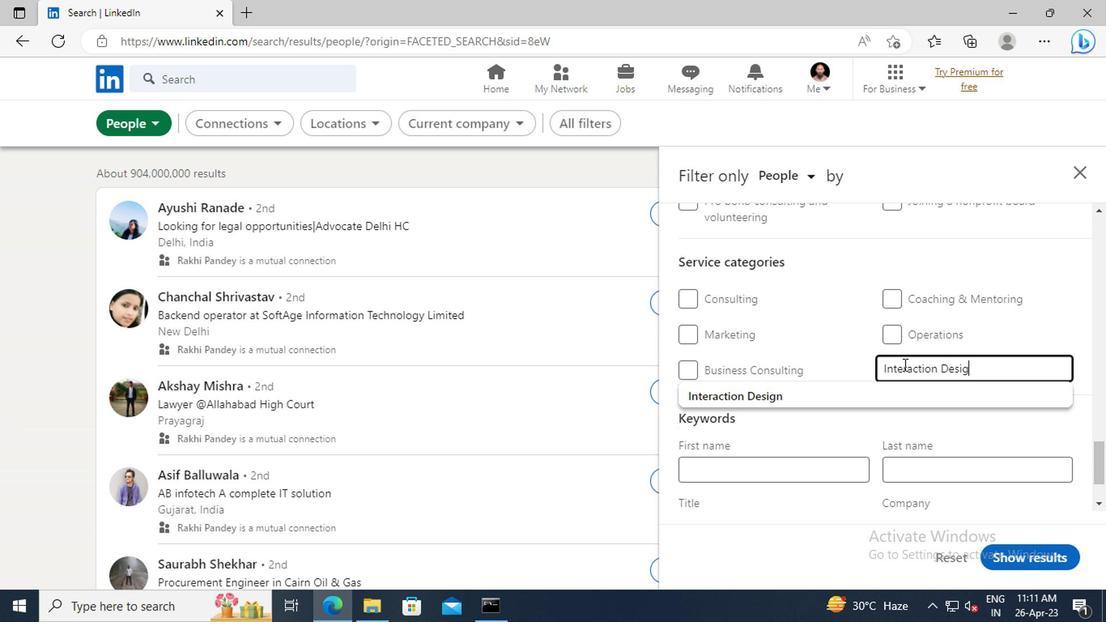 
Action: Mouse moved to (715, 387)
Screenshot: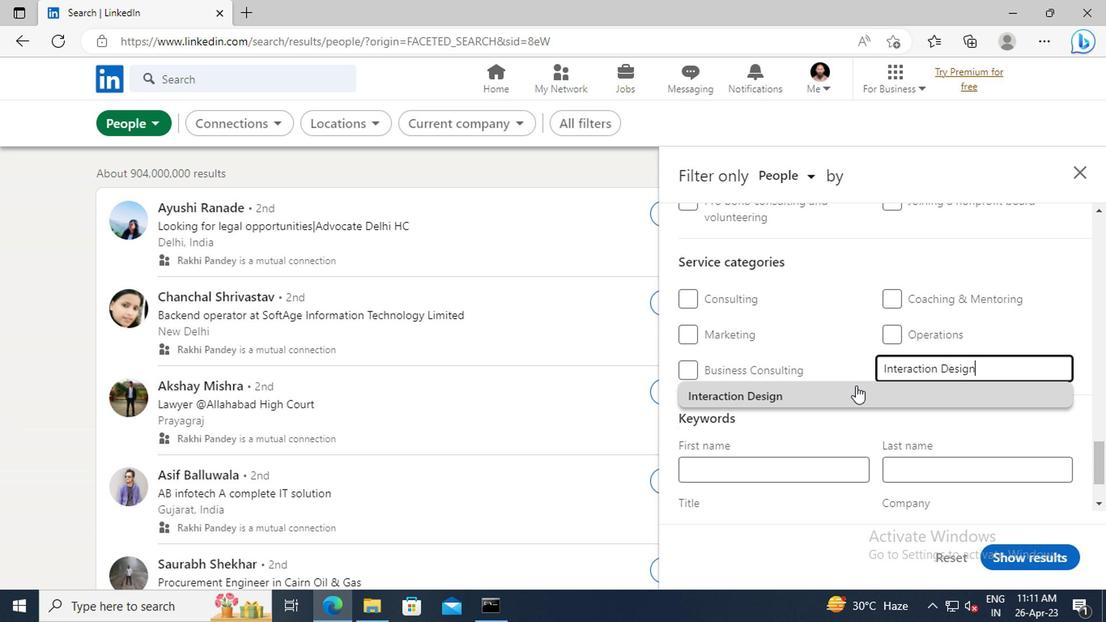 
Action: Mouse pressed left at (715, 387)
Screenshot: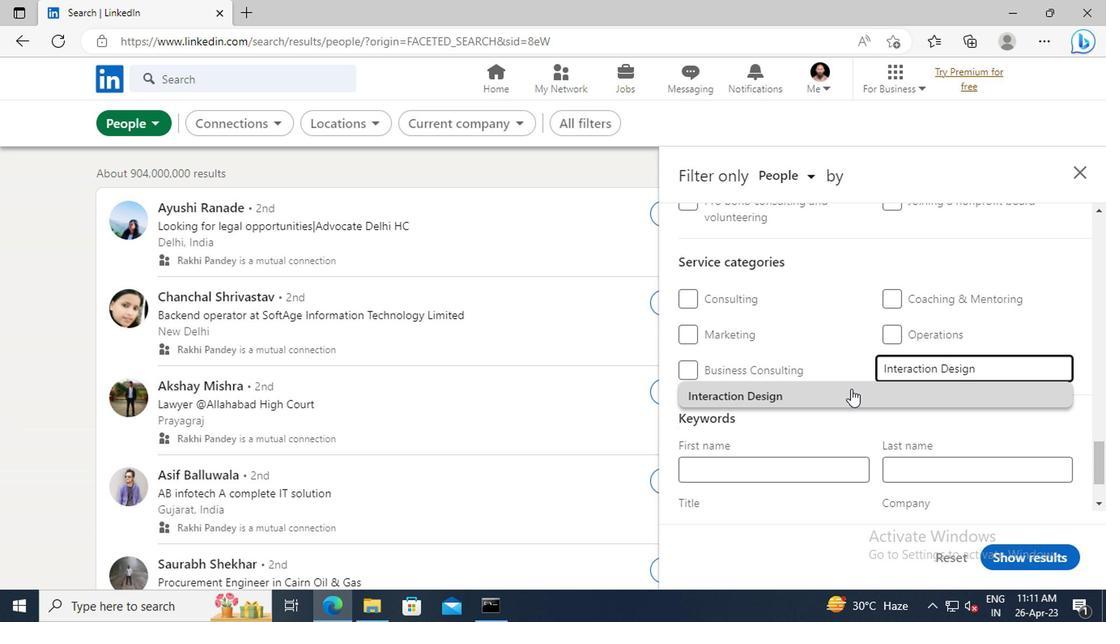 
Action: Mouse moved to (709, 355)
Screenshot: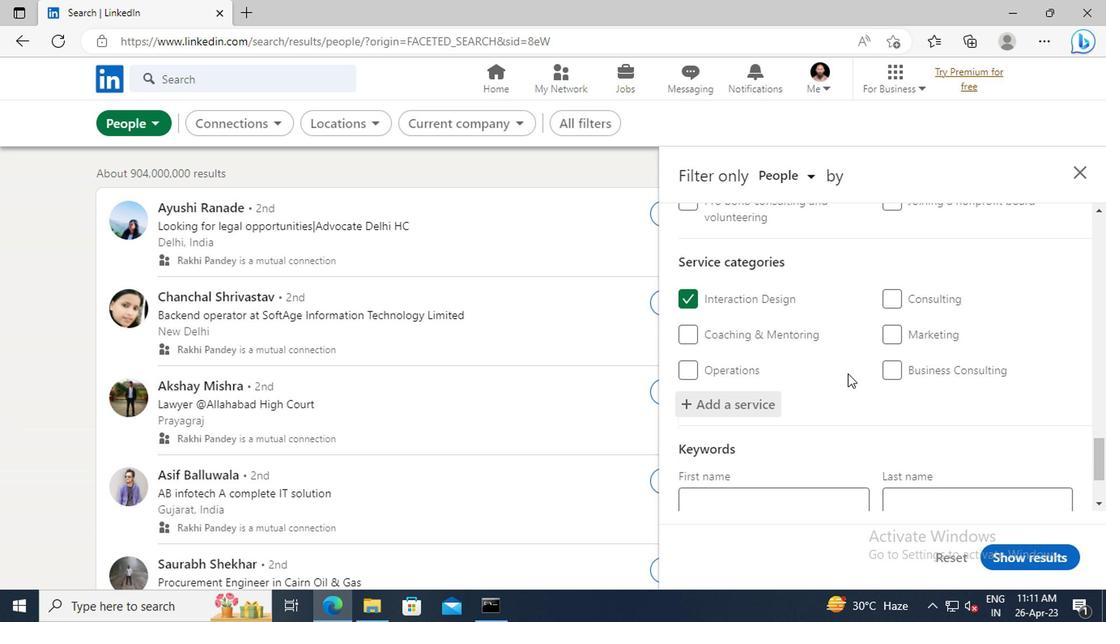 
Action: Mouse scrolled (709, 354) with delta (0, 0)
Screenshot: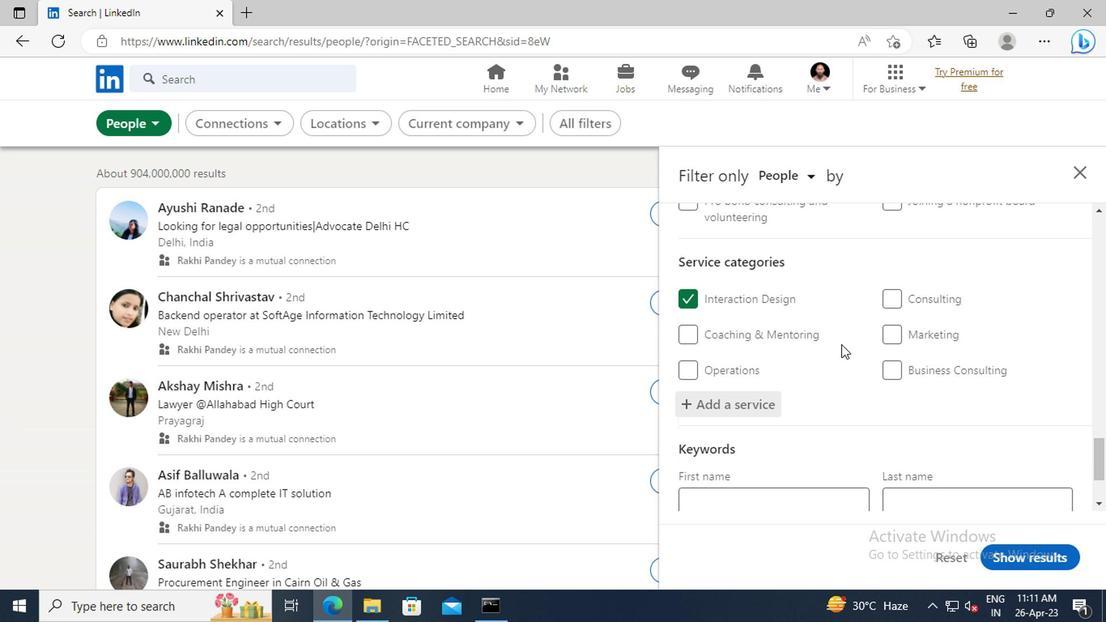 
Action: Mouse scrolled (709, 354) with delta (0, 0)
Screenshot: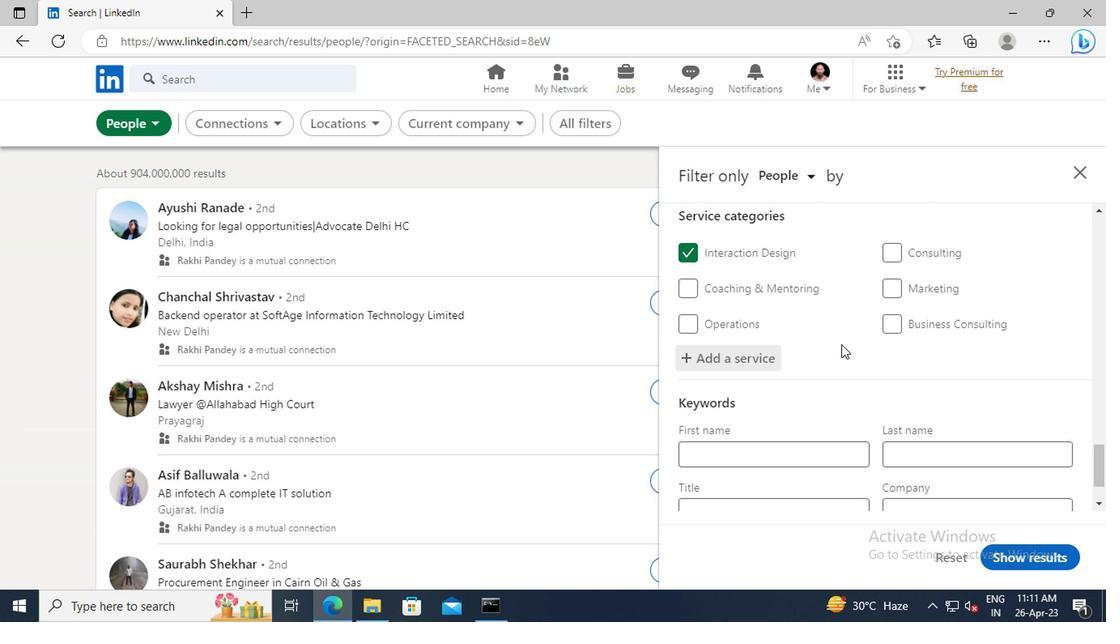 
Action: Mouse scrolled (709, 354) with delta (0, 0)
Screenshot: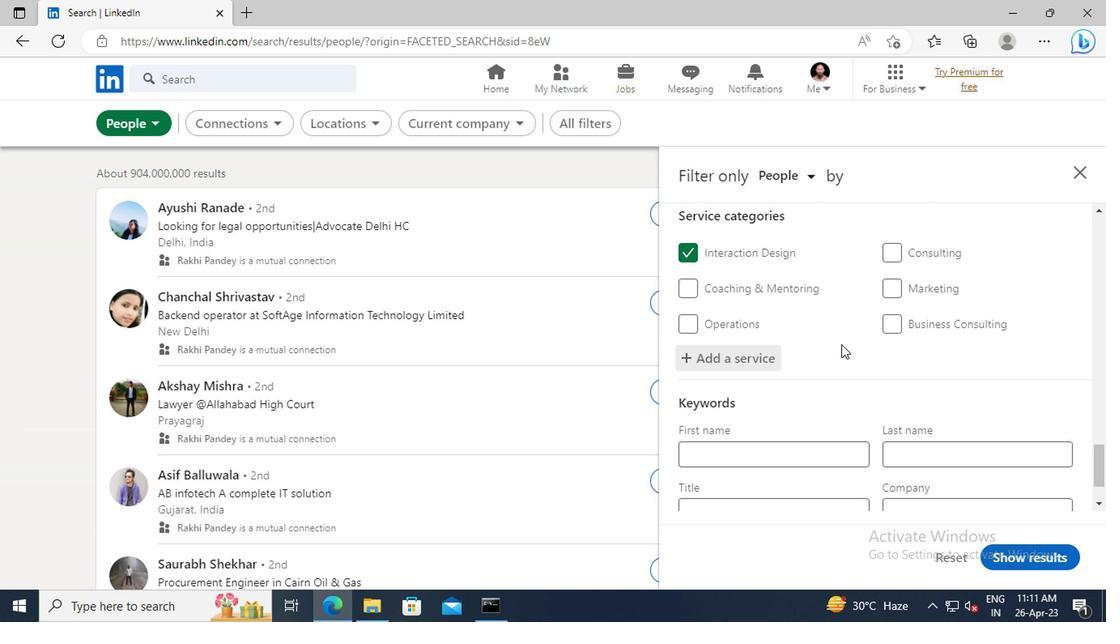 
Action: Mouse scrolled (709, 354) with delta (0, 0)
Screenshot: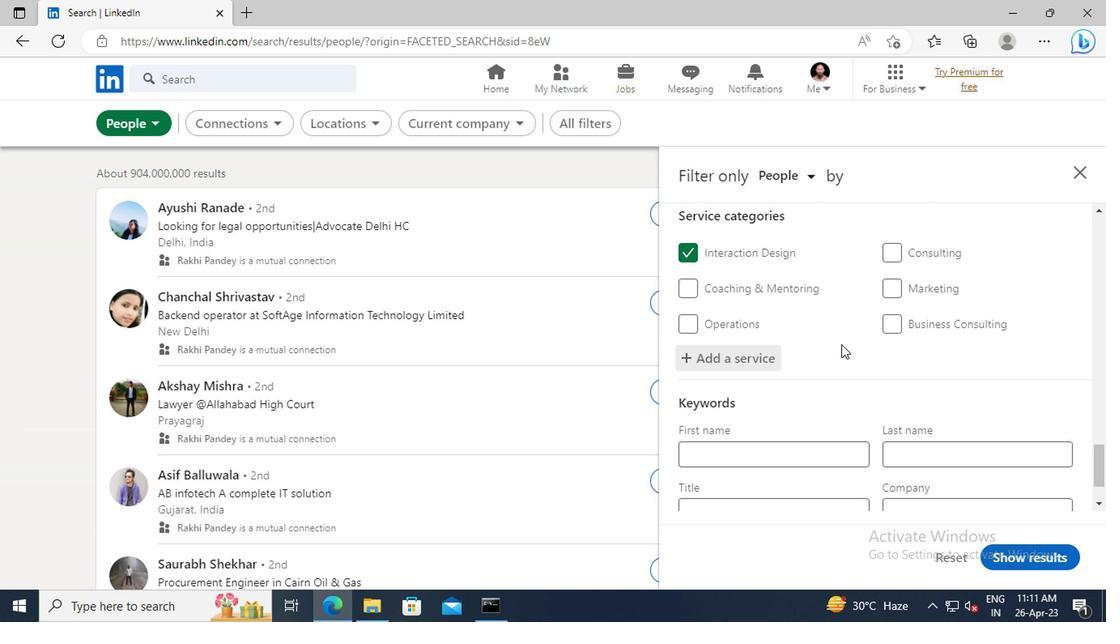 
Action: Mouse scrolled (709, 354) with delta (0, 0)
Screenshot: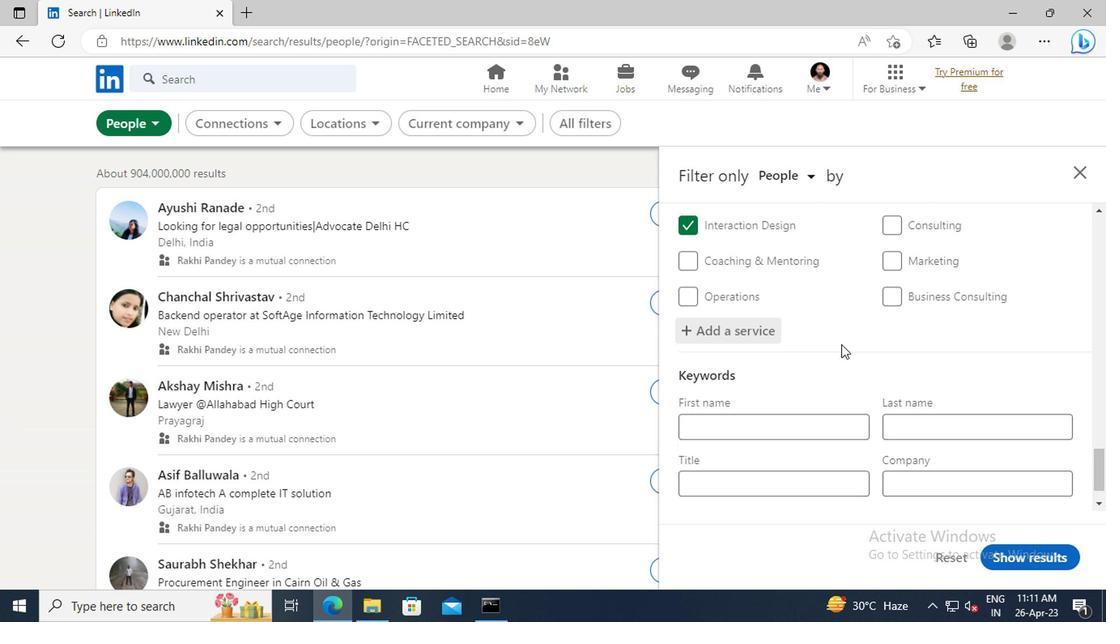 
Action: Mouse moved to (662, 425)
Screenshot: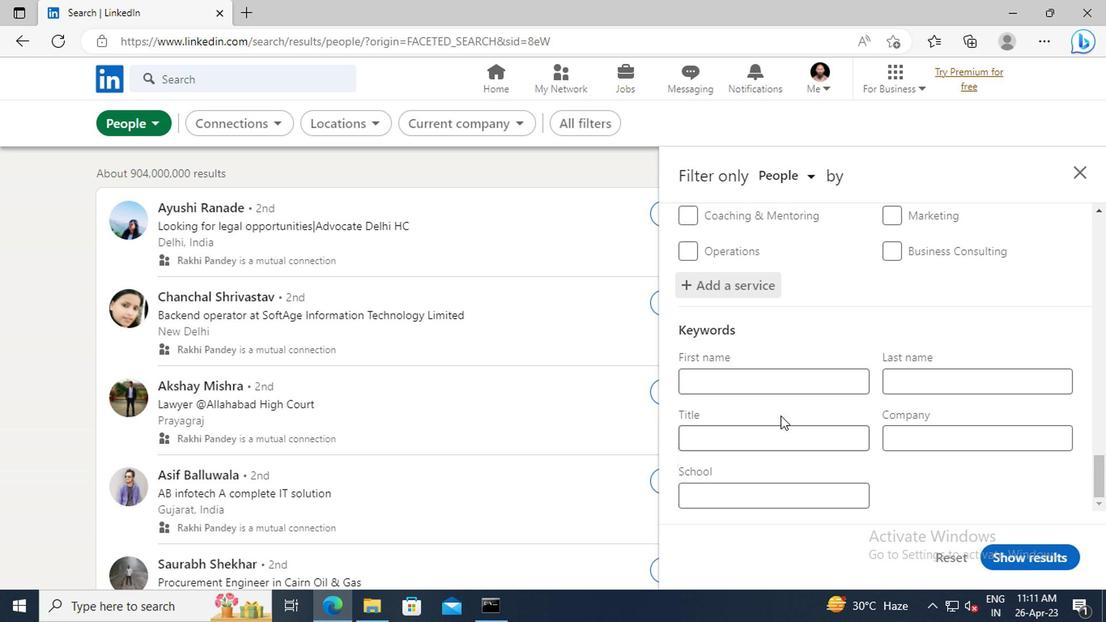 
Action: Mouse pressed left at (662, 425)
Screenshot: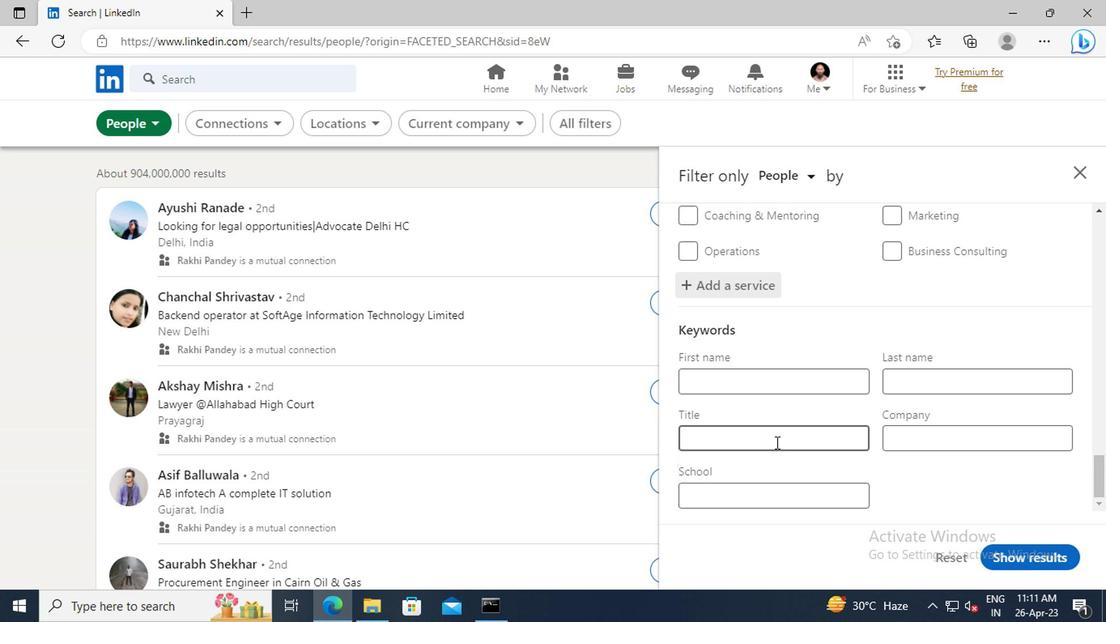 
Action: Key pressed <Key.shift>REAL<Key.space><Key.shift>ESTATE<Key.space><Key.shift>BROKER<Key.enter>
Screenshot: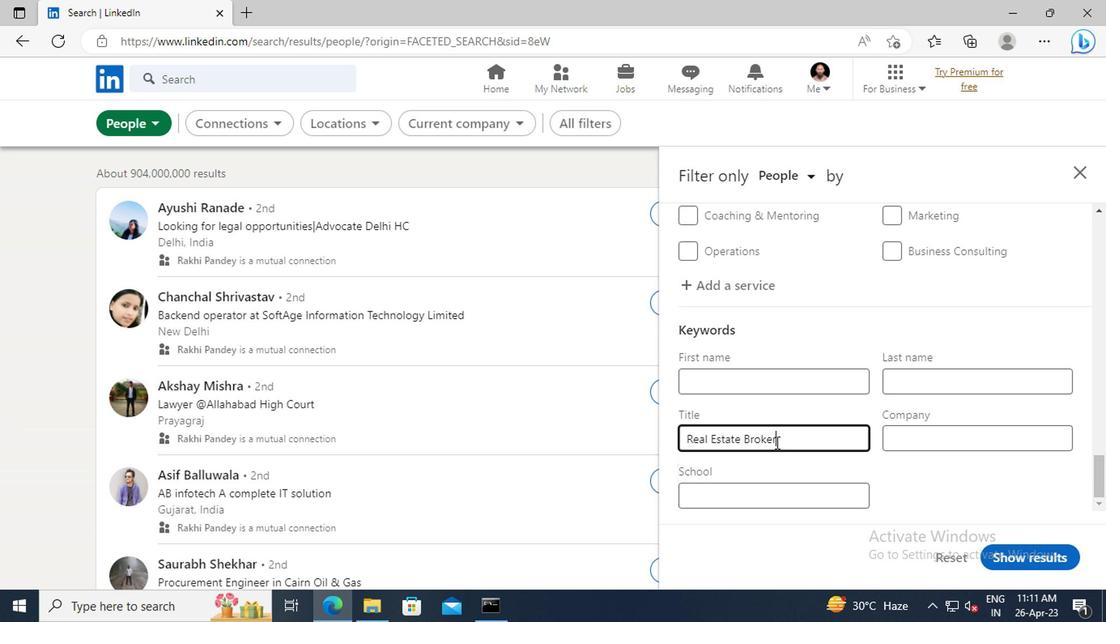 
Action: Mouse moved to (828, 509)
Screenshot: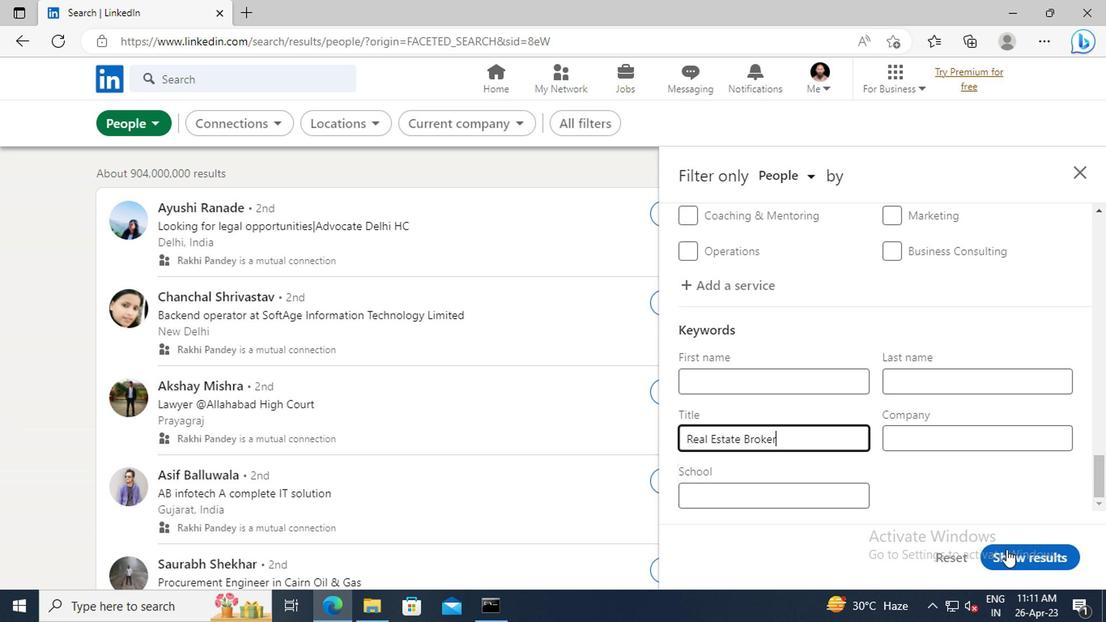
Action: Mouse pressed left at (828, 509)
Screenshot: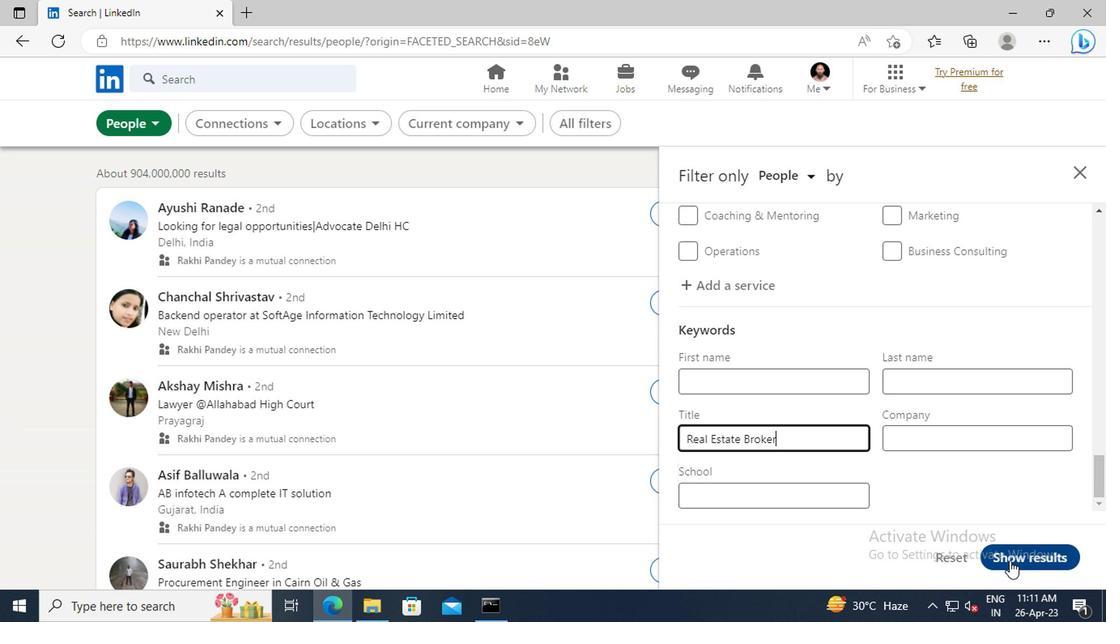 
